 Task: Look for space in Třebíč, Czech Republic from 8th June, 2023 to 16th June, 2023 for 2 adults in price range Rs.10000 to Rs.15000. Place can be entire place with 1  bedroom having 1 bed and 1 bathroom. Property type can be house, flat, guest house, hotel. Amenities needed are: washing machine. Booking option can be shelf check-in. Required host language is English.
Action: Mouse moved to (425, 86)
Screenshot: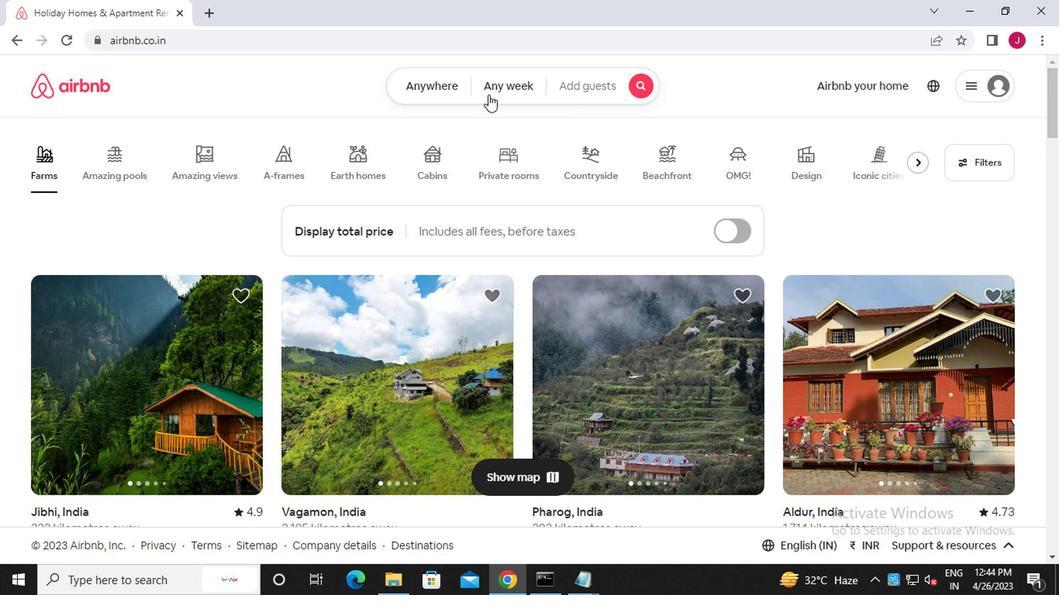 
Action: Mouse pressed left at (425, 86)
Screenshot: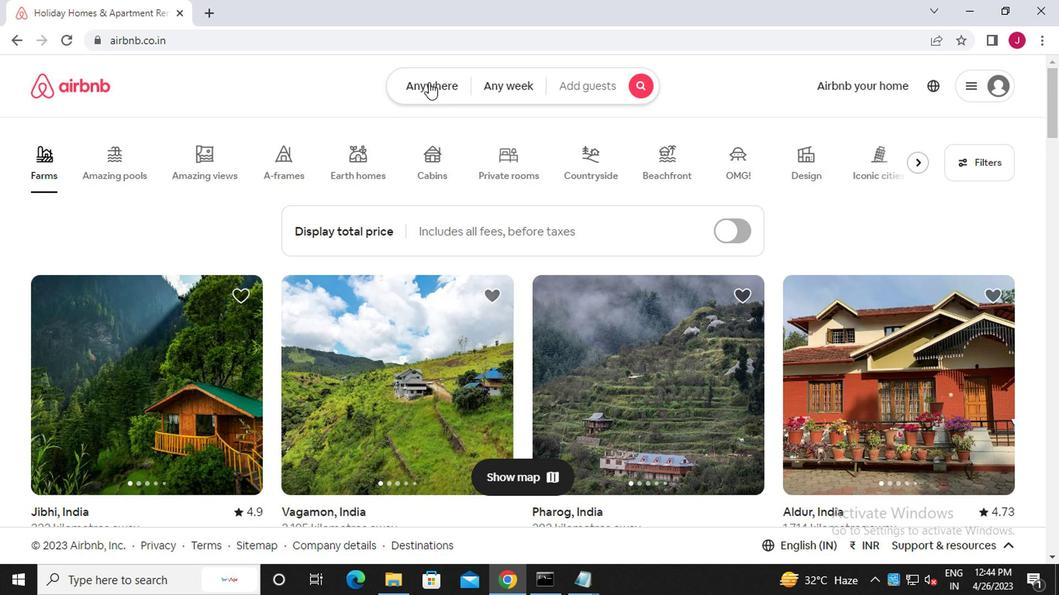 
Action: Mouse moved to (305, 152)
Screenshot: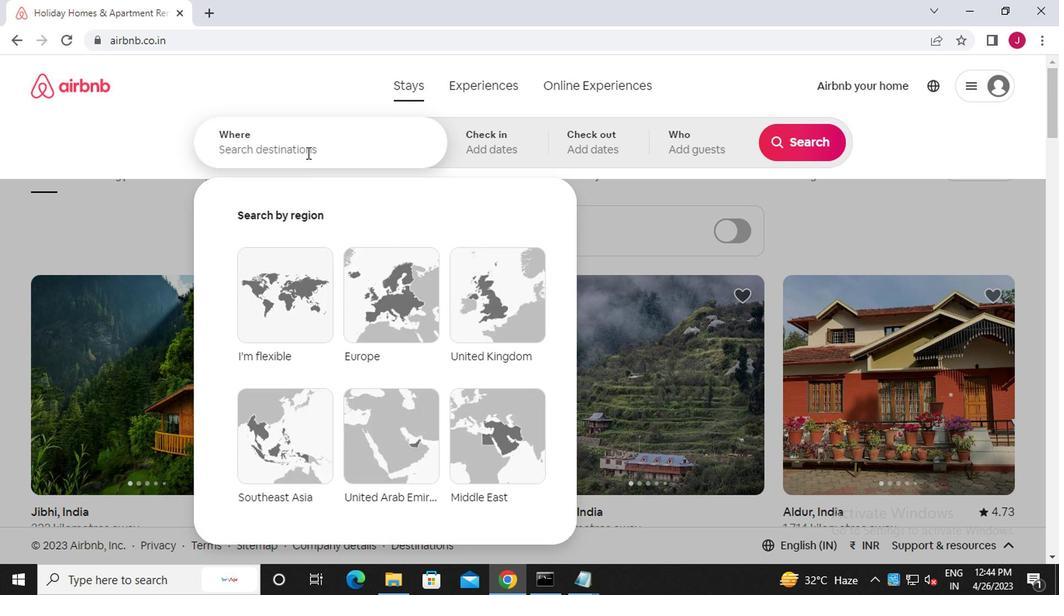 
Action: Mouse pressed left at (305, 152)
Screenshot: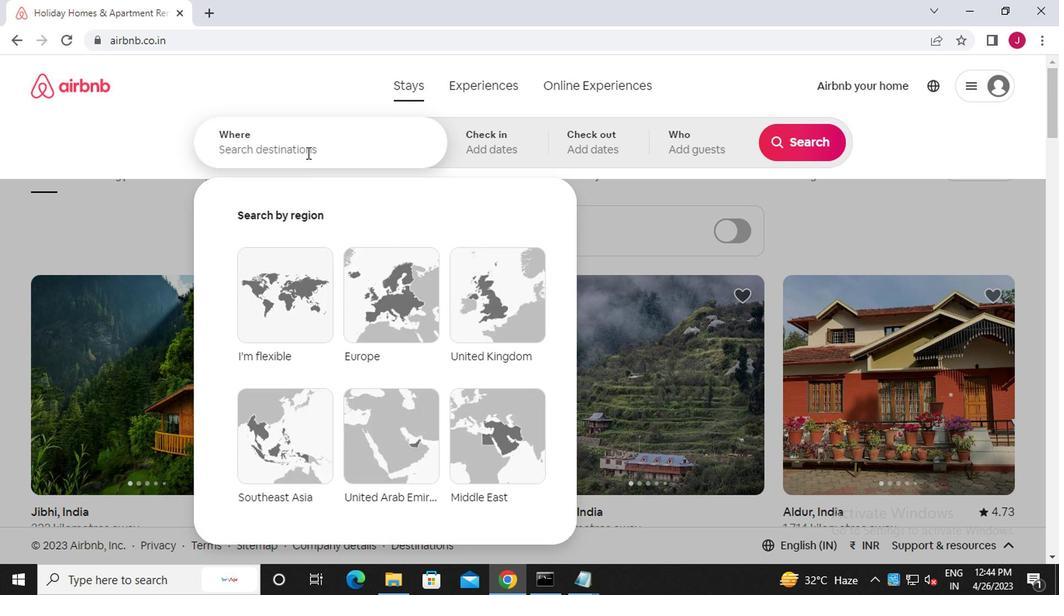 
Action: Key pressed t<Key.caps_lock>rebic,<Key.caps_lock>c<Key.caps_lock>zech<Key.space><Key.caps_lock>r<Key.caps_lock>epublic
Screenshot: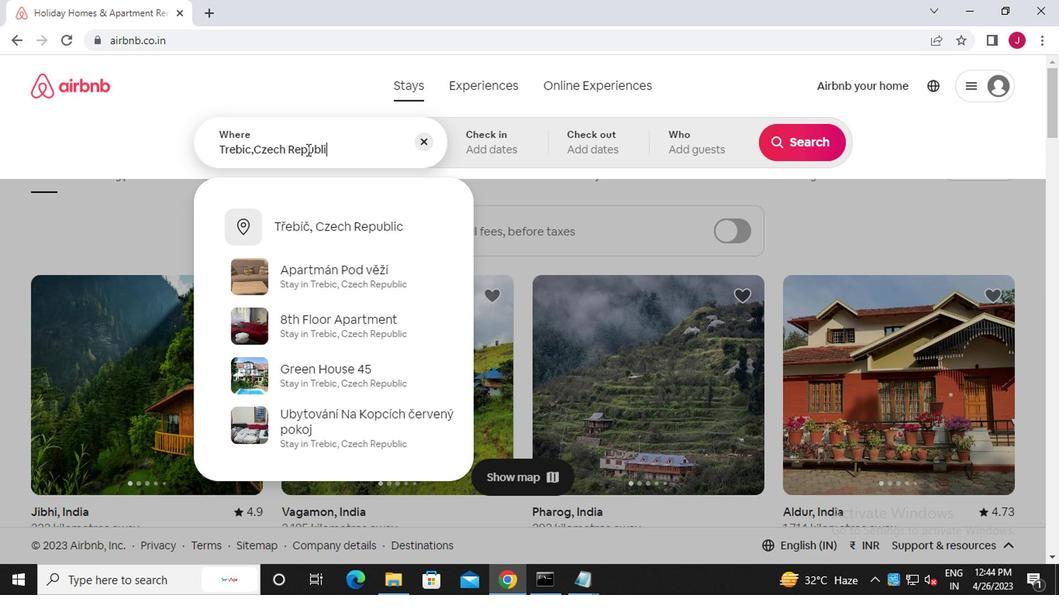 
Action: Mouse moved to (369, 231)
Screenshot: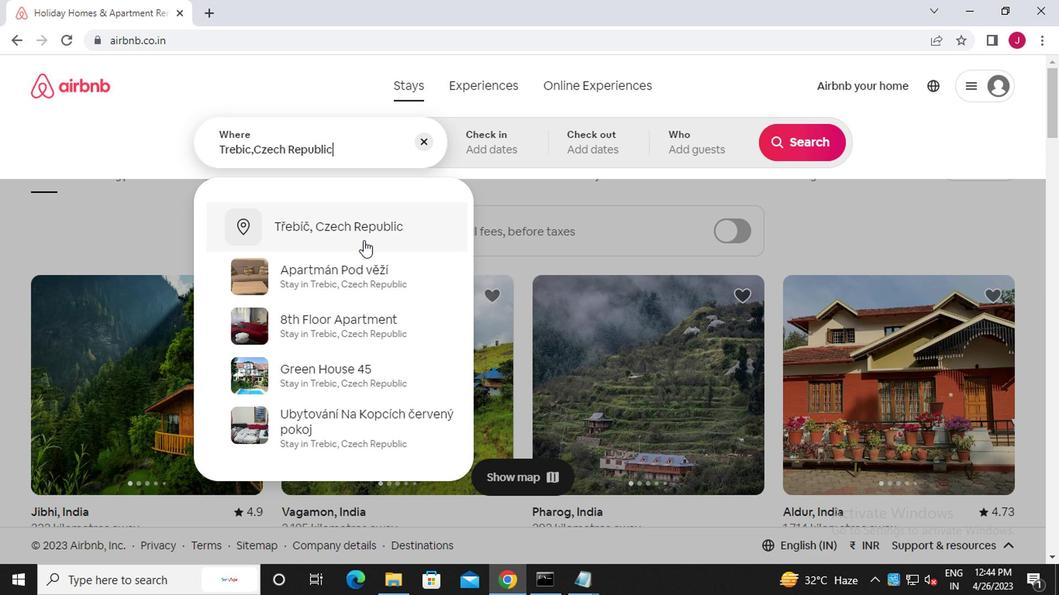 
Action: Mouse pressed left at (369, 231)
Screenshot: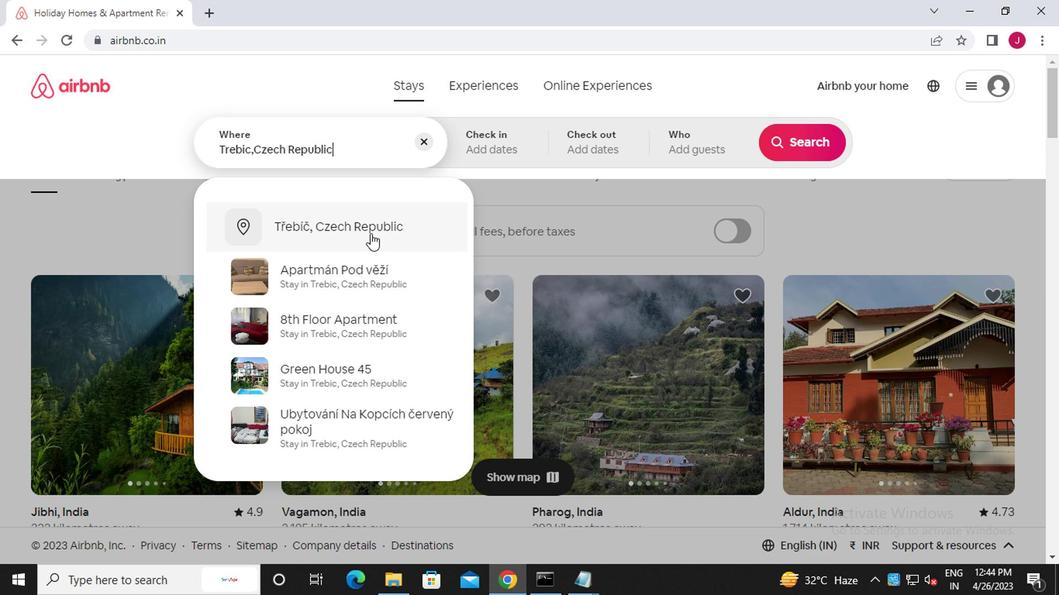 
Action: Mouse moved to (792, 268)
Screenshot: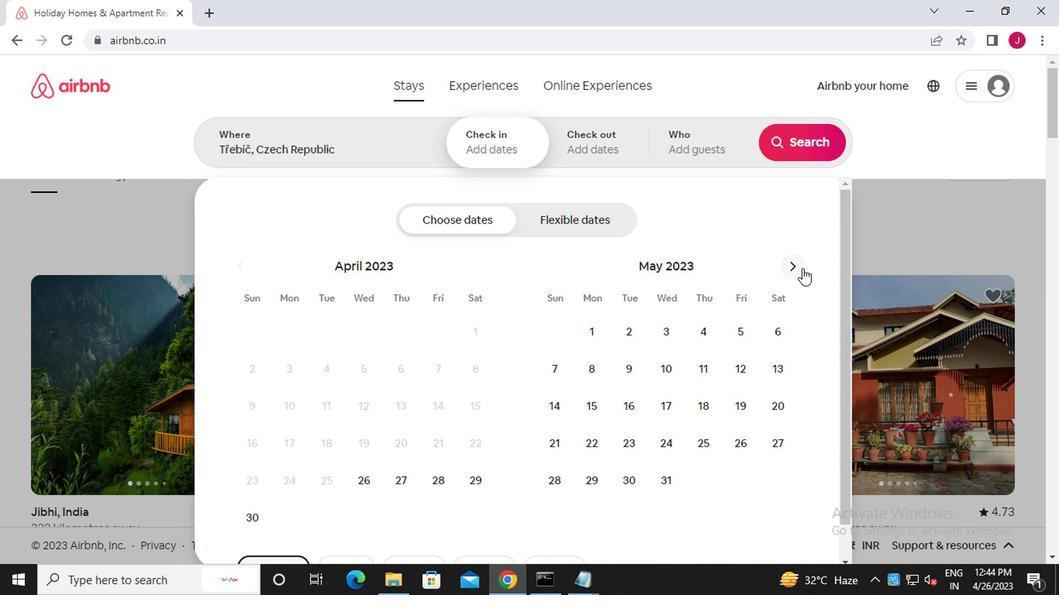 
Action: Mouse pressed left at (792, 268)
Screenshot: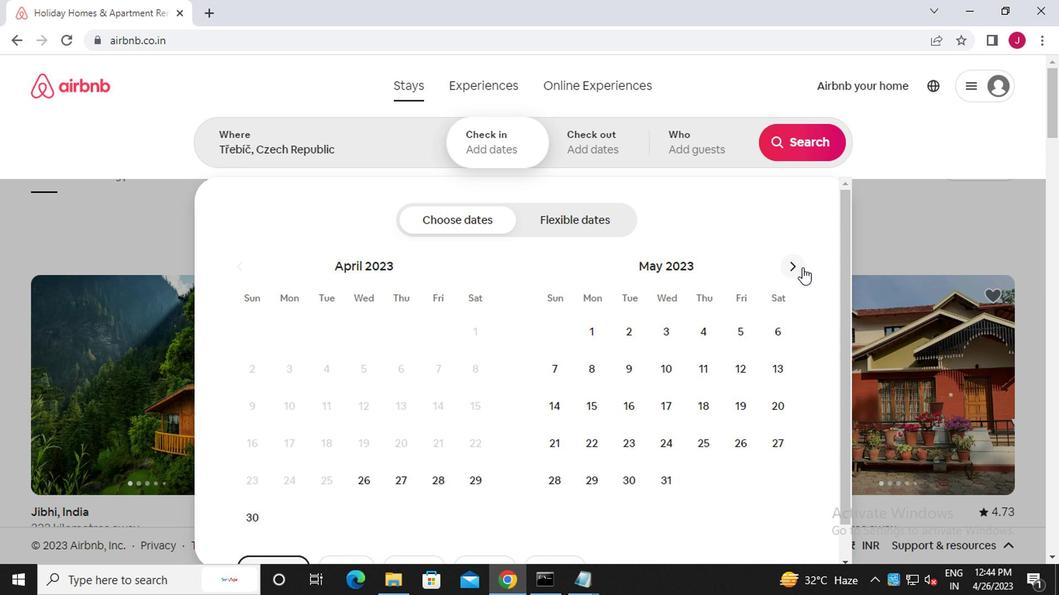
Action: Mouse moved to (694, 369)
Screenshot: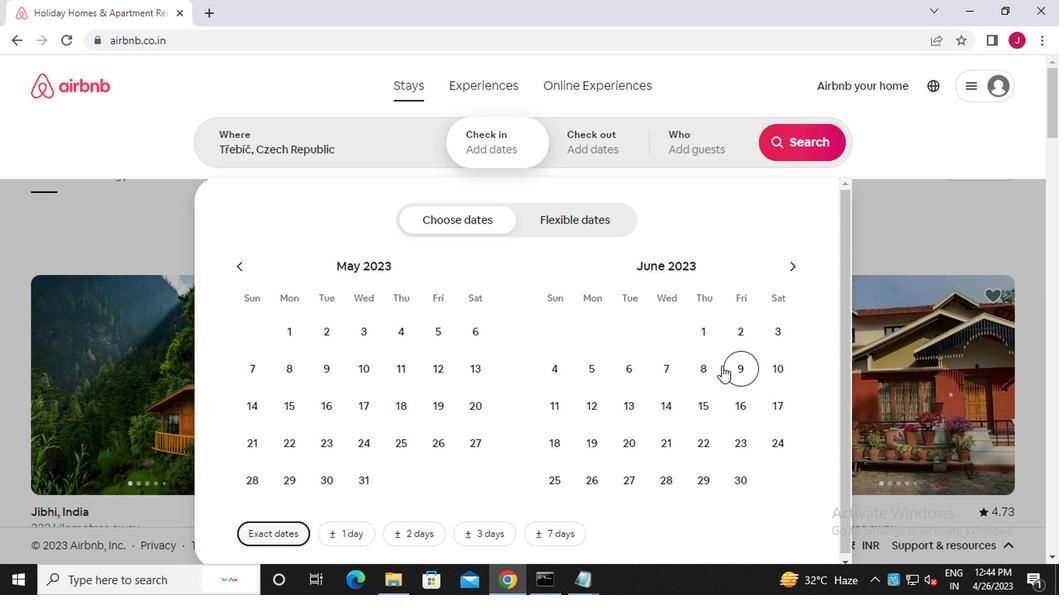 
Action: Mouse pressed left at (694, 369)
Screenshot: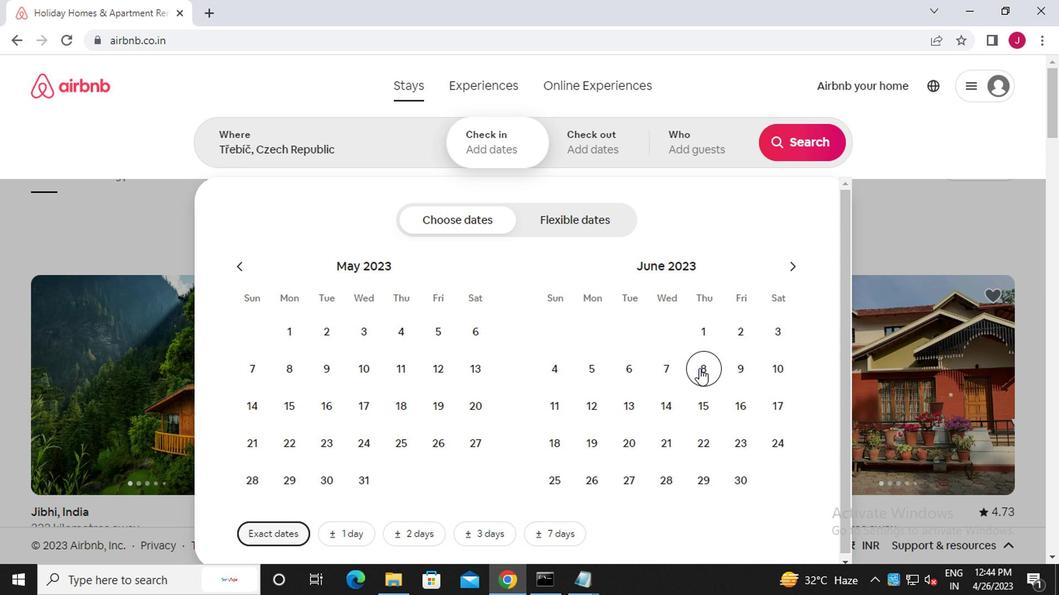 
Action: Mouse moved to (730, 407)
Screenshot: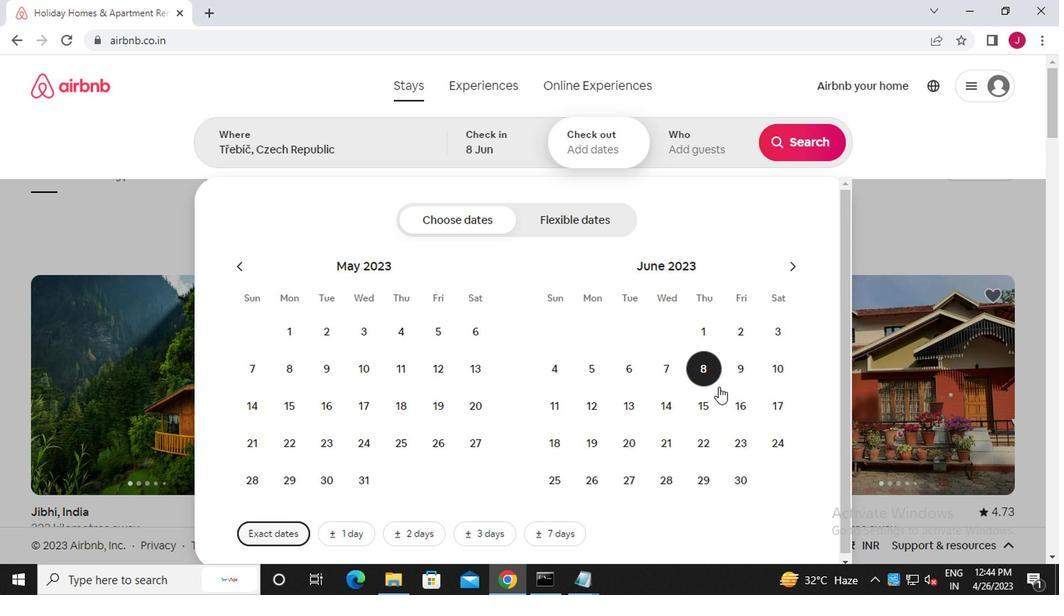 
Action: Mouse pressed left at (730, 407)
Screenshot: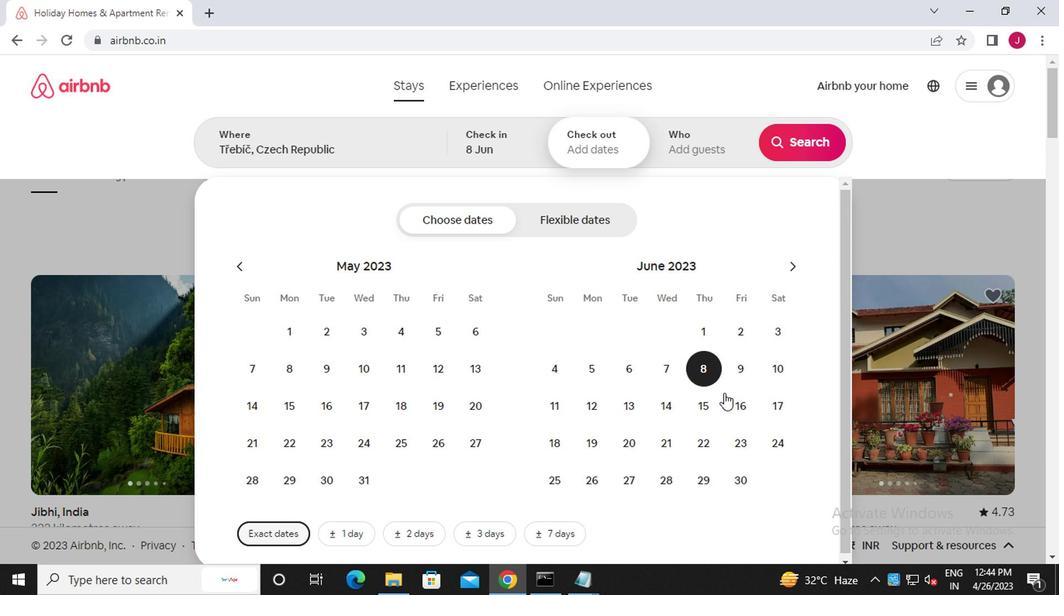 
Action: Mouse moved to (704, 152)
Screenshot: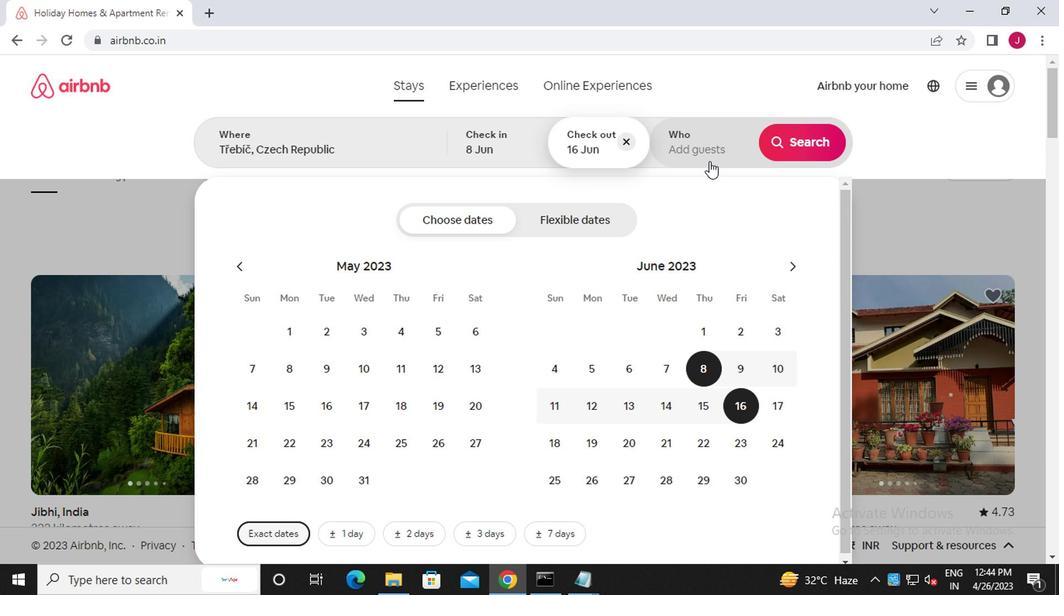 
Action: Mouse pressed left at (704, 152)
Screenshot: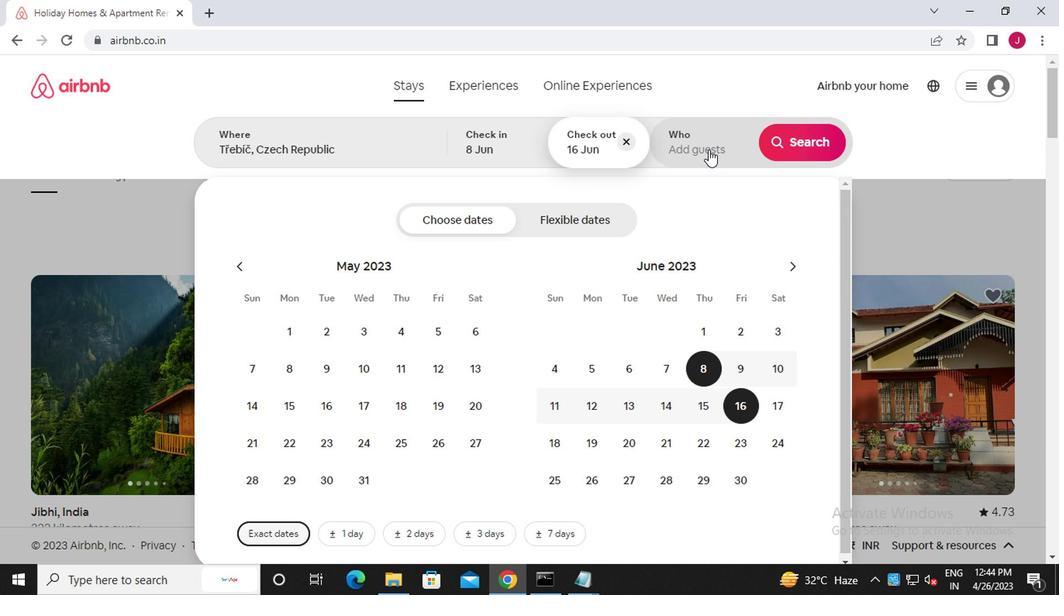 
Action: Mouse moved to (795, 222)
Screenshot: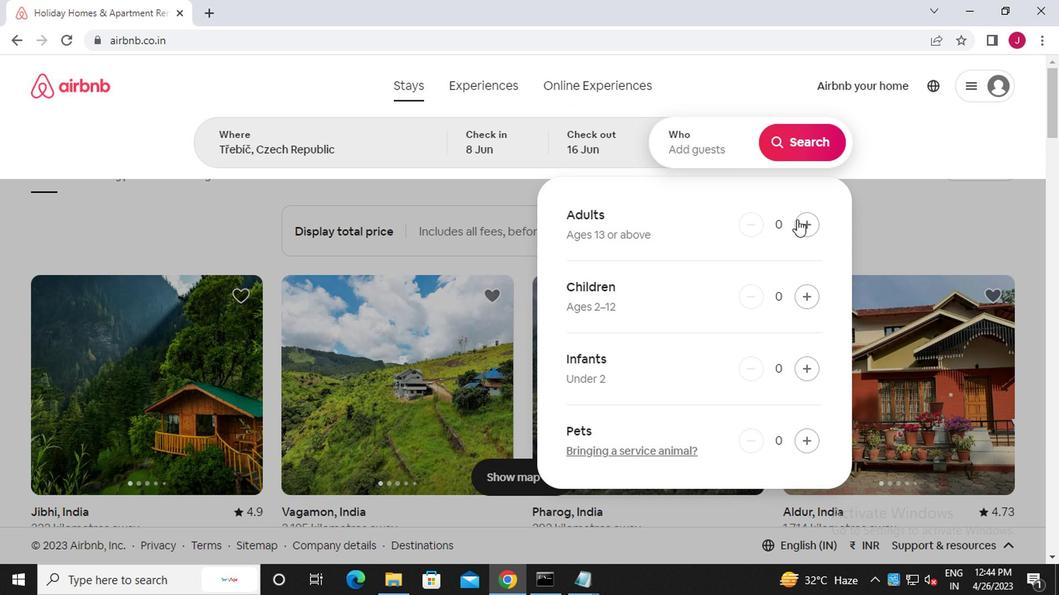 
Action: Mouse pressed left at (795, 222)
Screenshot: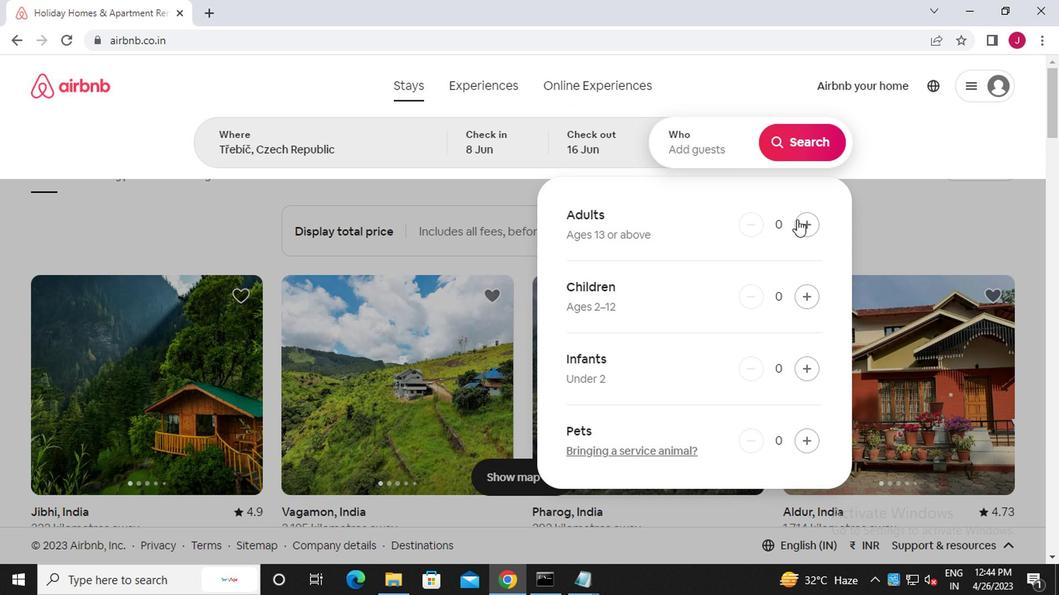 
Action: Mouse moved to (796, 222)
Screenshot: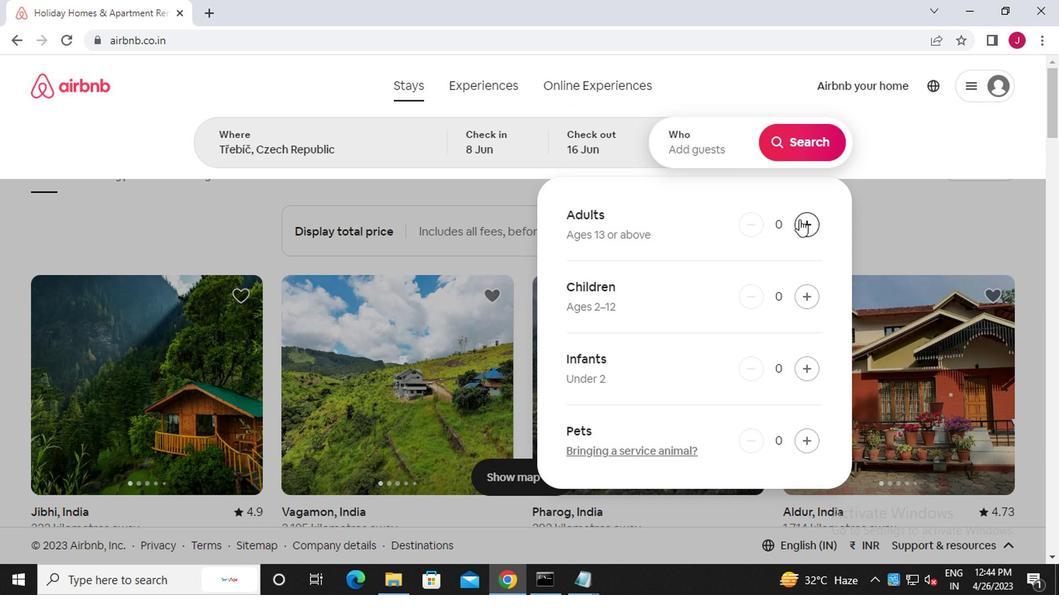 
Action: Mouse pressed left at (796, 222)
Screenshot: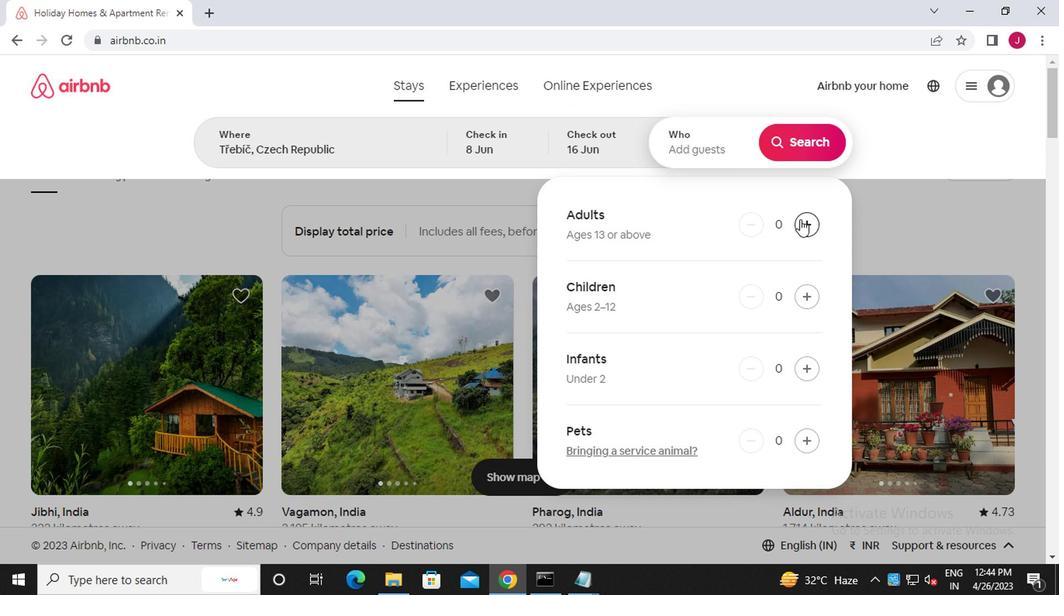 
Action: Mouse moved to (797, 148)
Screenshot: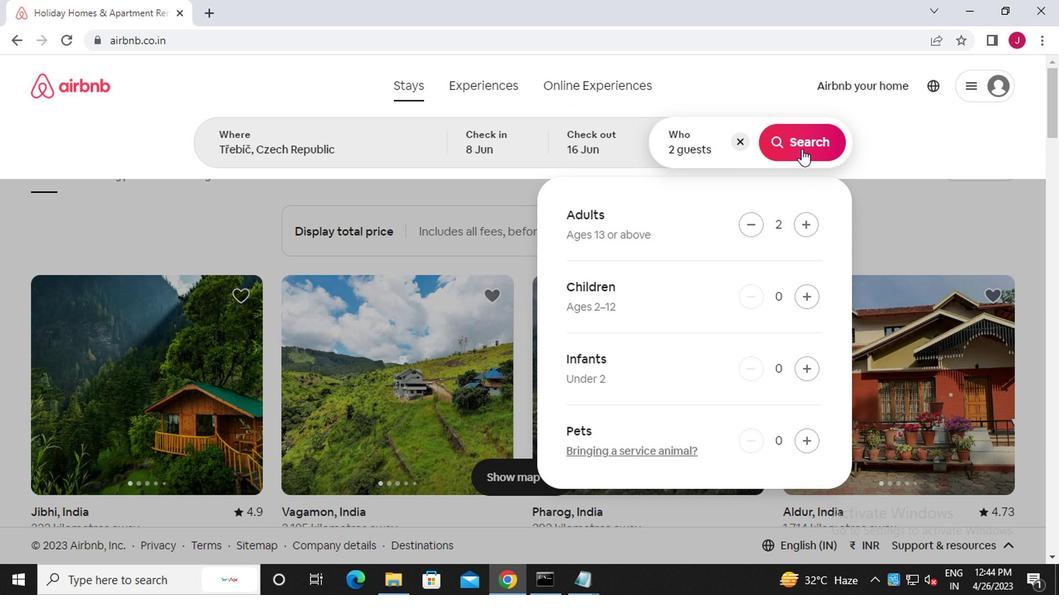 
Action: Mouse pressed left at (797, 148)
Screenshot: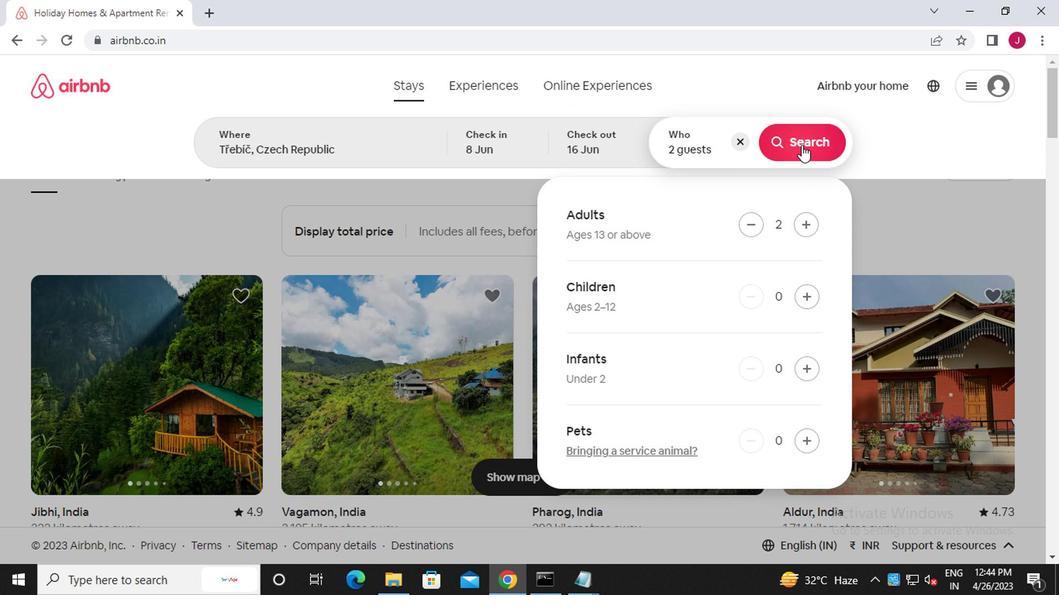 
Action: Mouse moved to (986, 150)
Screenshot: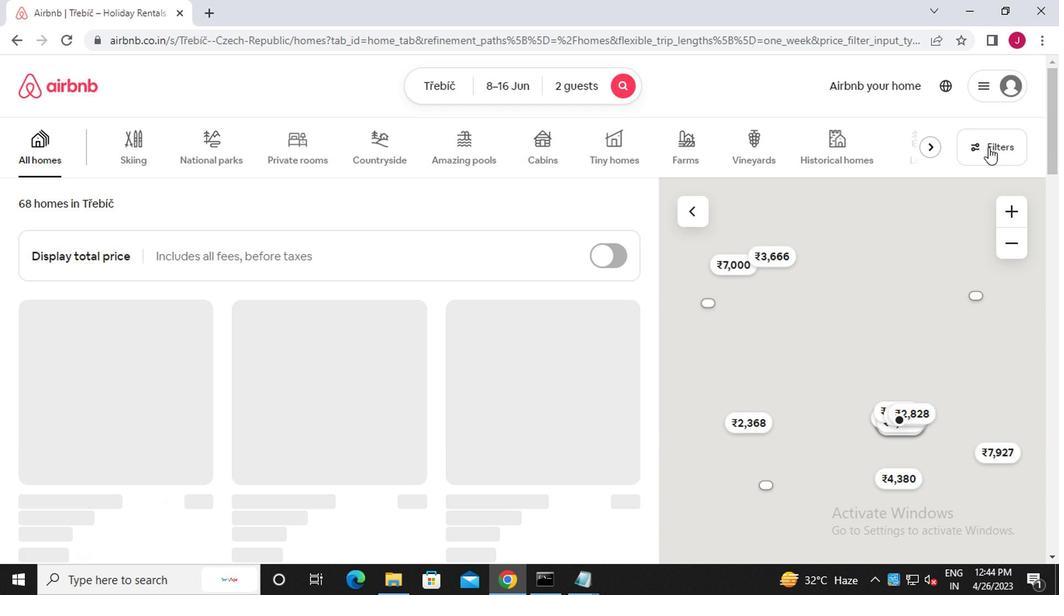 
Action: Mouse pressed left at (986, 150)
Screenshot: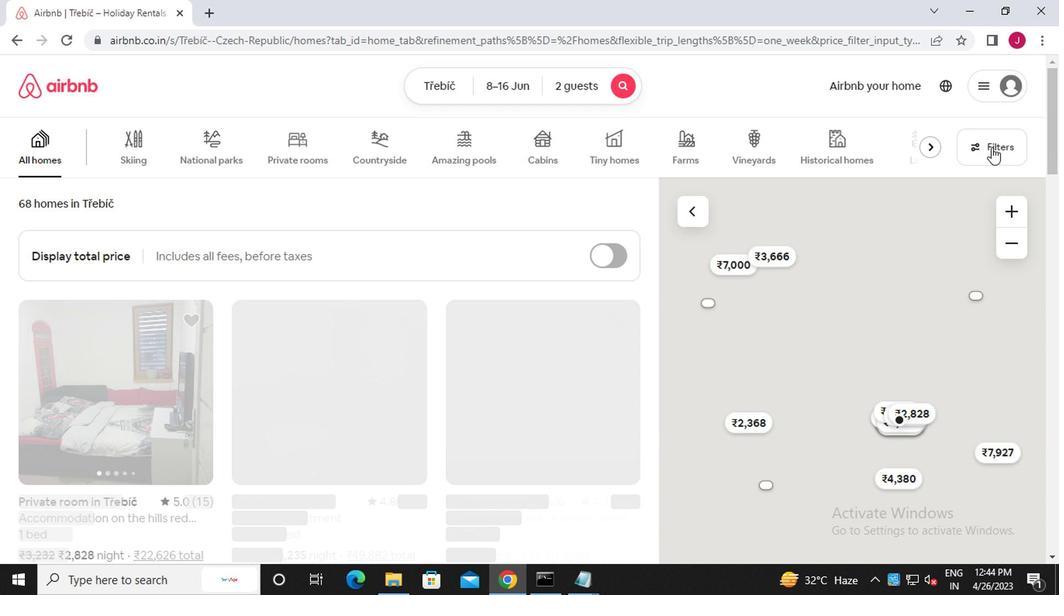 
Action: Mouse moved to (348, 346)
Screenshot: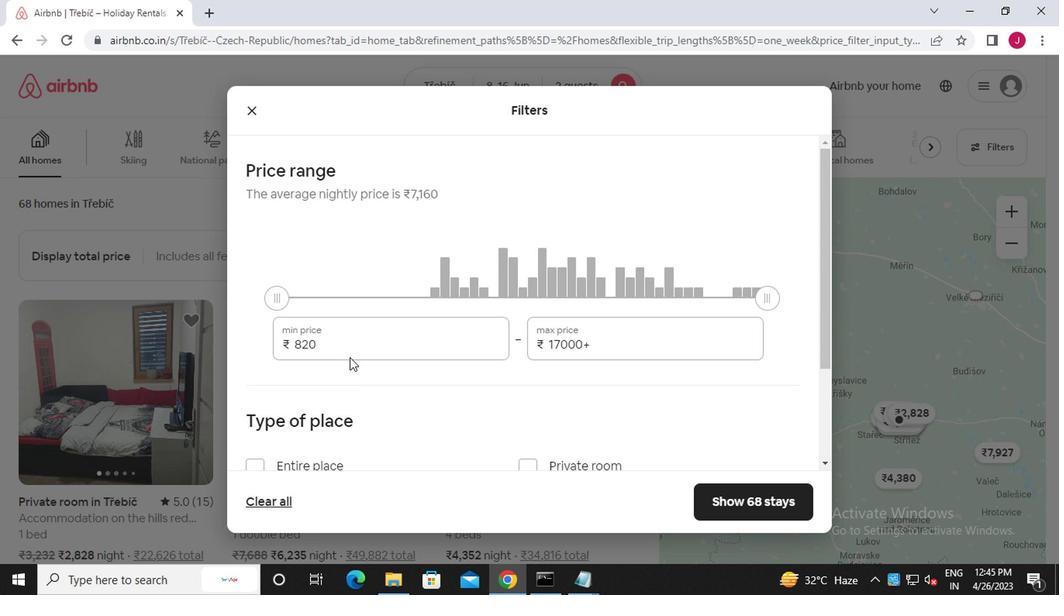 
Action: Mouse pressed left at (348, 346)
Screenshot: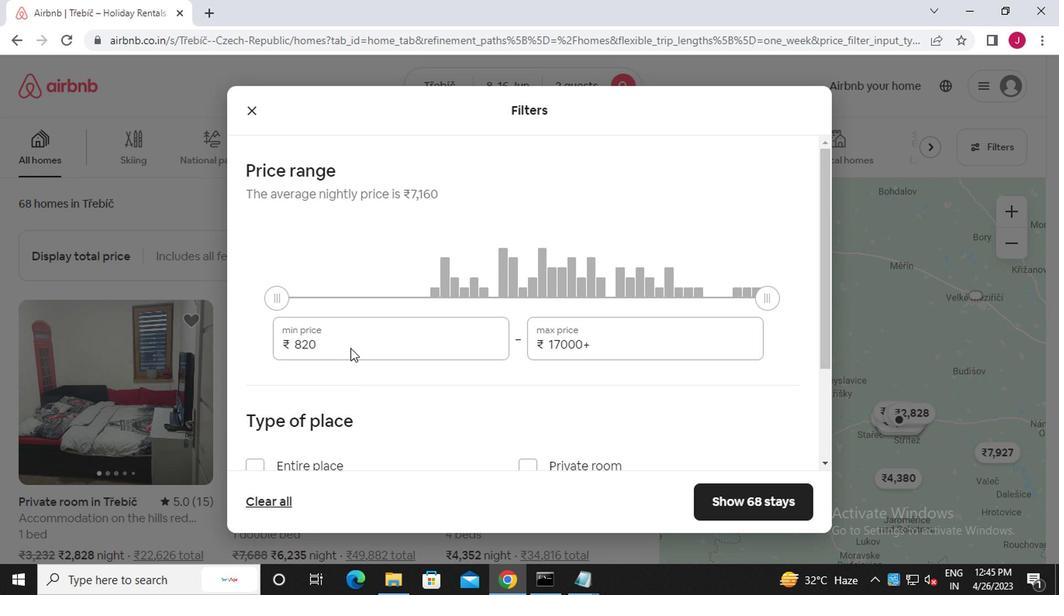 
Action: Mouse moved to (350, 335)
Screenshot: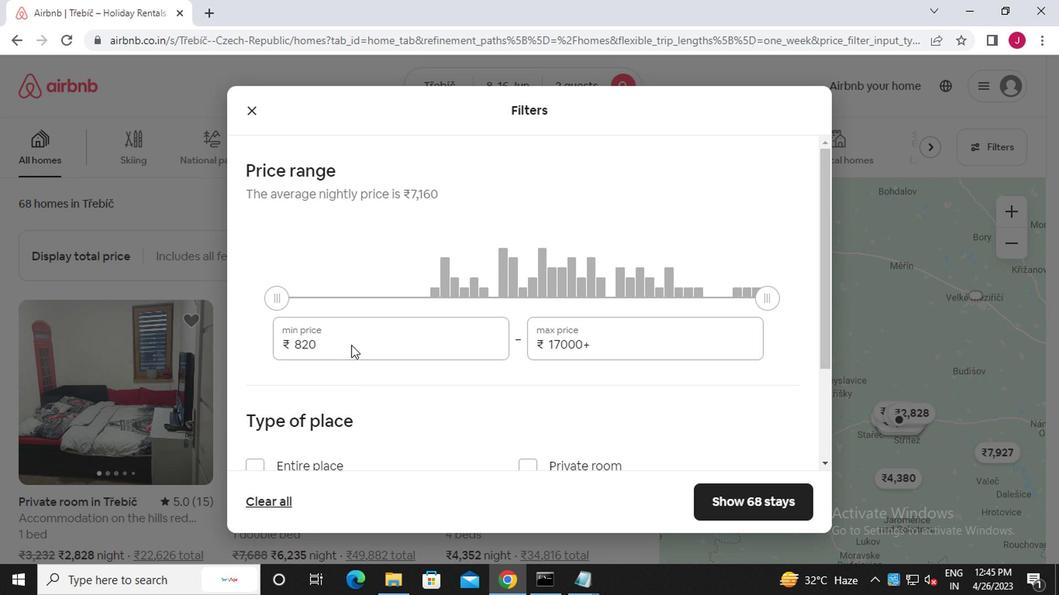 
Action: Key pressed <Key.backspace><Key.backspace><Key.backspace><Key.up><<97>><<96>><<96>><<96>><<96>>
Screenshot: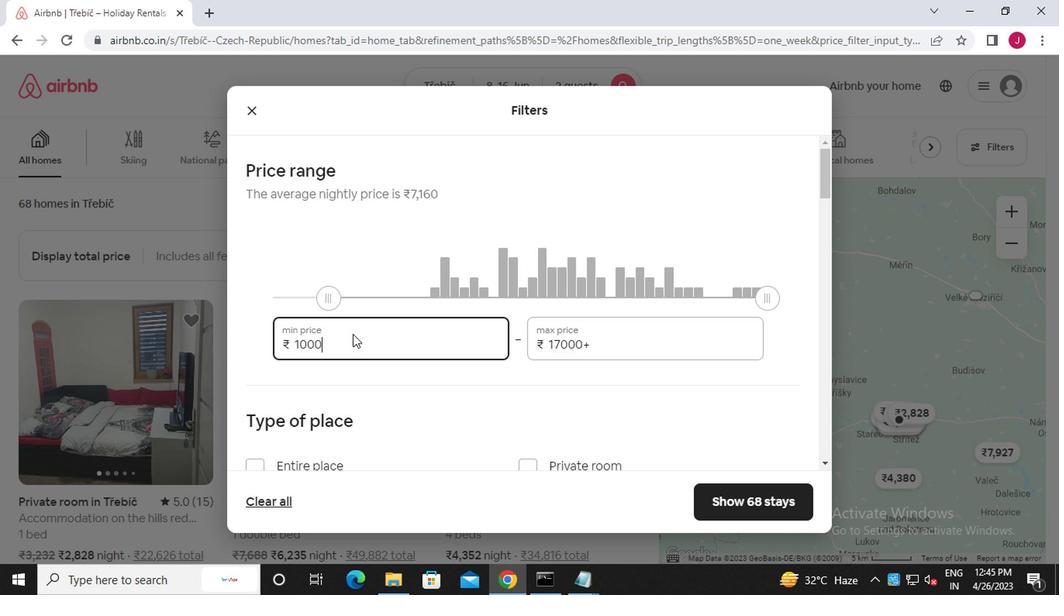 
Action: Mouse moved to (600, 349)
Screenshot: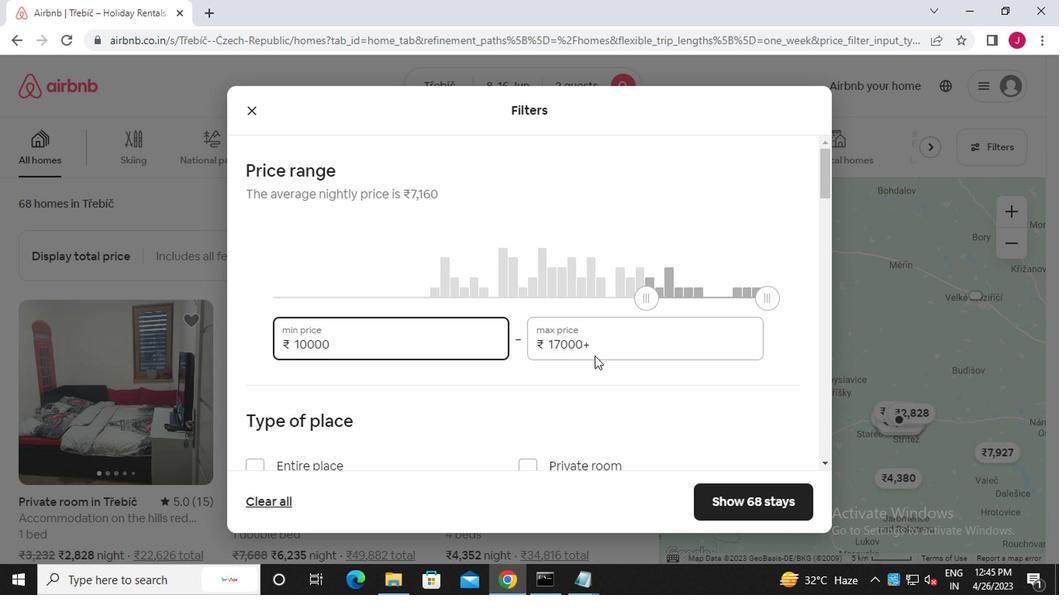 
Action: Mouse pressed left at (600, 349)
Screenshot: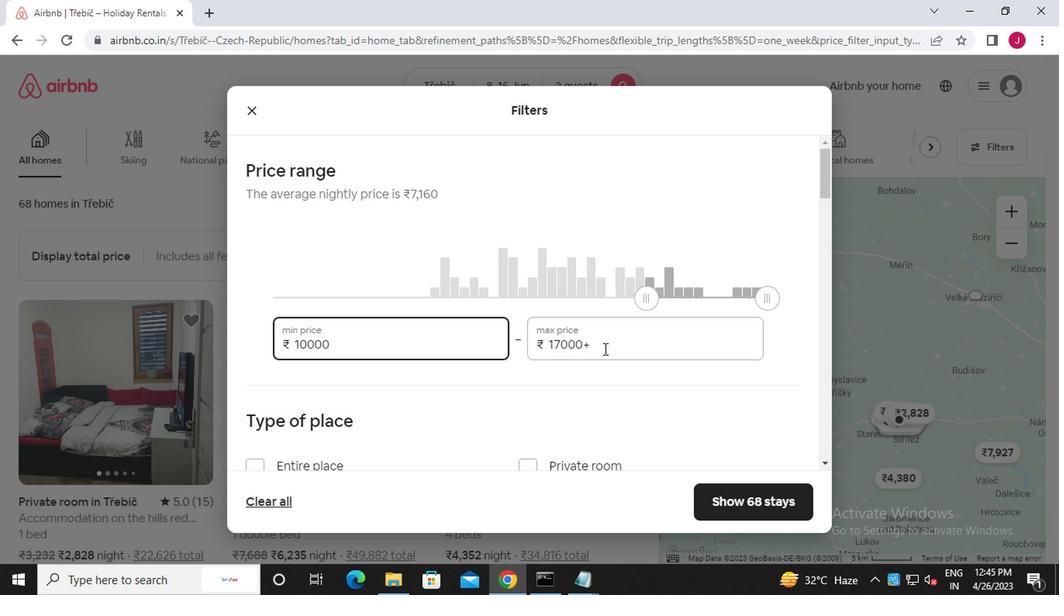 
Action: Key pressed <Key.backspace><Key.backspace><Key.backspace><Key.backspace><Key.backspace><Key.backspace><<101>><<96>><<96>><<96>>
Screenshot: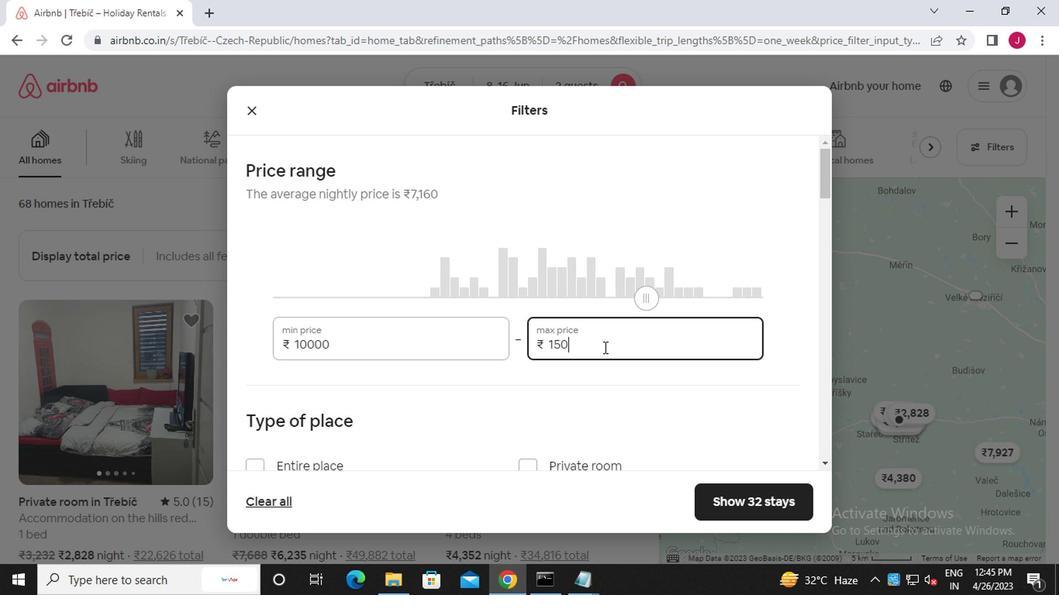 
Action: Mouse moved to (591, 347)
Screenshot: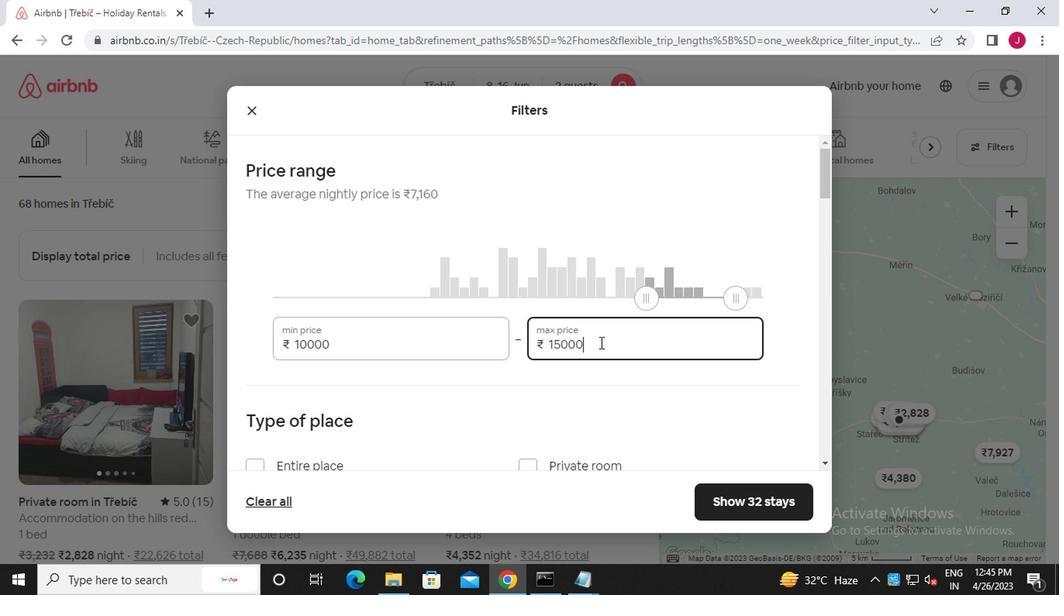 
Action: Mouse scrolled (591, 346) with delta (0, 0)
Screenshot: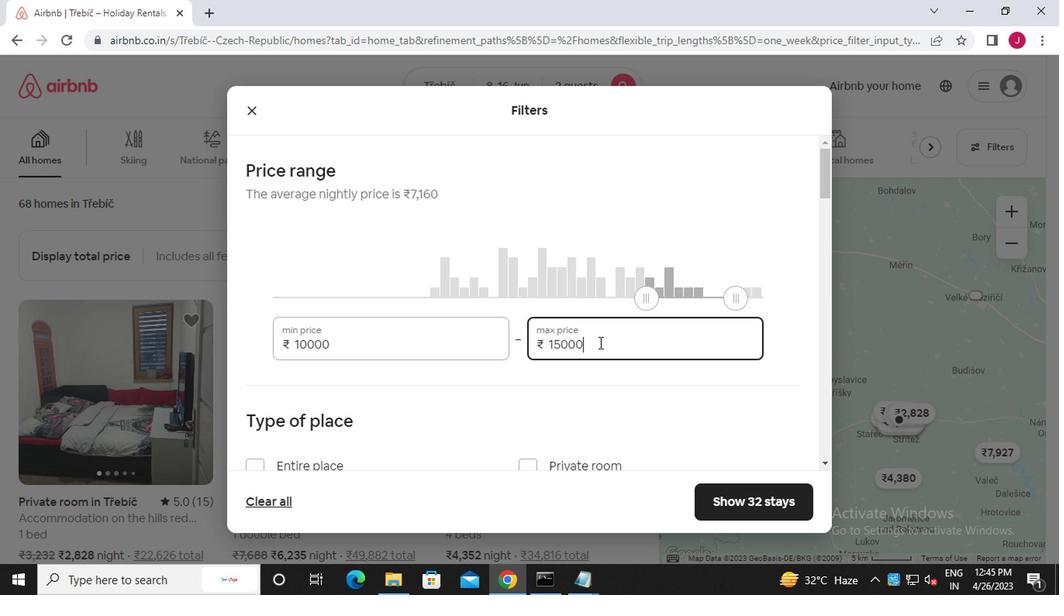 
Action: Mouse scrolled (591, 346) with delta (0, 0)
Screenshot: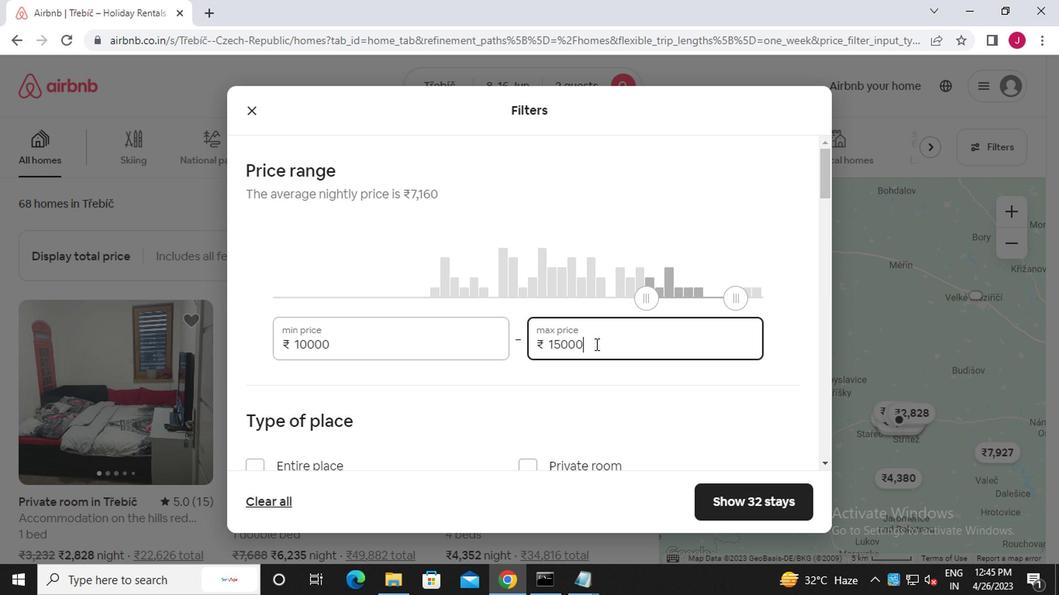 
Action: Mouse scrolled (591, 346) with delta (0, 0)
Screenshot: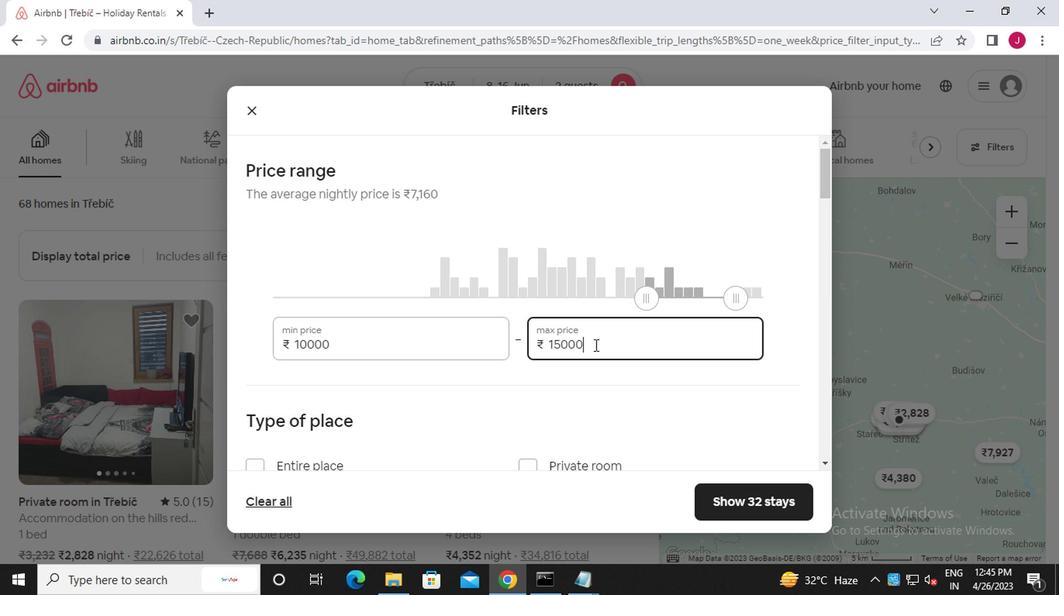 
Action: Mouse moved to (589, 351)
Screenshot: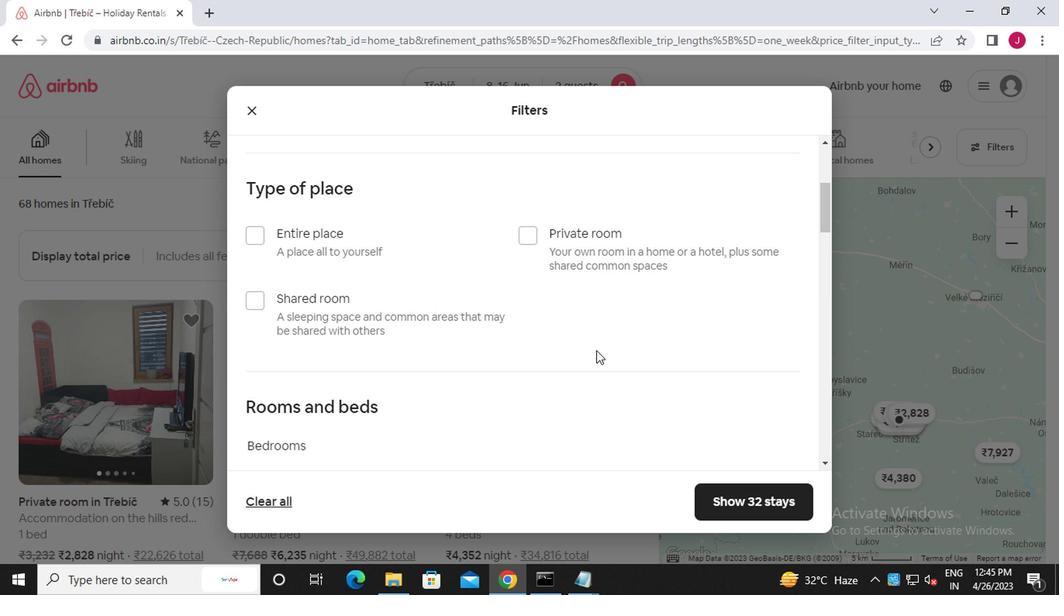 
Action: Mouse scrolled (589, 351) with delta (0, 0)
Screenshot: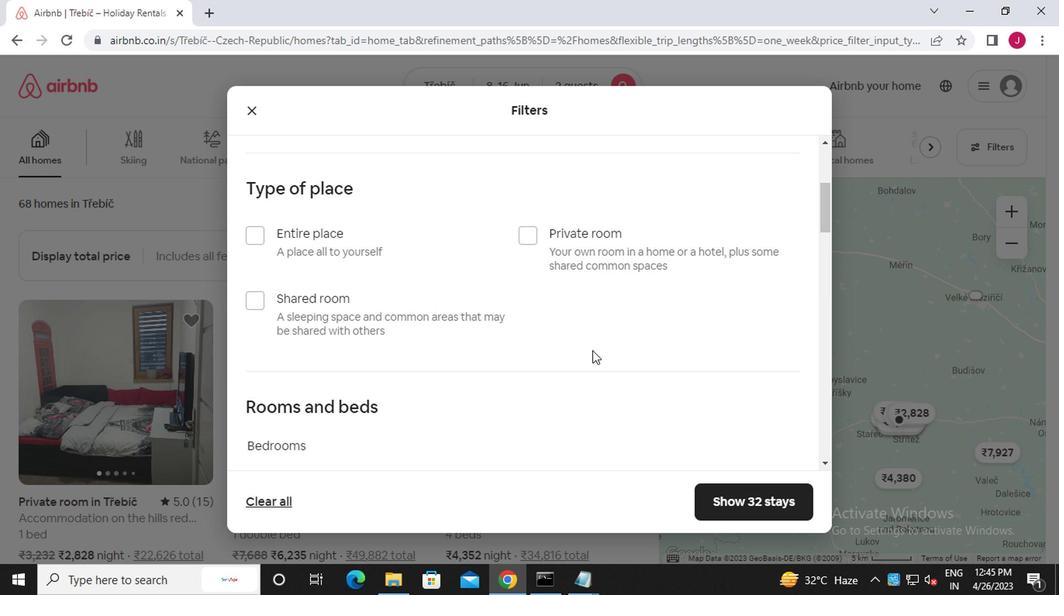 
Action: Mouse moved to (260, 155)
Screenshot: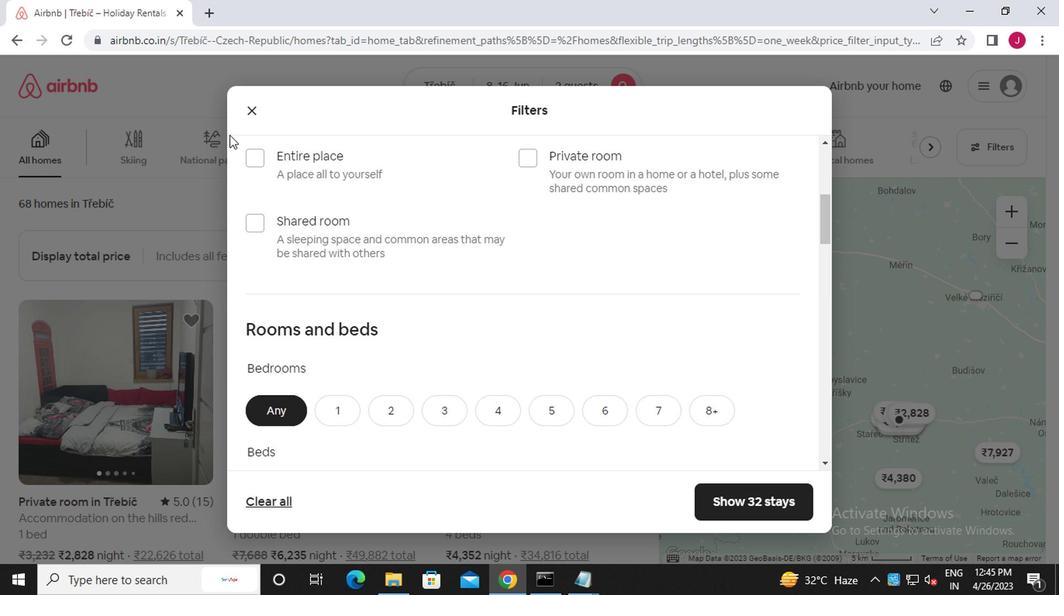 
Action: Mouse pressed left at (260, 155)
Screenshot: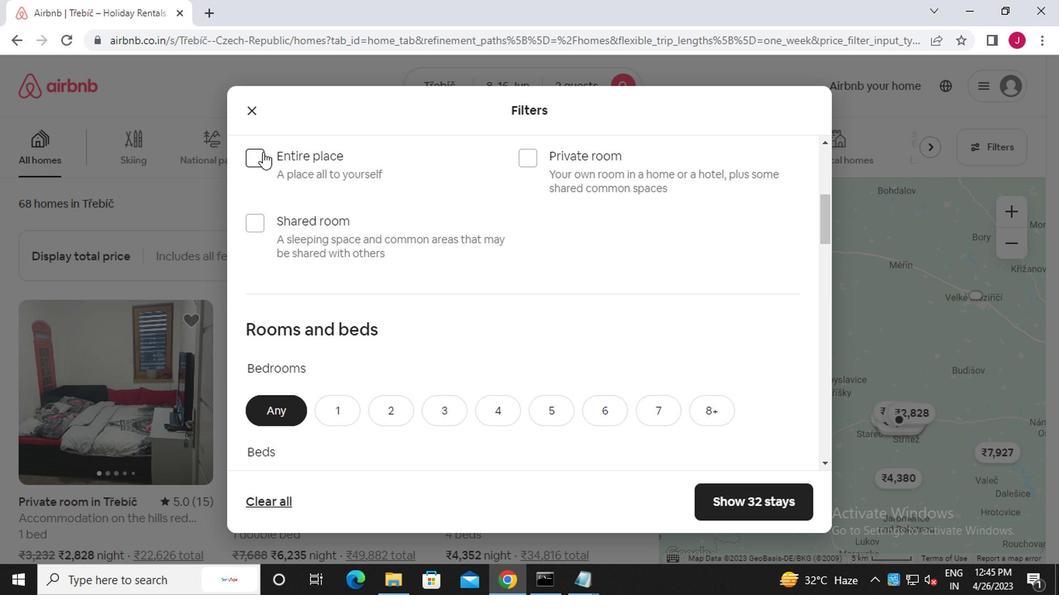 
Action: Mouse moved to (317, 241)
Screenshot: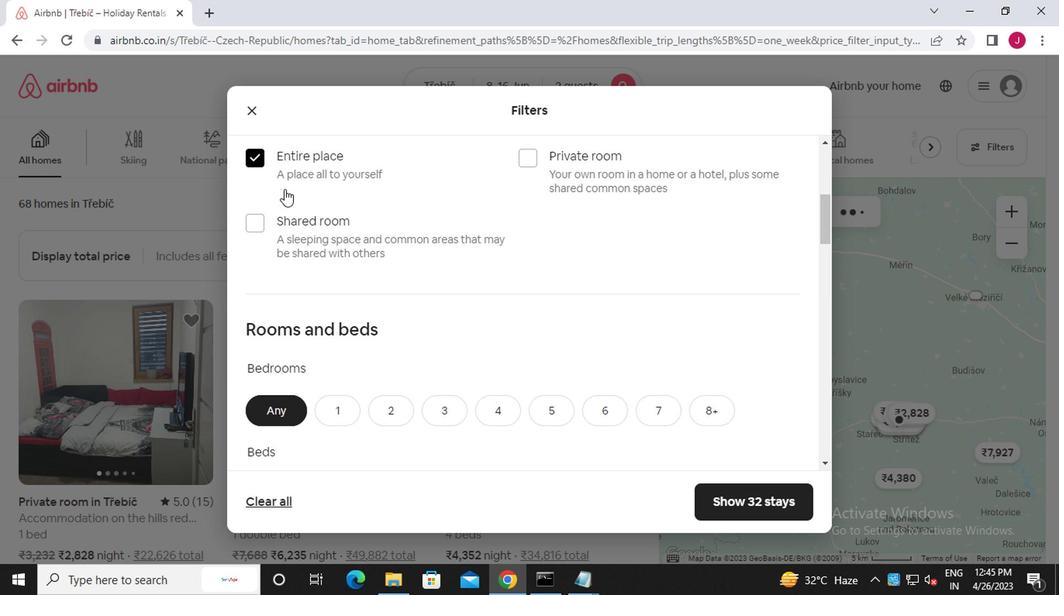 
Action: Mouse scrolled (317, 240) with delta (0, -1)
Screenshot: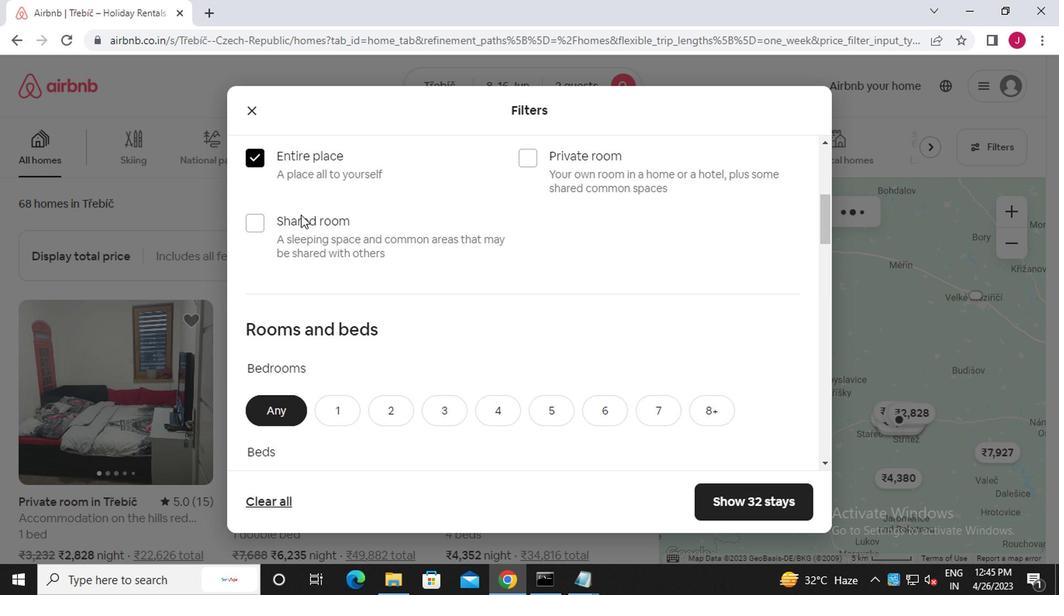 
Action: Mouse scrolled (317, 240) with delta (0, -1)
Screenshot: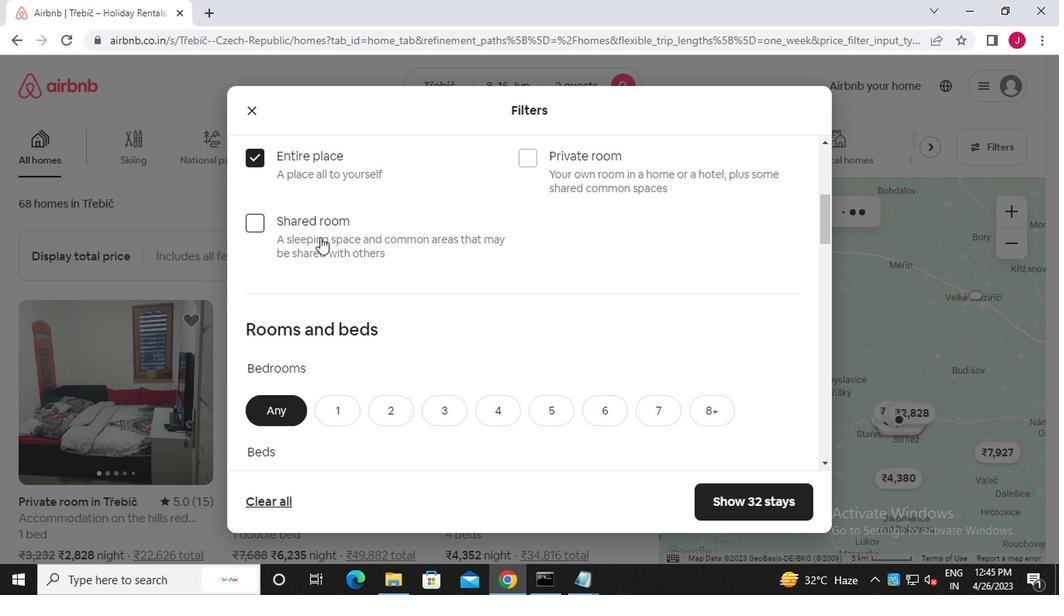 
Action: Mouse scrolled (317, 240) with delta (0, -1)
Screenshot: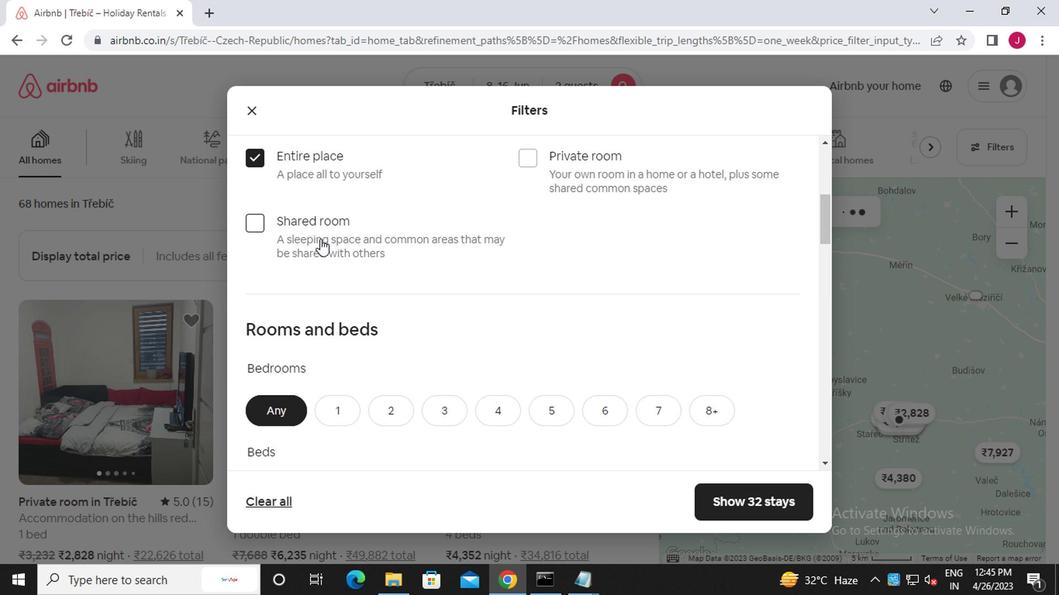 
Action: Mouse moved to (334, 194)
Screenshot: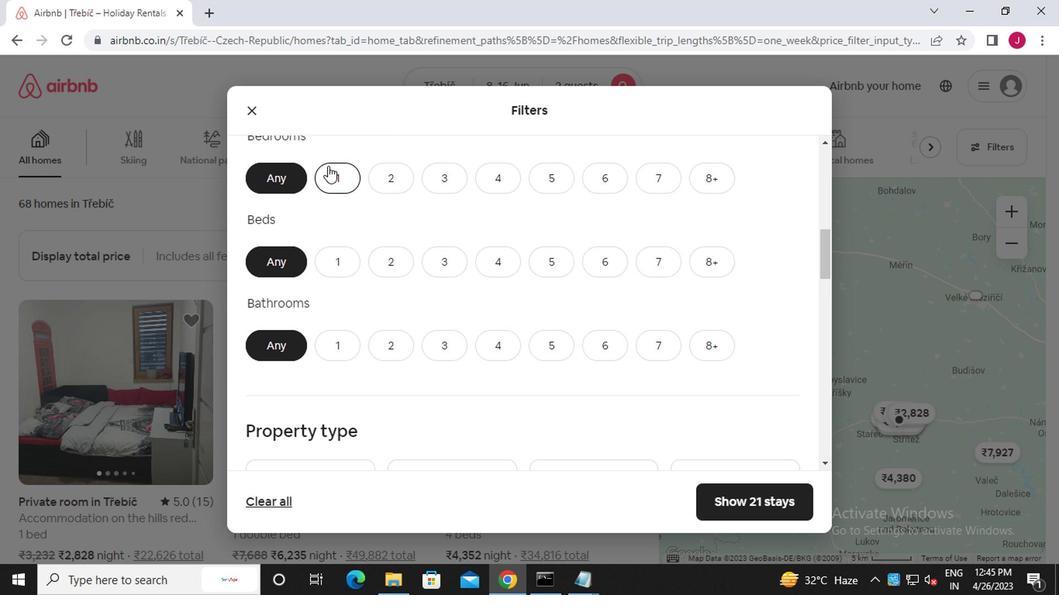 
Action: Mouse pressed left at (334, 194)
Screenshot: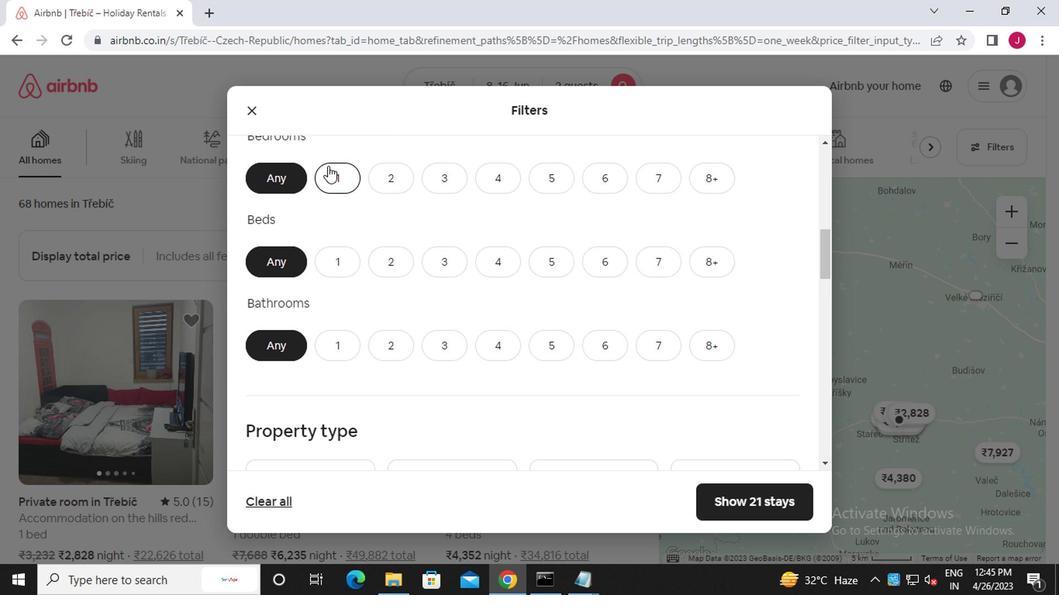 
Action: Mouse moved to (337, 257)
Screenshot: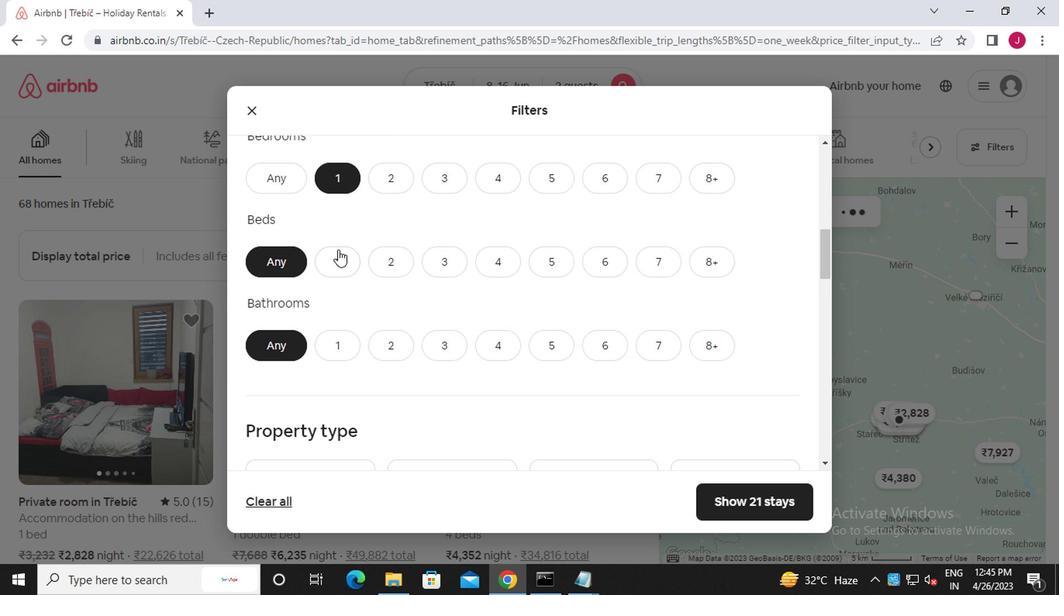 
Action: Mouse pressed left at (337, 257)
Screenshot: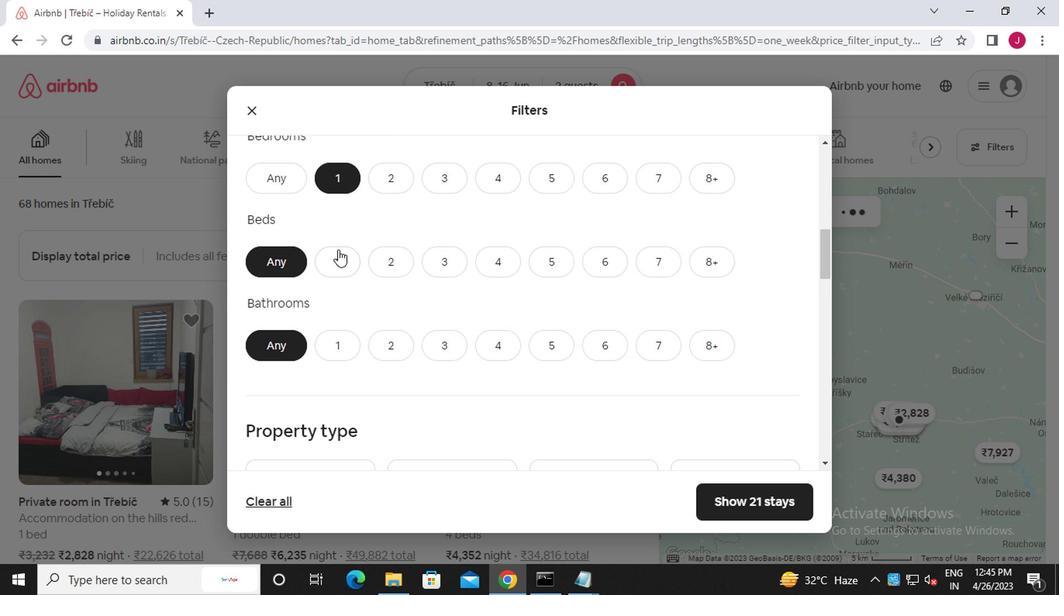 
Action: Mouse moved to (338, 341)
Screenshot: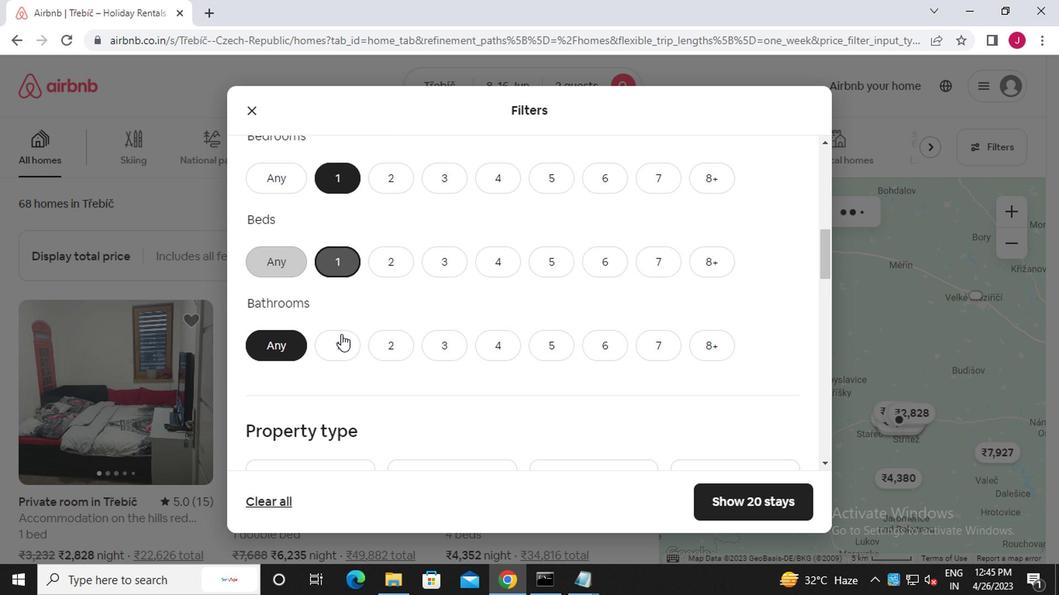 
Action: Mouse pressed left at (338, 341)
Screenshot: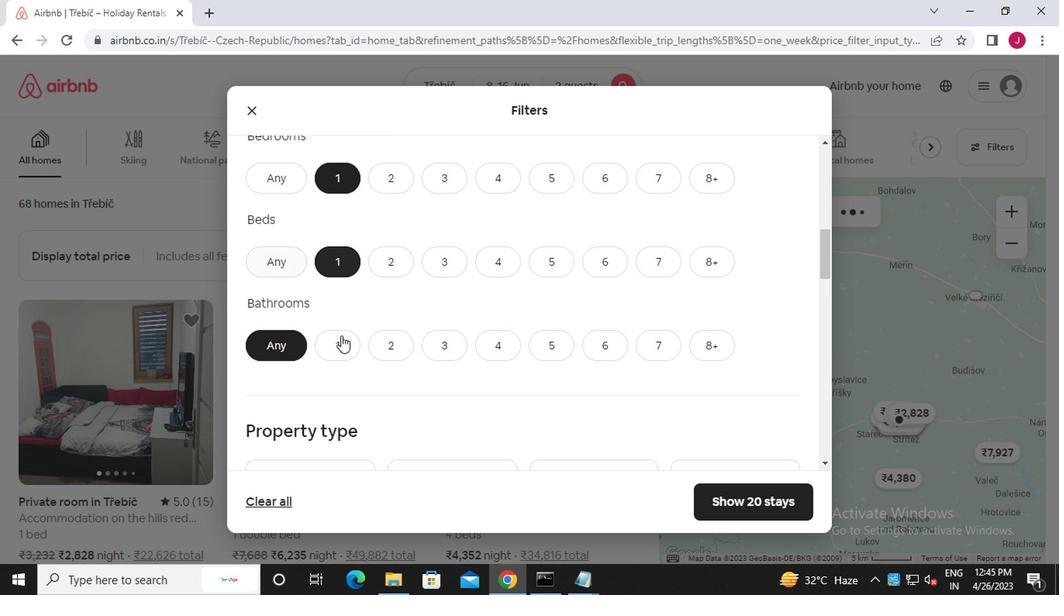 
Action: Mouse moved to (335, 346)
Screenshot: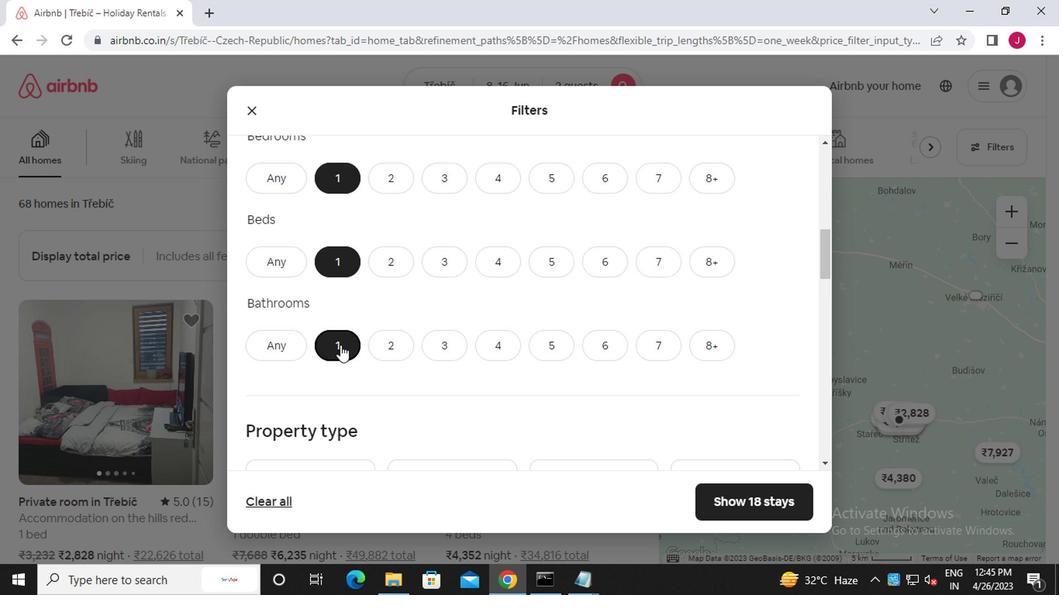 
Action: Mouse scrolled (335, 345) with delta (0, -1)
Screenshot: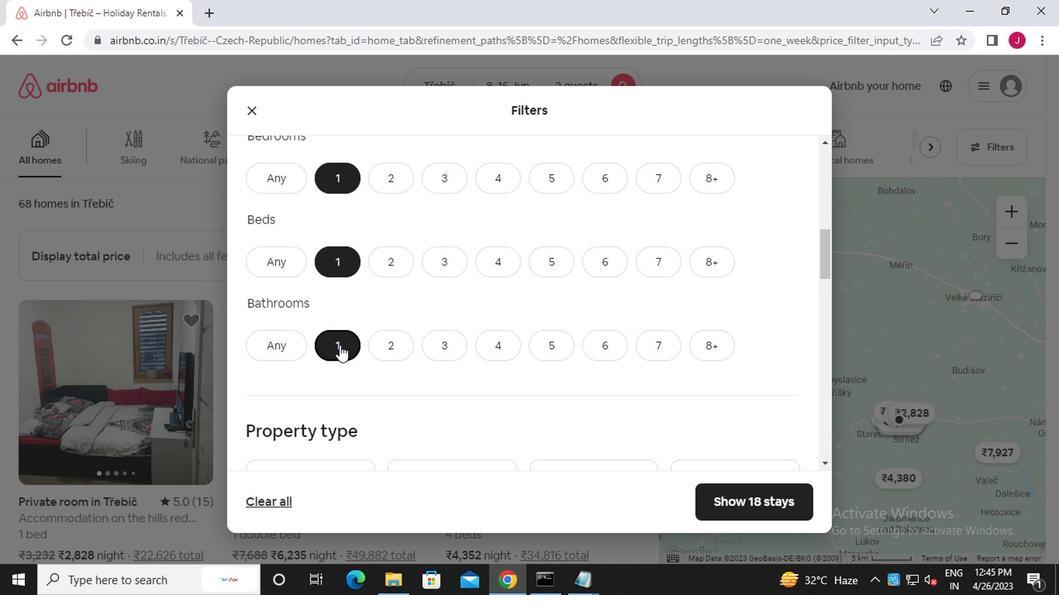 
Action: Mouse moved to (335, 346)
Screenshot: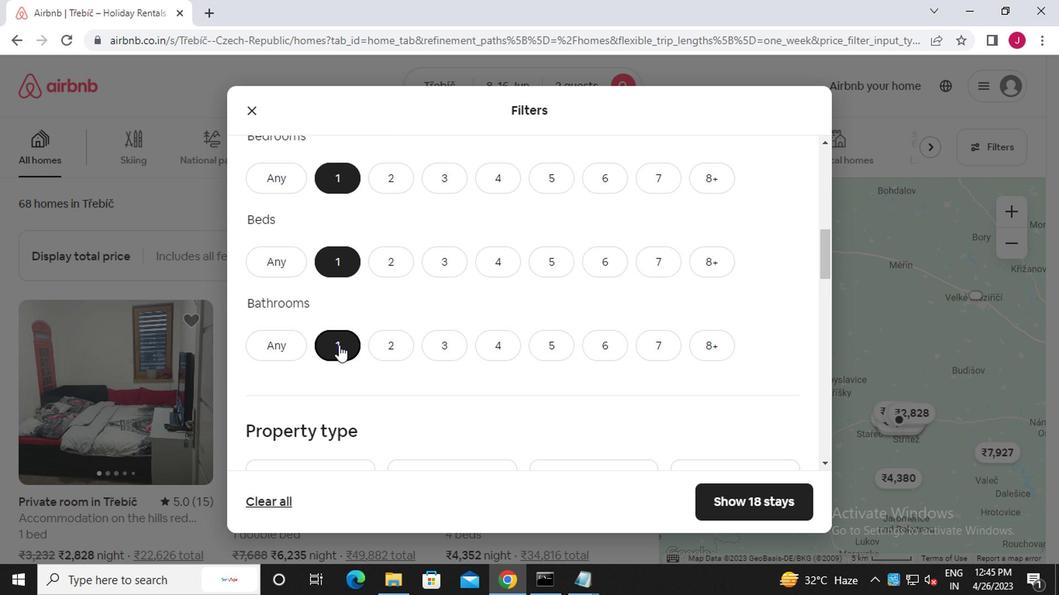 
Action: Mouse scrolled (335, 345) with delta (0, -1)
Screenshot: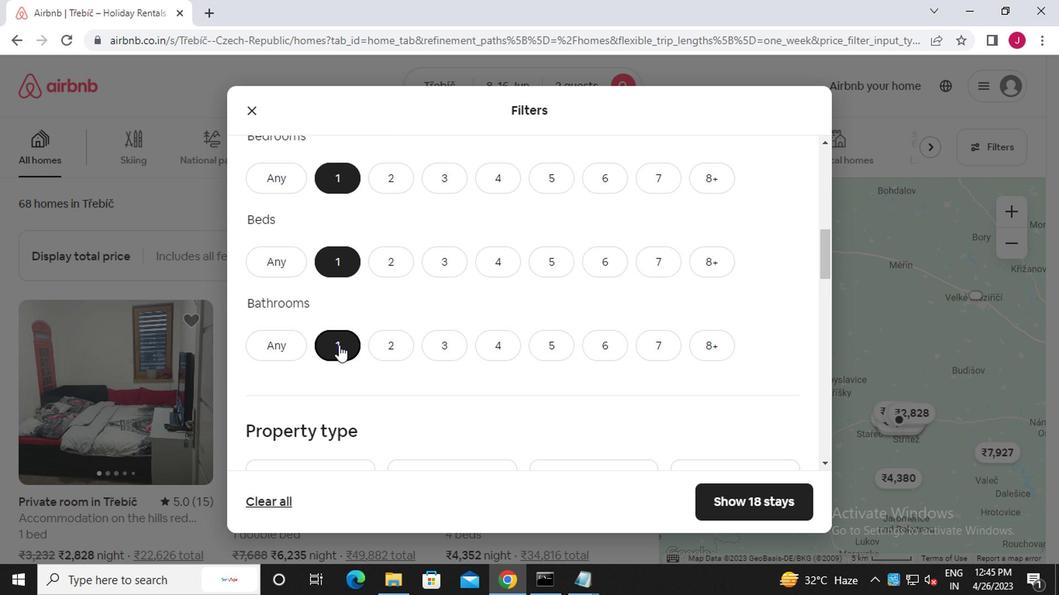 
Action: Mouse moved to (335, 347)
Screenshot: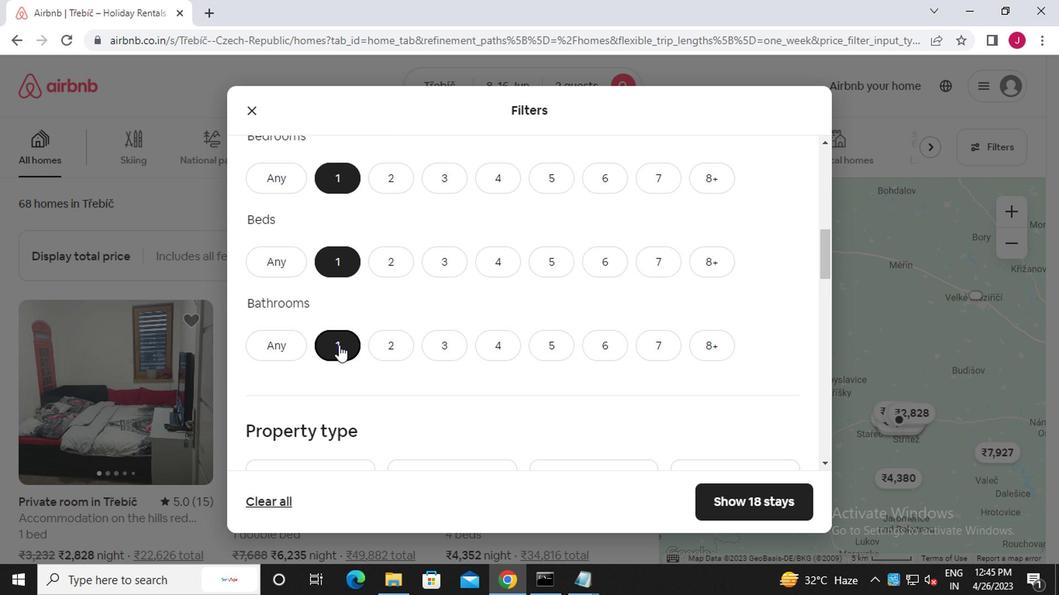
Action: Mouse scrolled (335, 346) with delta (0, 0)
Screenshot: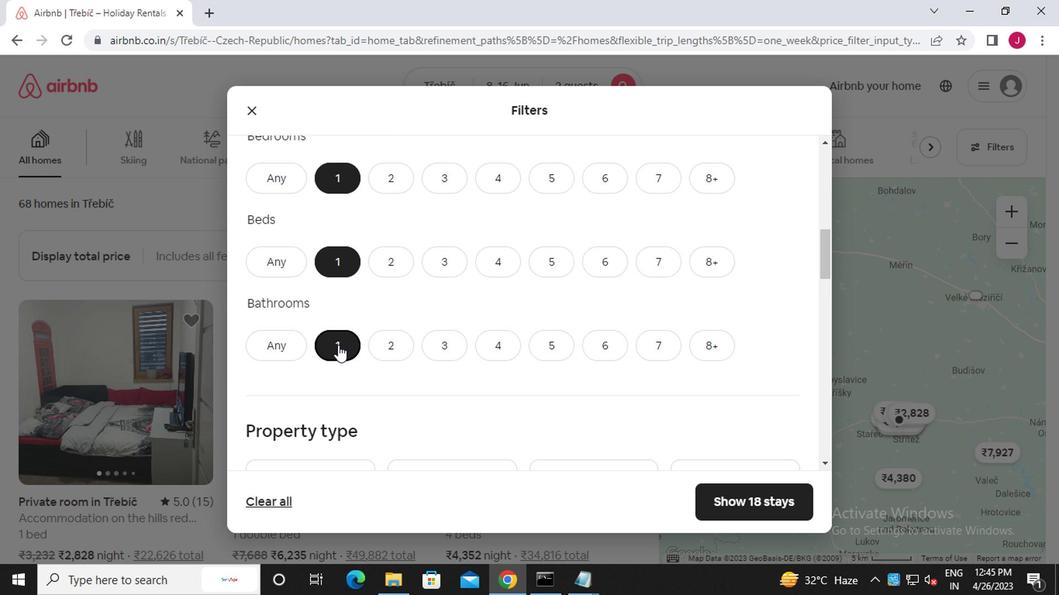
Action: Mouse moved to (313, 271)
Screenshot: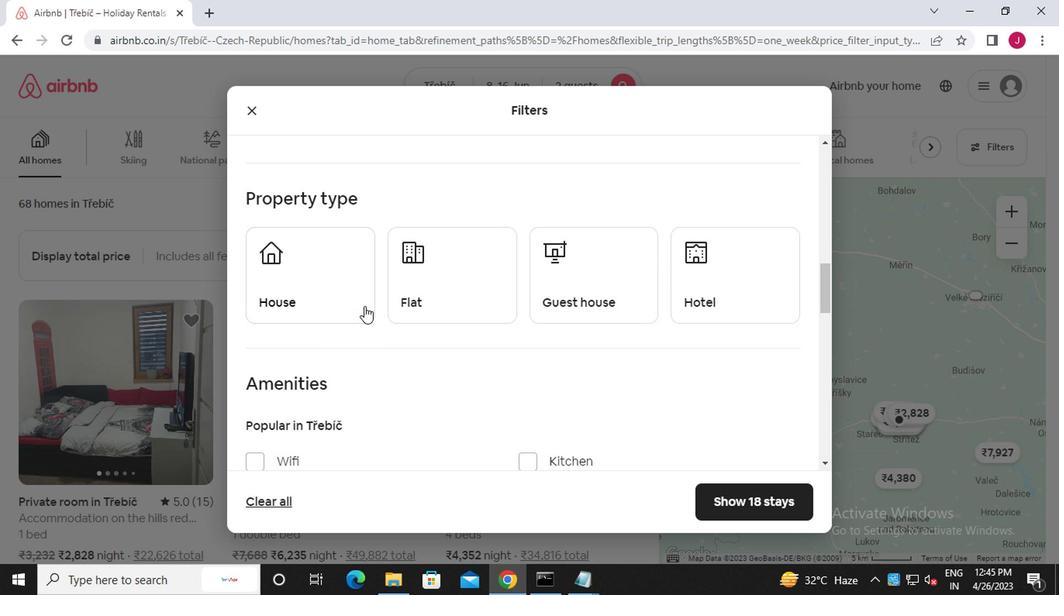 
Action: Mouse pressed left at (313, 271)
Screenshot: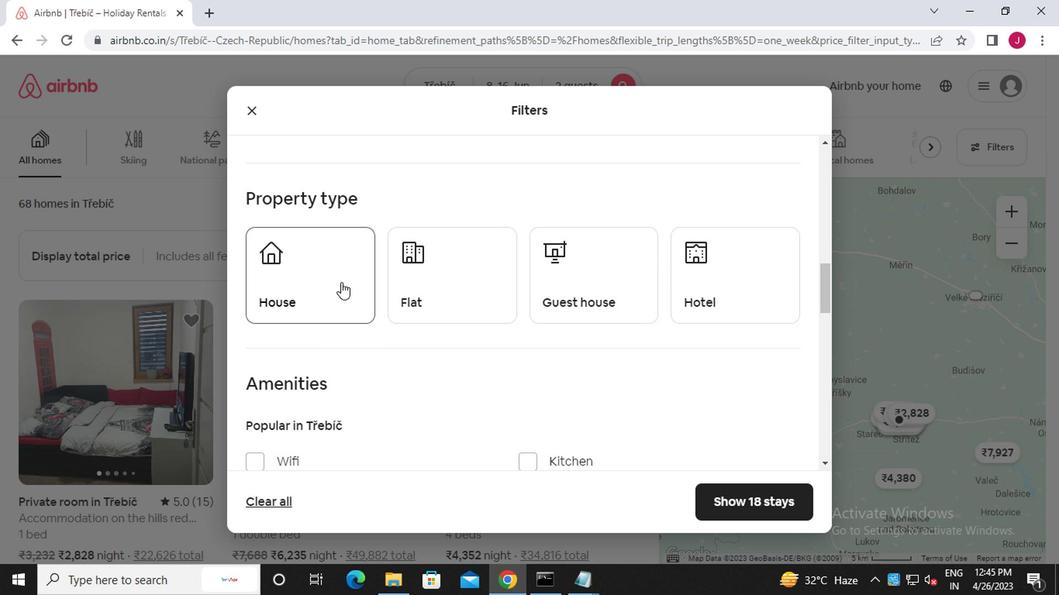 
Action: Mouse moved to (425, 287)
Screenshot: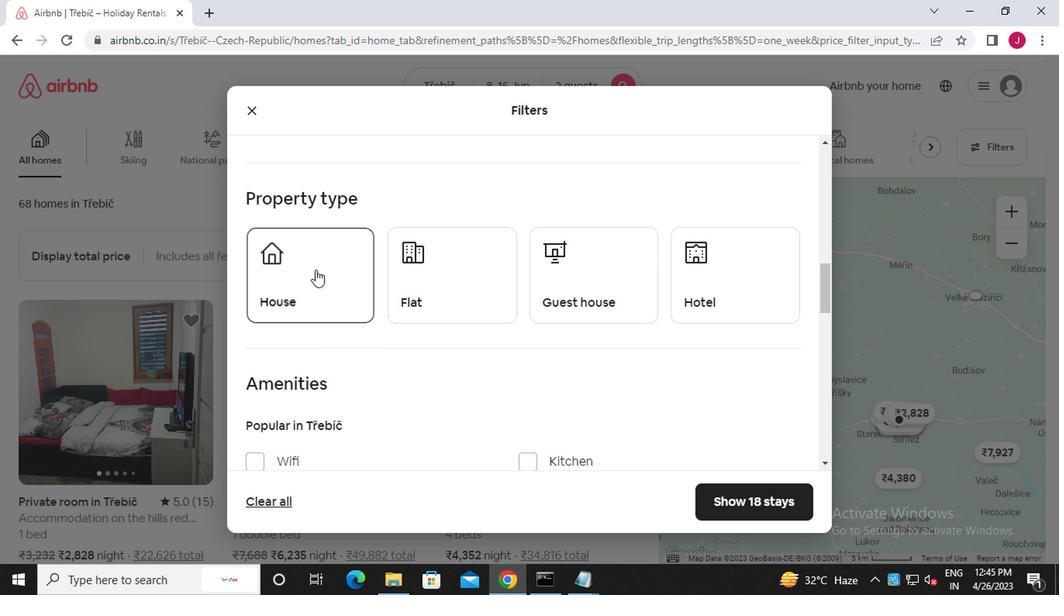 
Action: Mouse pressed left at (425, 287)
Screenshot: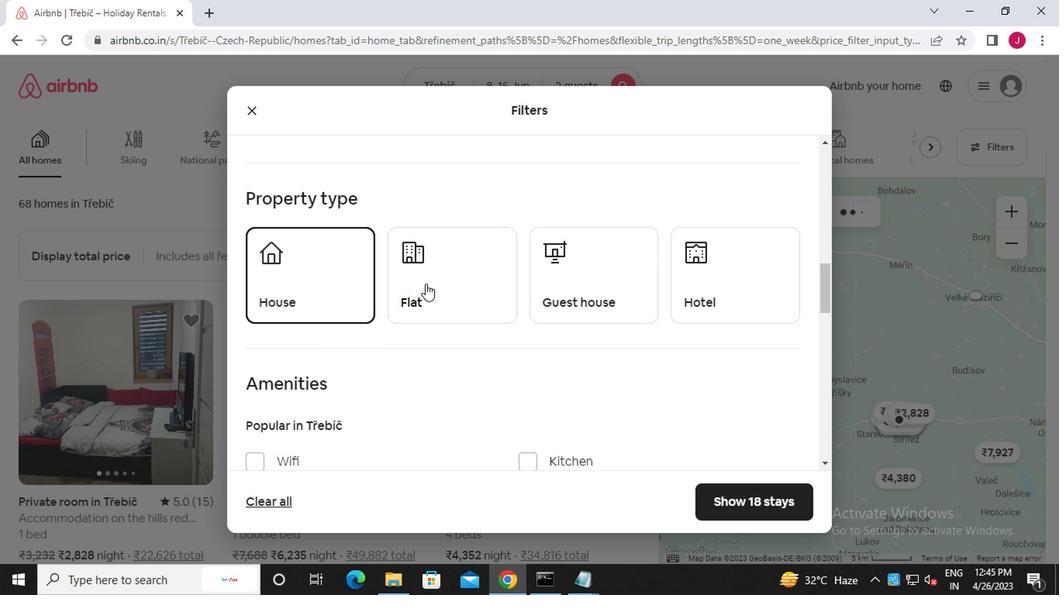 
Action: Mouse moved to (568, 296)
Screenshot: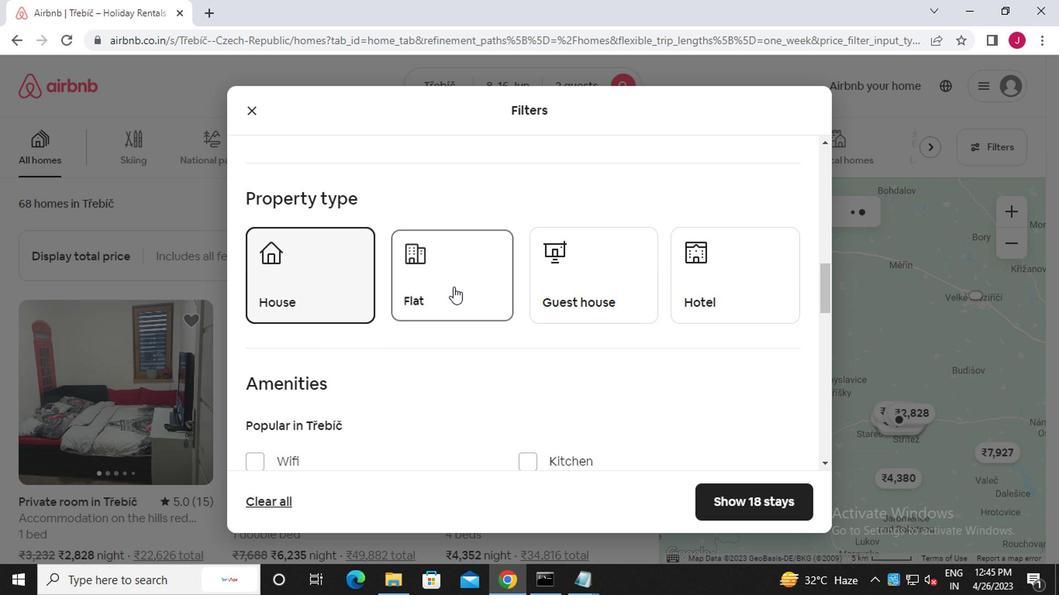 
Action: Mouse pressed left at (568, 296)
Screenshot: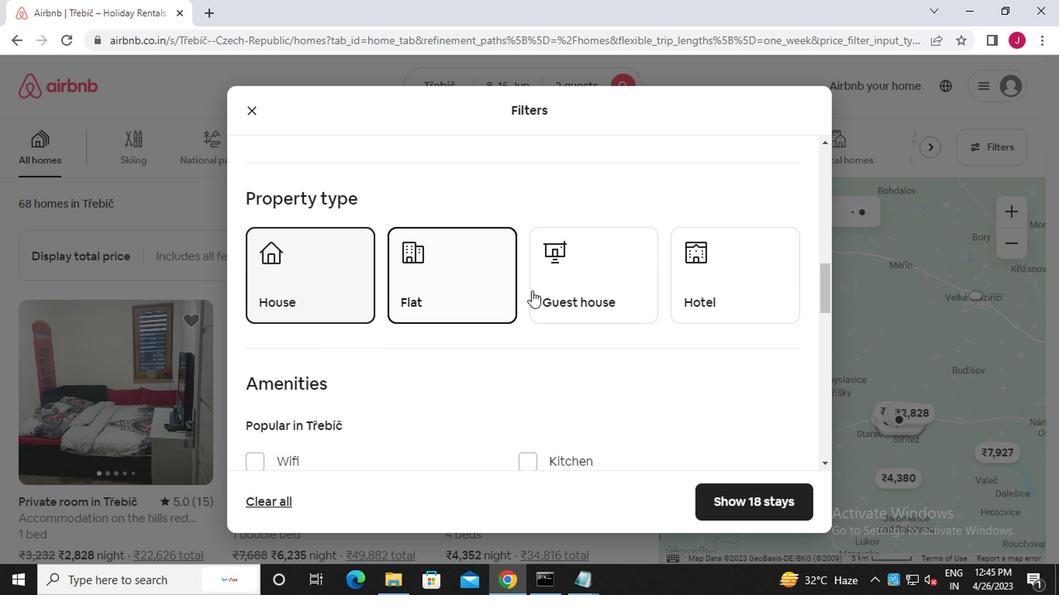
Action: Mouse moved to (723, 291)
Screenshot: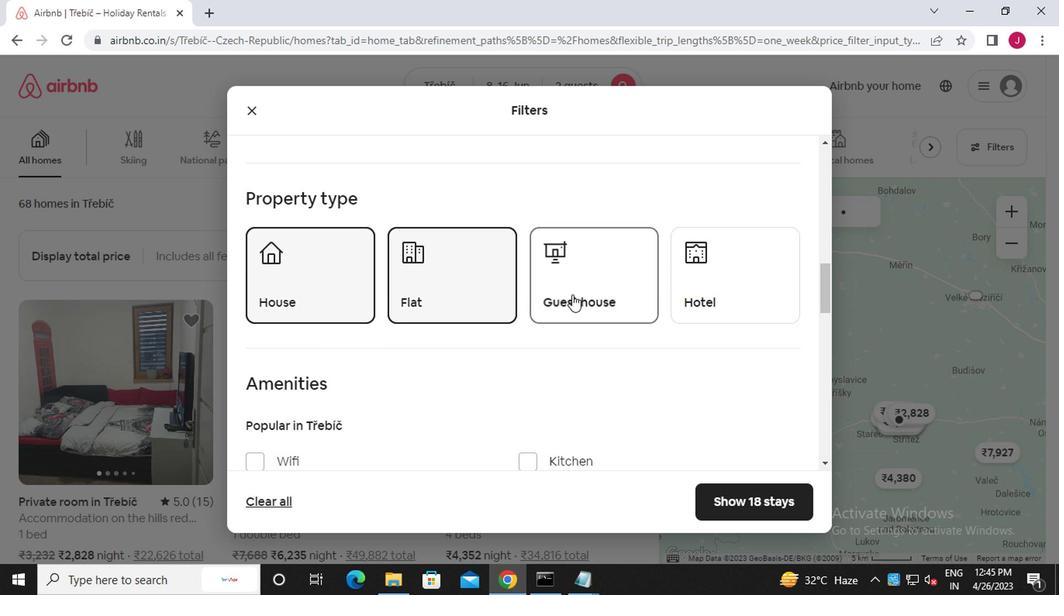 
Action: Mouse pressed left at (723, 291)
Screenshot: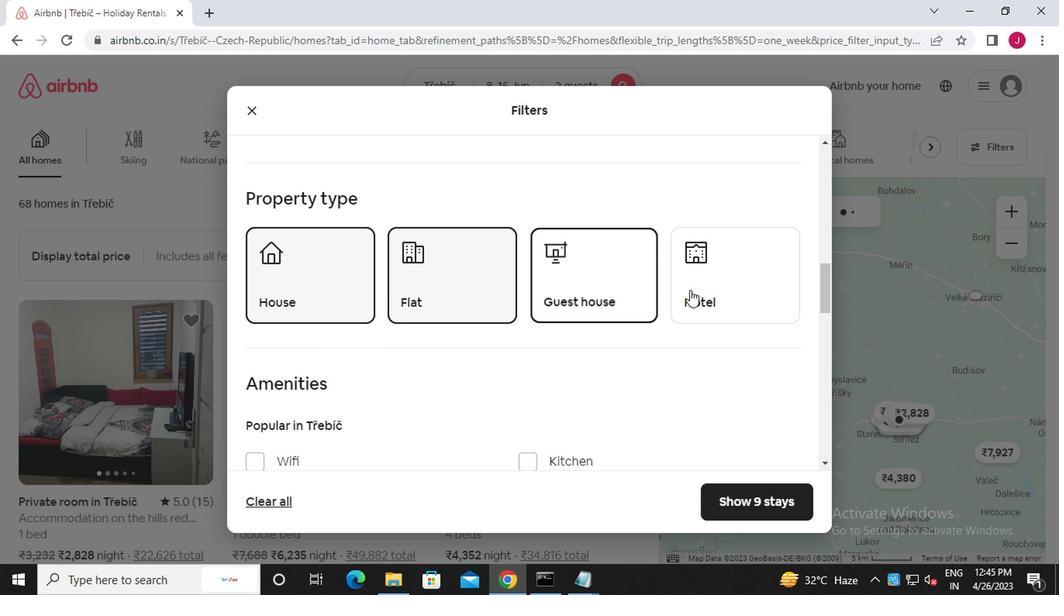 
Action: Mouse moved to (650, 323)
Screenshot: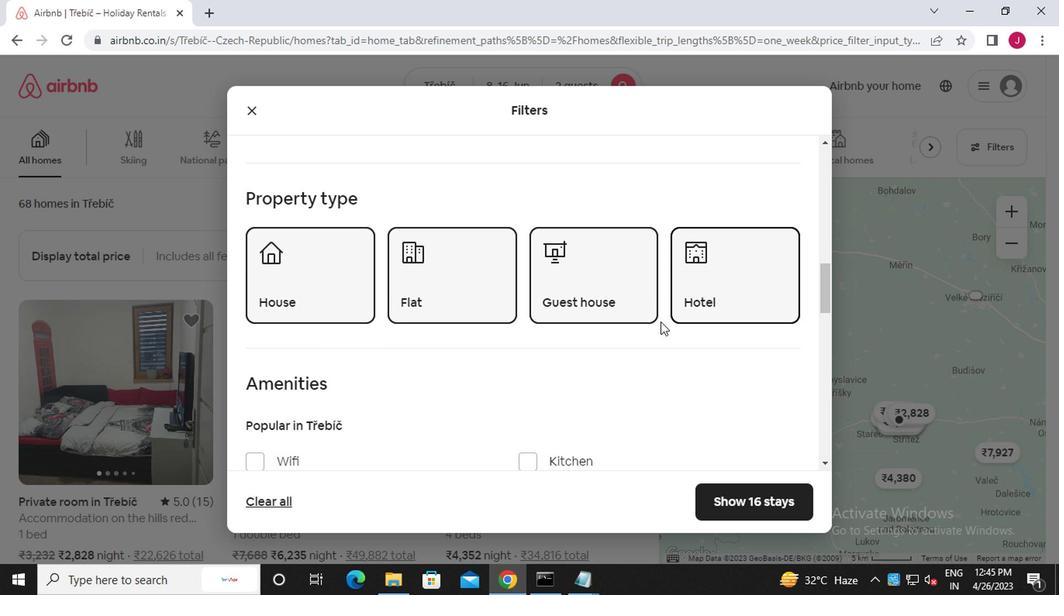 
Action: Mouse scrolled (650, 322) with delta (0, -1)
Screenshot: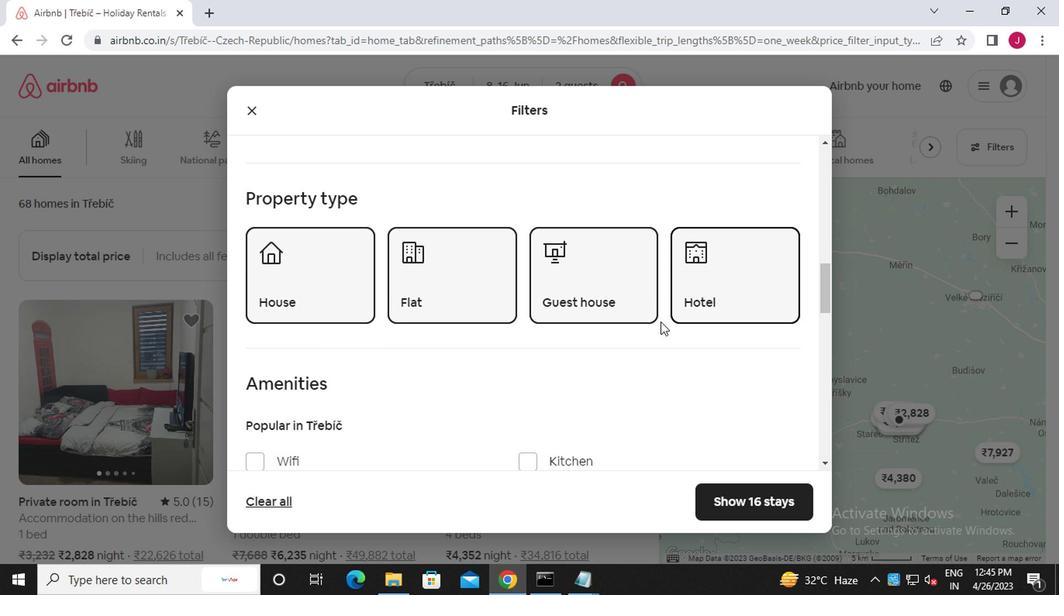 
Action: Mouse scrolled (650, 322) with delta (0, -1)
Screenshot: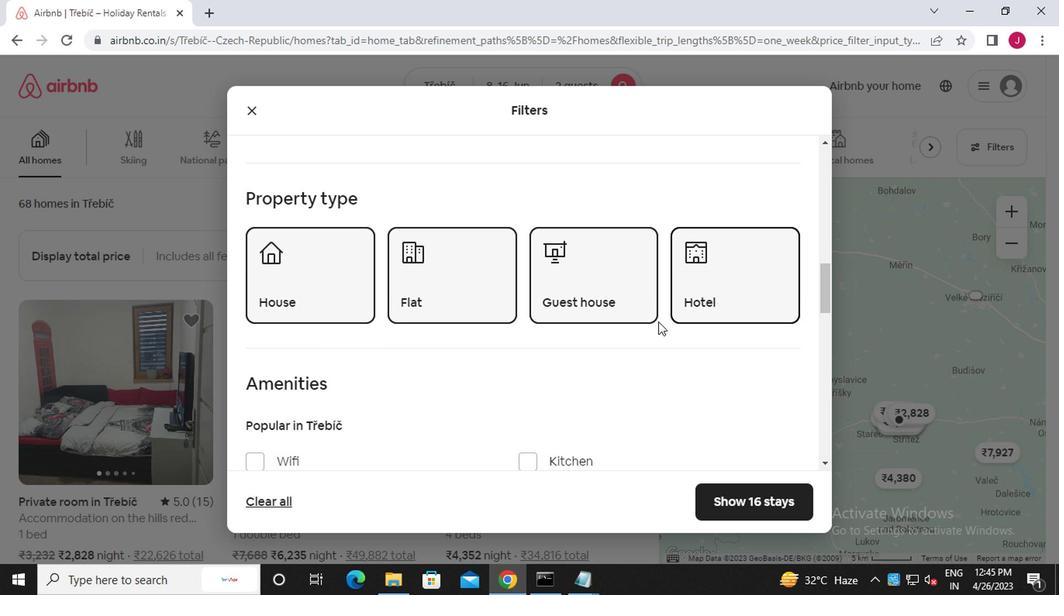 
Action: Mouse scrolled (650, 322) with delta (0, -1)
Screenshot: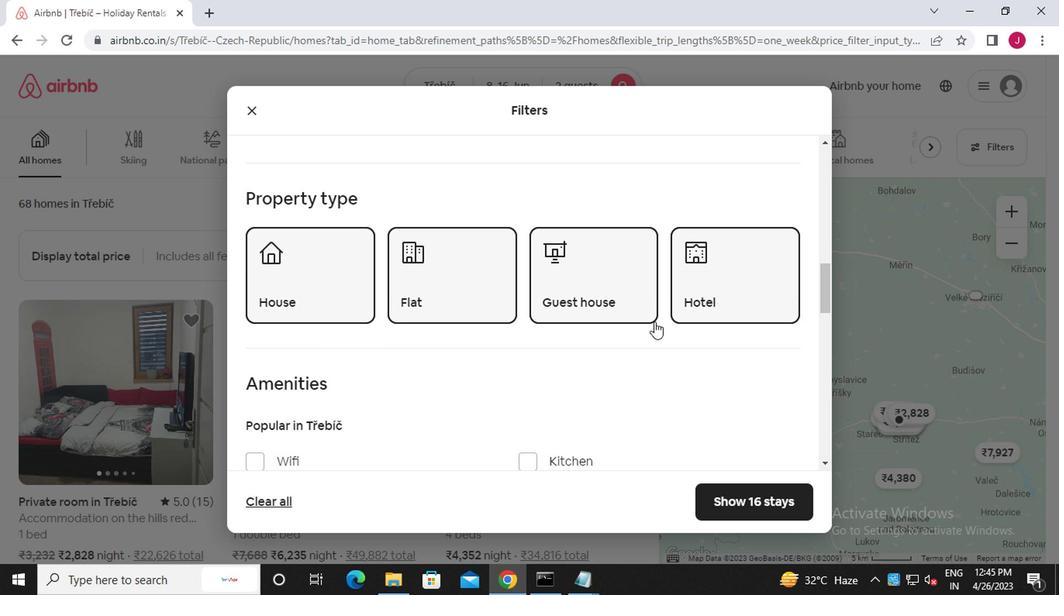 
Action: Mouse moved to (647, 323)
Screenshot: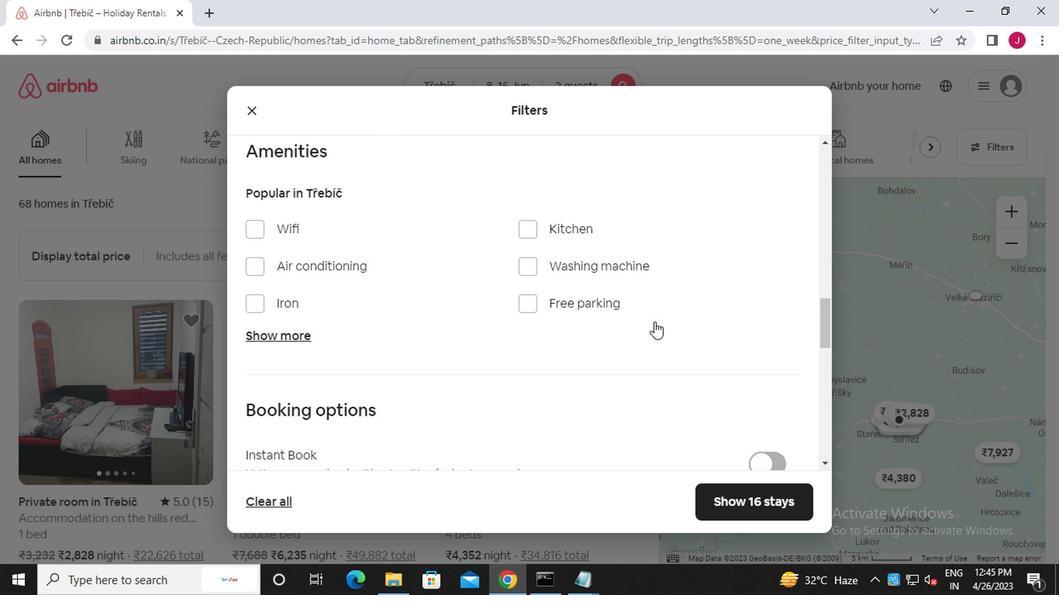 
Action: Mouse scrolled (647, 322) with delta (0, -1)
Screenshot: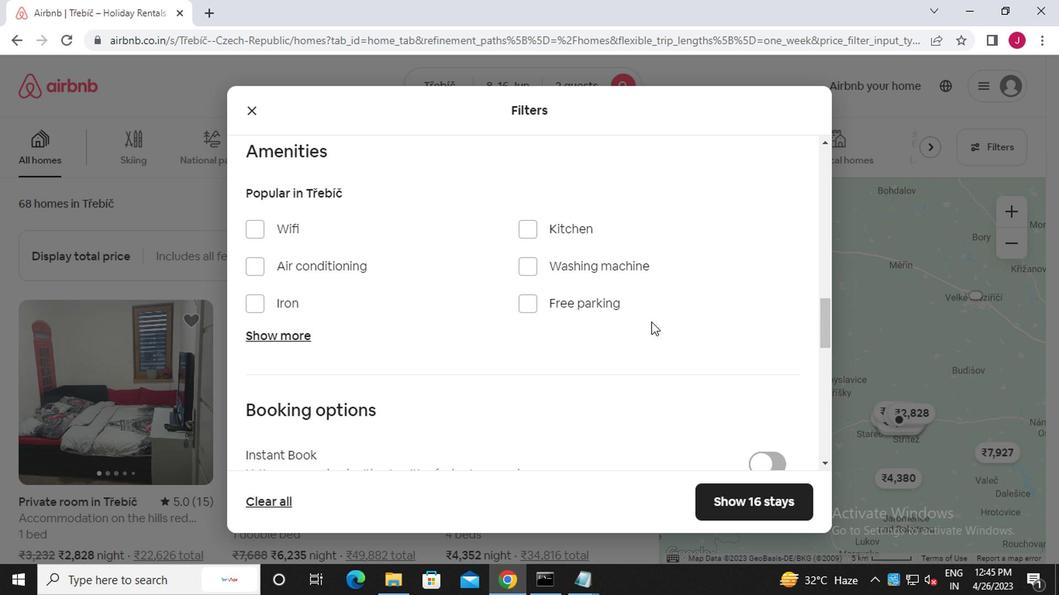 
Action: Mouse scrolled (647, 322) with delta (0, -1)
Screenshot: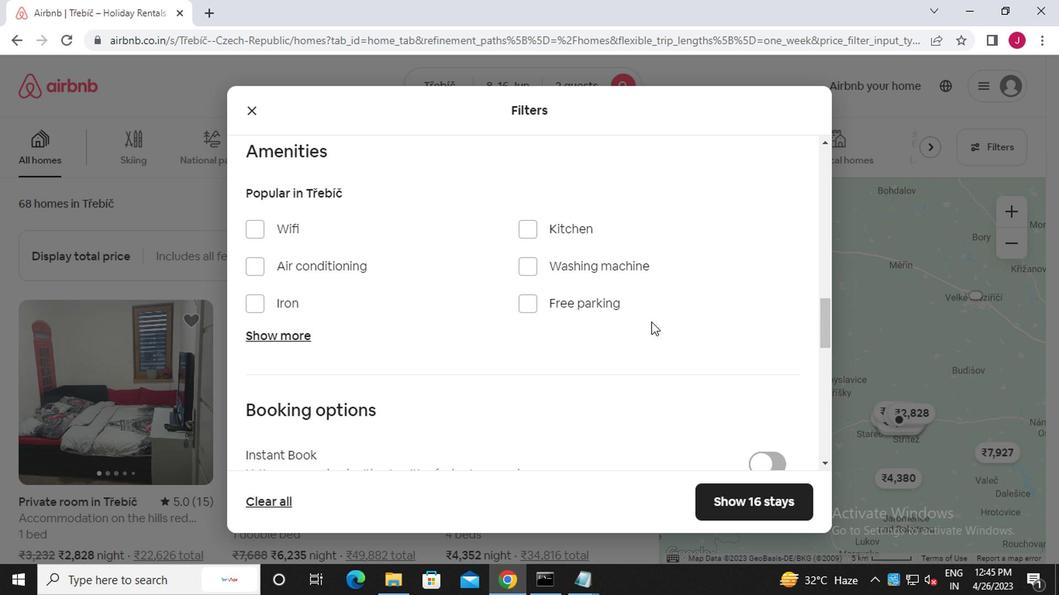 
Action: Mouse moved to (398, 245)
Screenshot: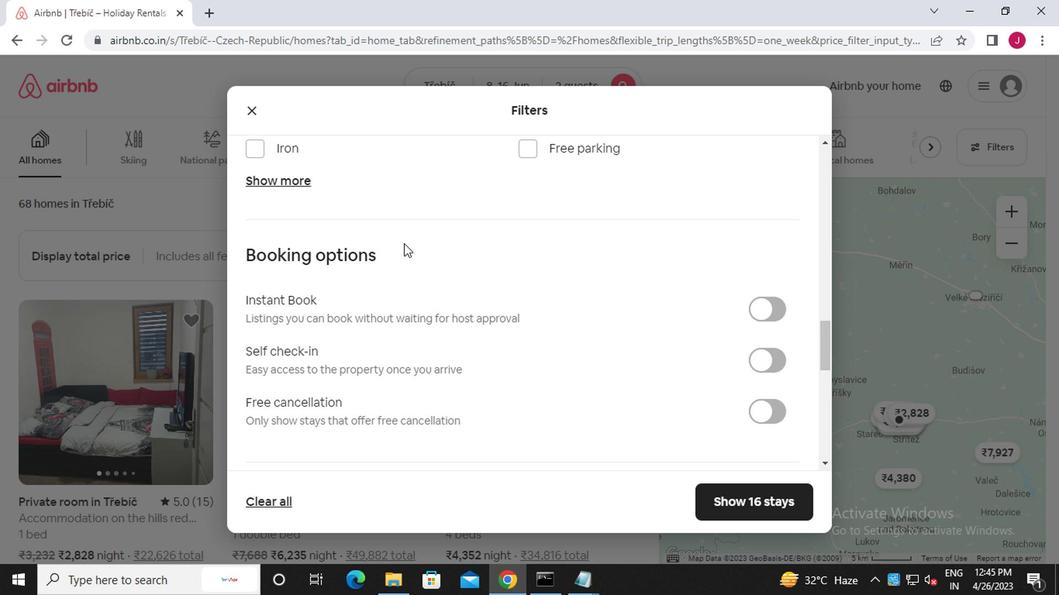 
Action: Mouse scrolled (398, 246) with delta (0, 0)
Screenshot: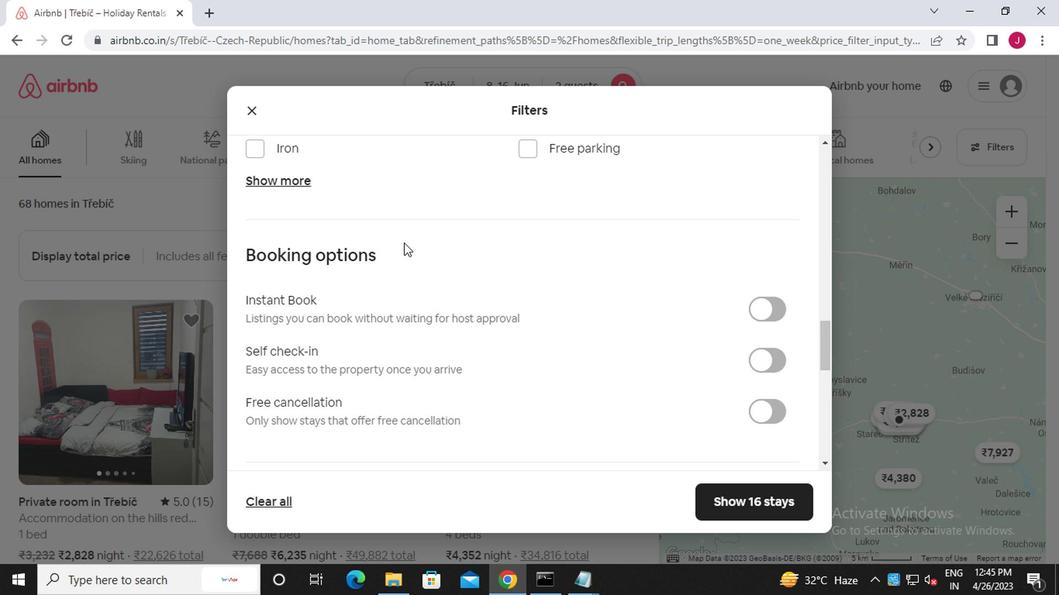 
Action: Mouse scrolled (398, 246) with delta (0, 0)
Screenshot: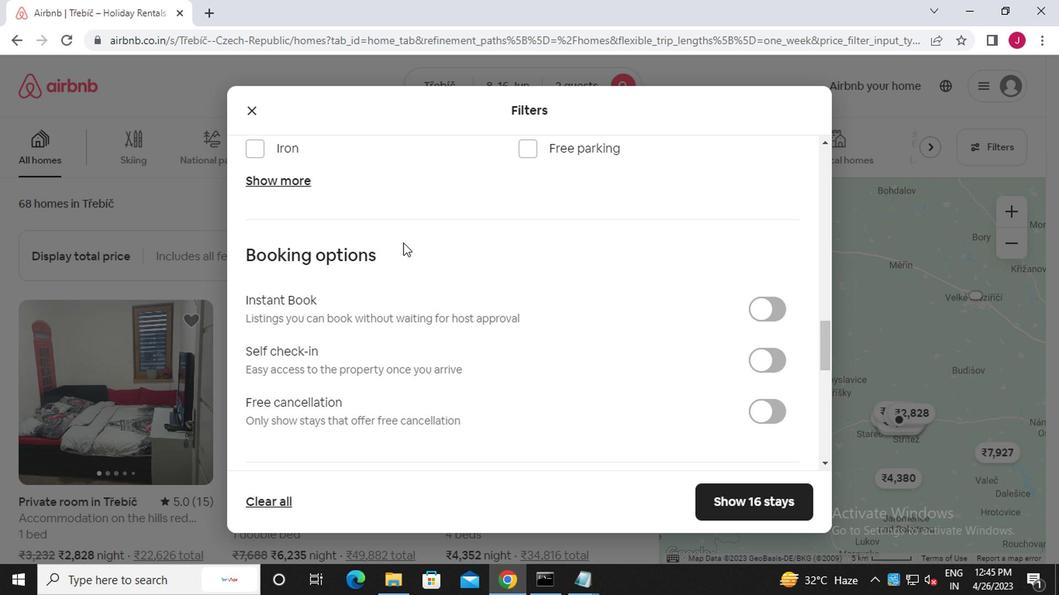 
Action: Mouse moved to (523, 265)
Screenshot: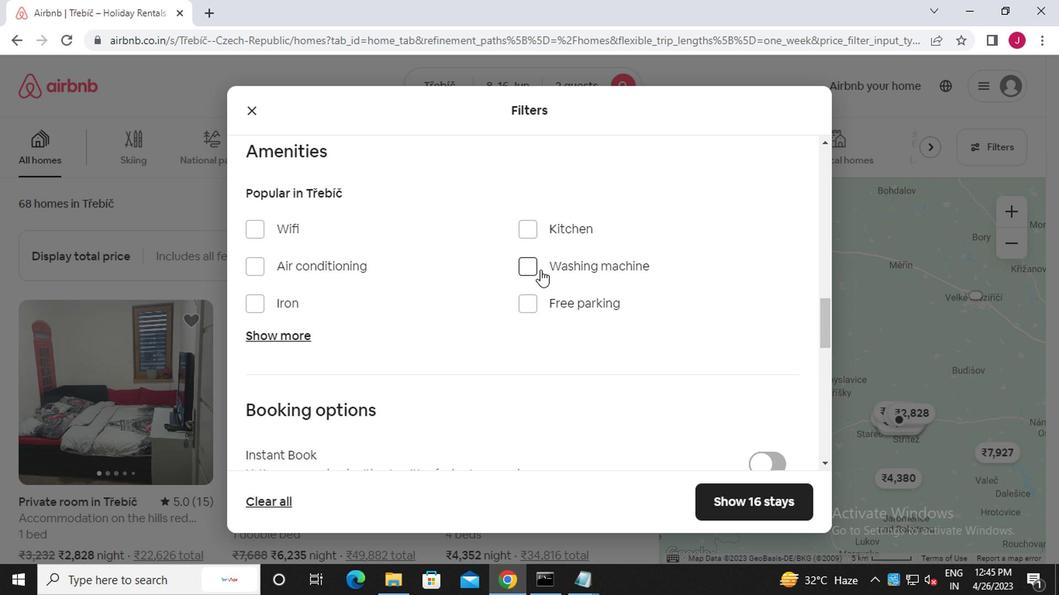 
Action: Mouse pressed left at (523, 265)
Screenshot: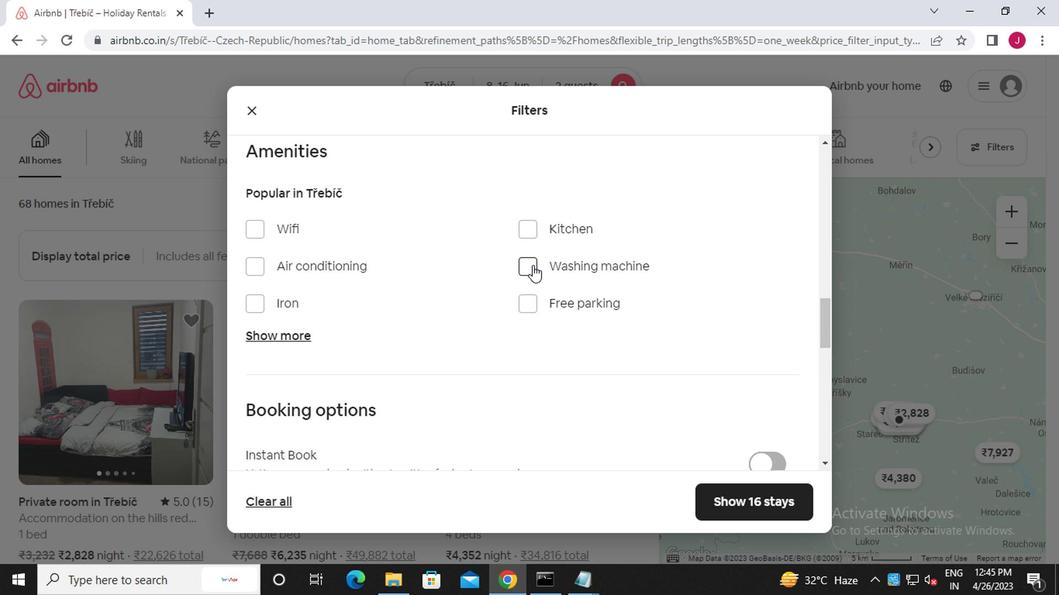 
Action: Mouse moved to (595, 306)
Screenshot: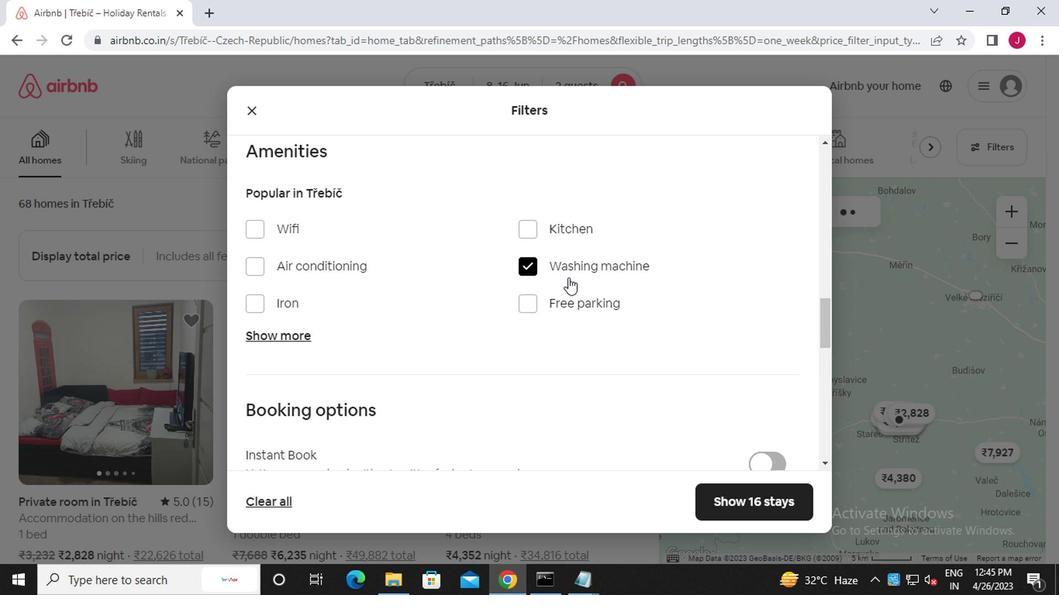 
Action: Mouse scrolled (595, 305) with delta (0, -1)
Screenshot: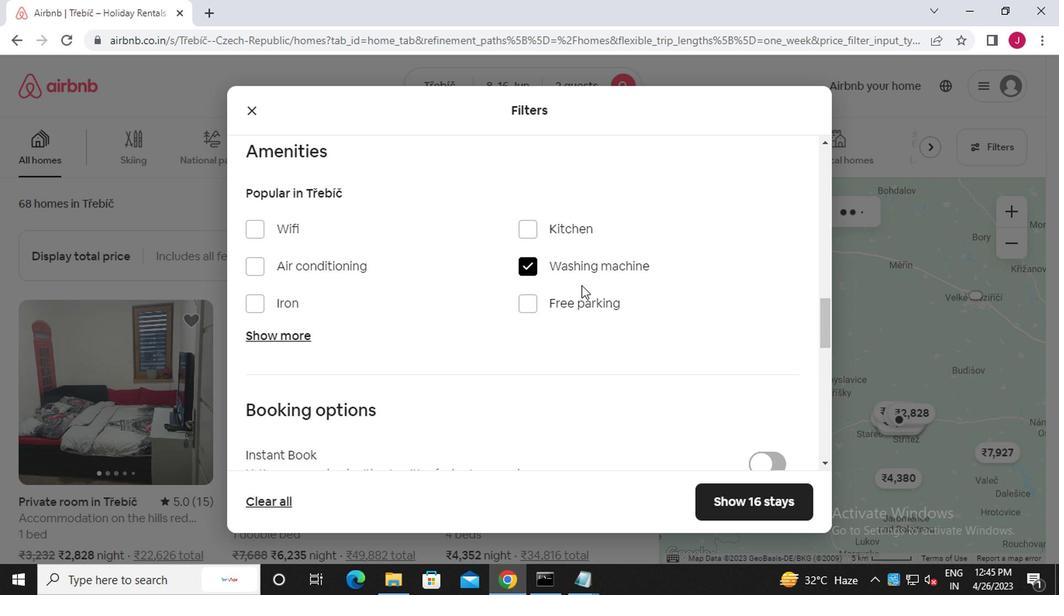 
Action: Mouse moved to (597, 308)
Screenshot: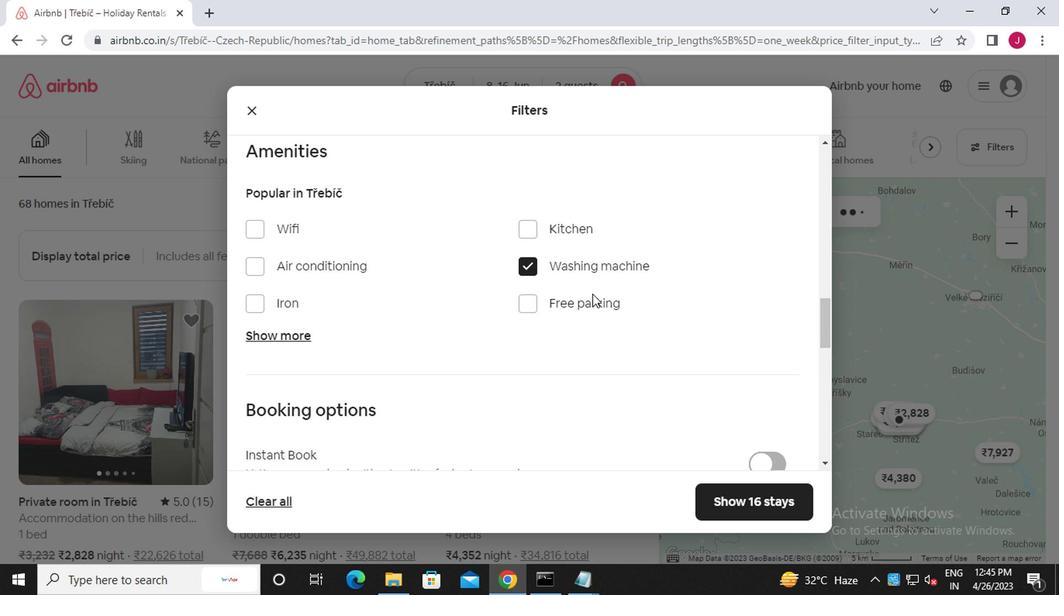 
Action: Mouse scrolled (597, 308) with delta (0, 0)
Screenshot: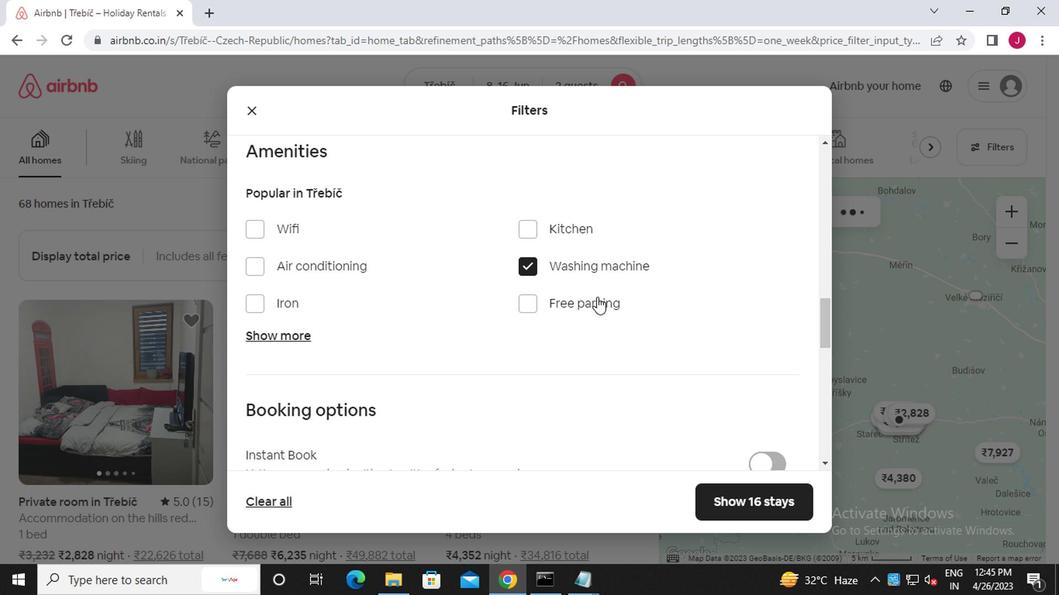 
Action: Mouse scrolled (597, 308) with delta (0, 0)
Screenshot: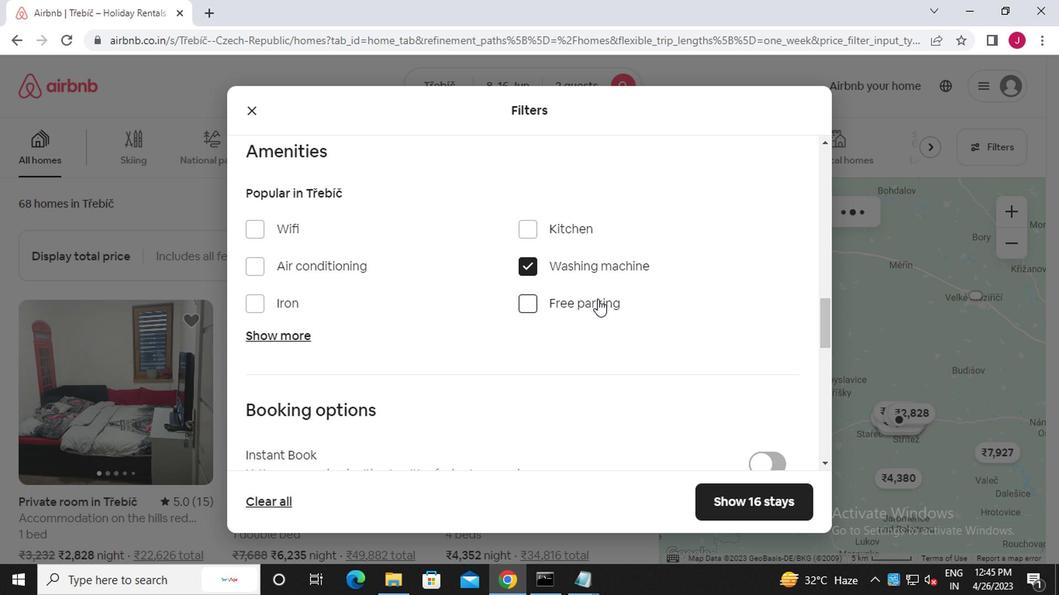 
Action: Mouse scrolled (597, 308) with delta (0, 0)
Screenshot: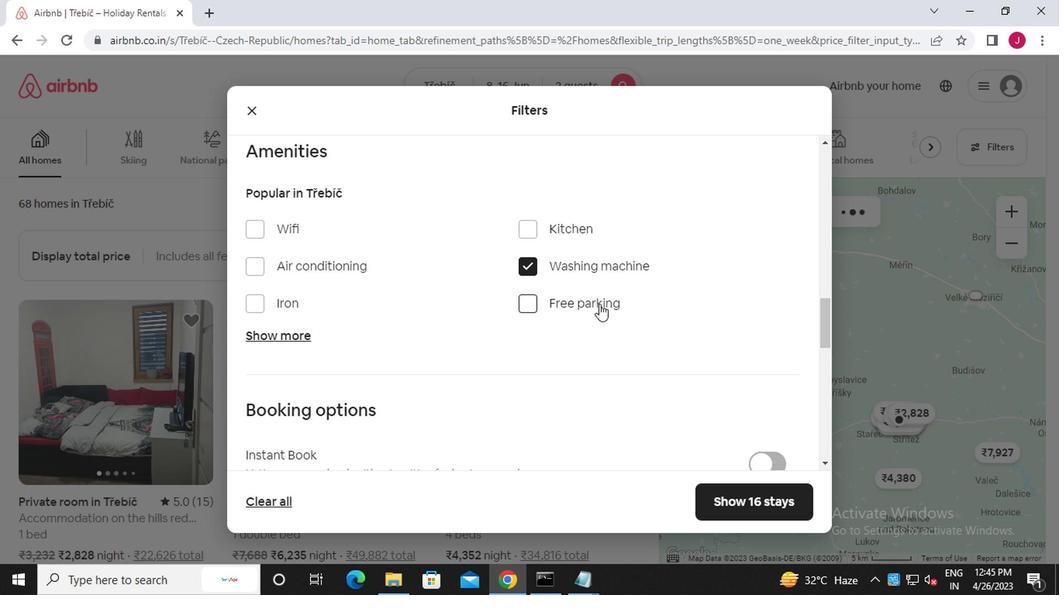 
Action: Mouse moved to (762, 211)
Screenshot: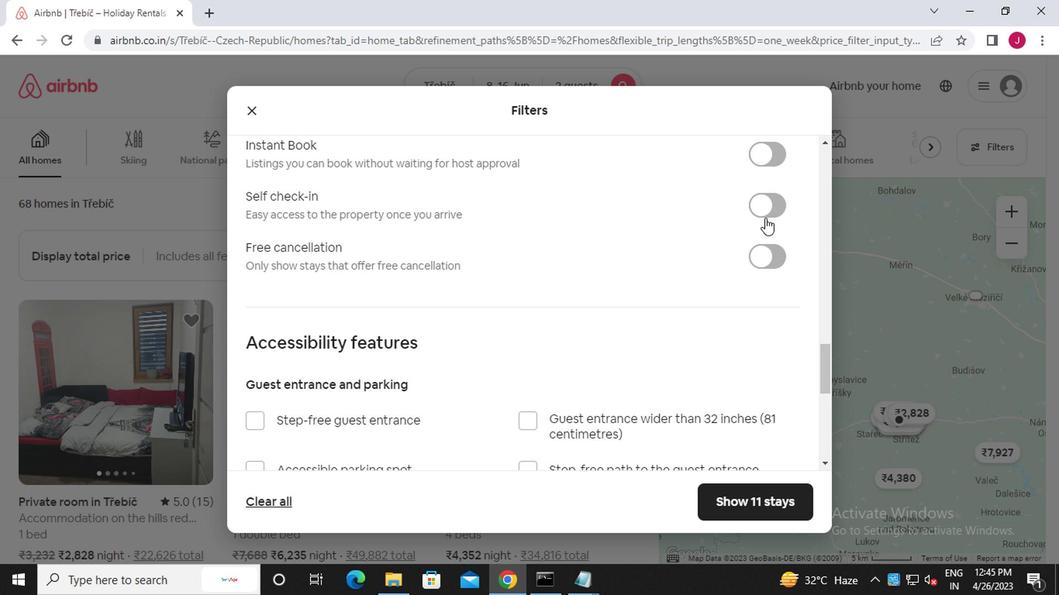 
Action: Mouse pressed left at (762, 211)
Screenshot: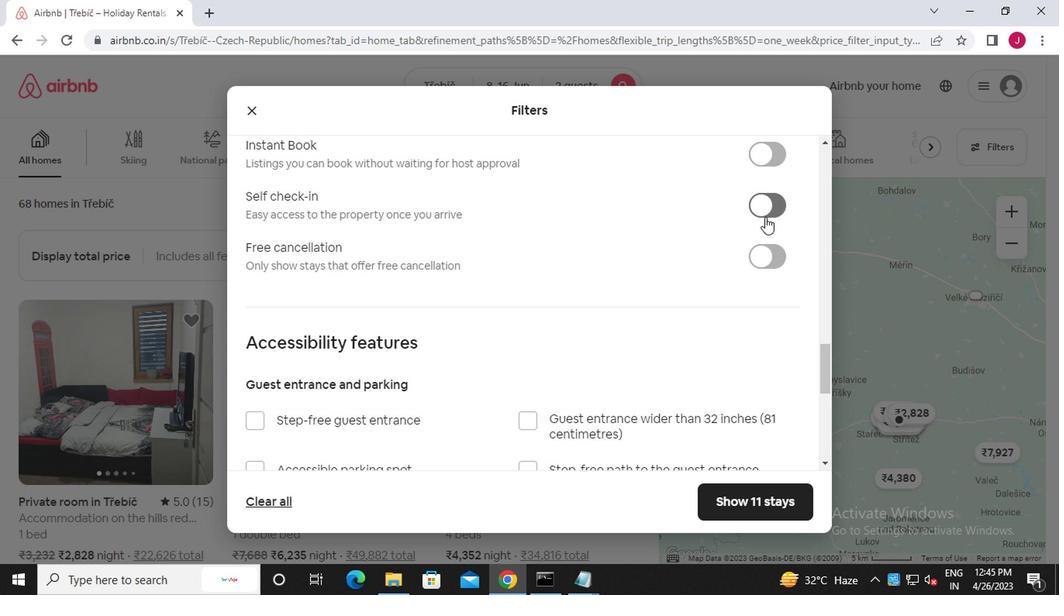 
Action: Mouse moved to (574, 270)
Screenshot: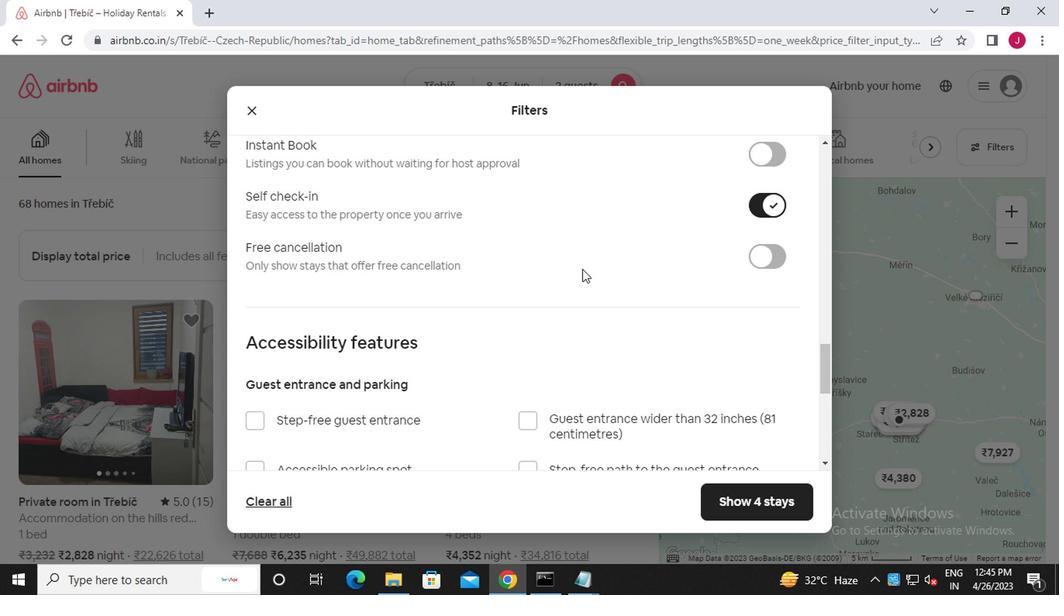 
Action: Mouse scrolled (574, 269) with delta (0, -1)
Screenshot: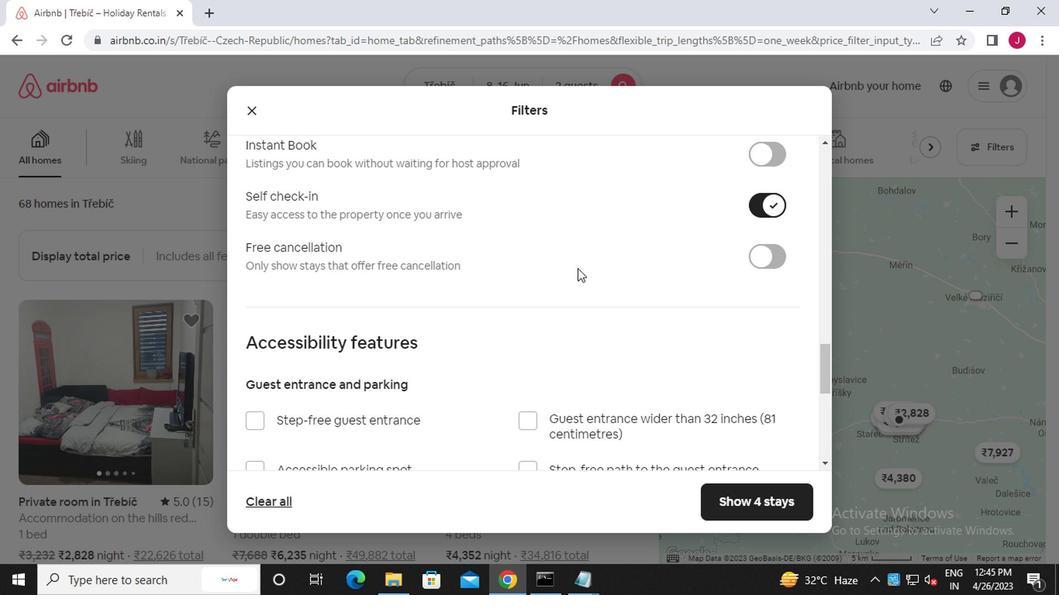 
Action: Mouse scrolled (574, 269) with delta (0, -1)
Screenshot: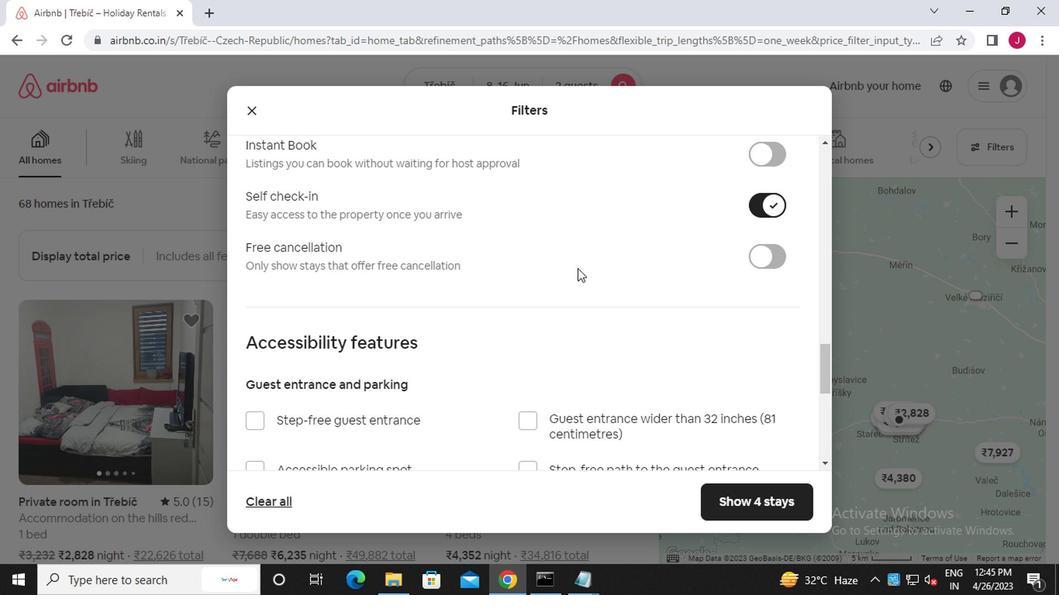 
Action: Mouse scrolled (574, 269) with delta (0, -1)
Screenshot: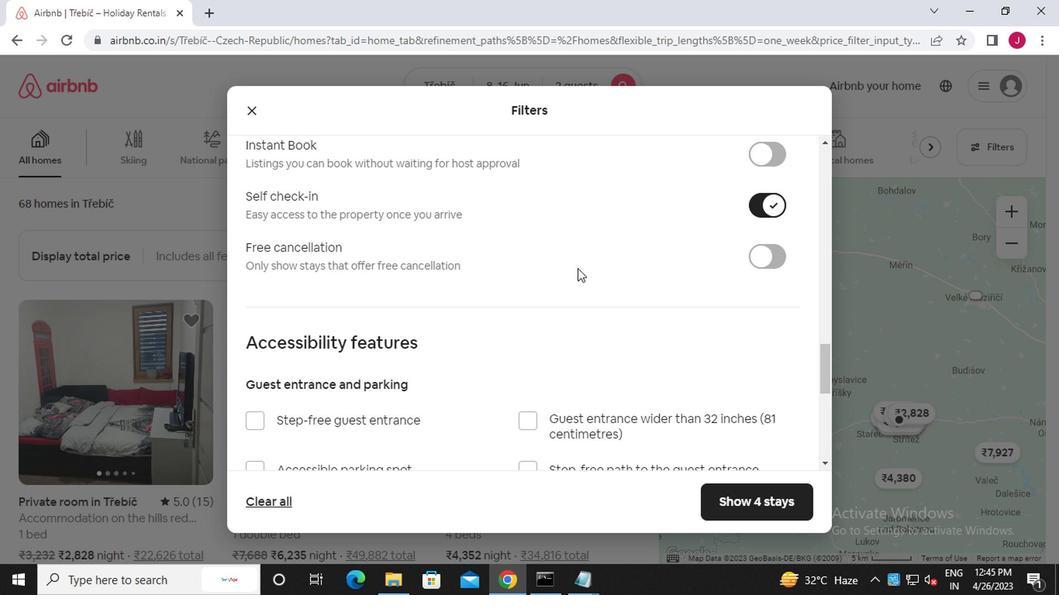 
Action: Mouse scrolled (574, 269) with delta (0, -1)
Screenshot: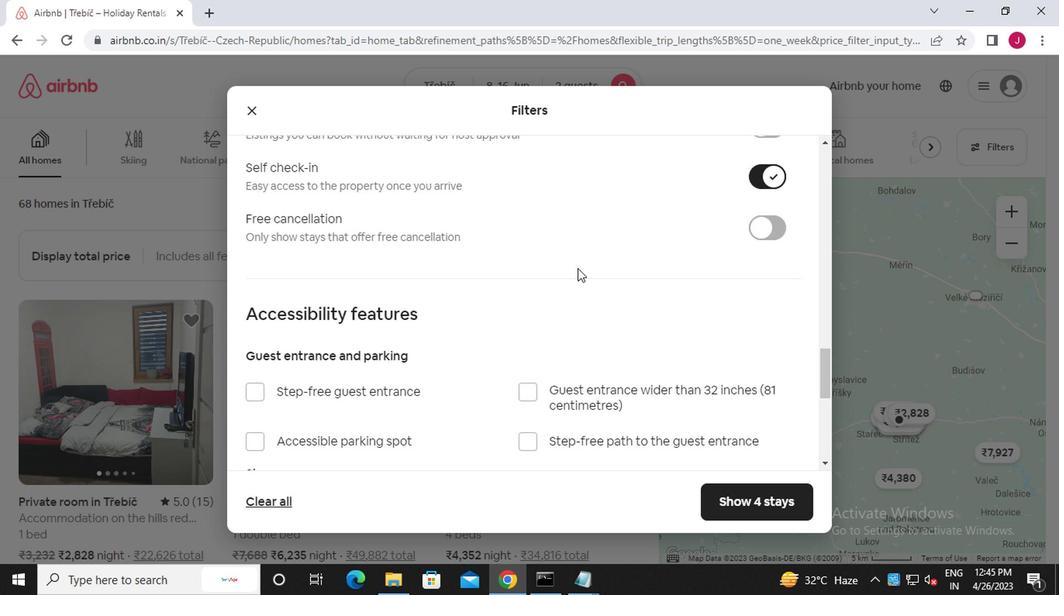 
Action: Mouse scrolled (574, 269) with delta (0, -1)
Screenshot: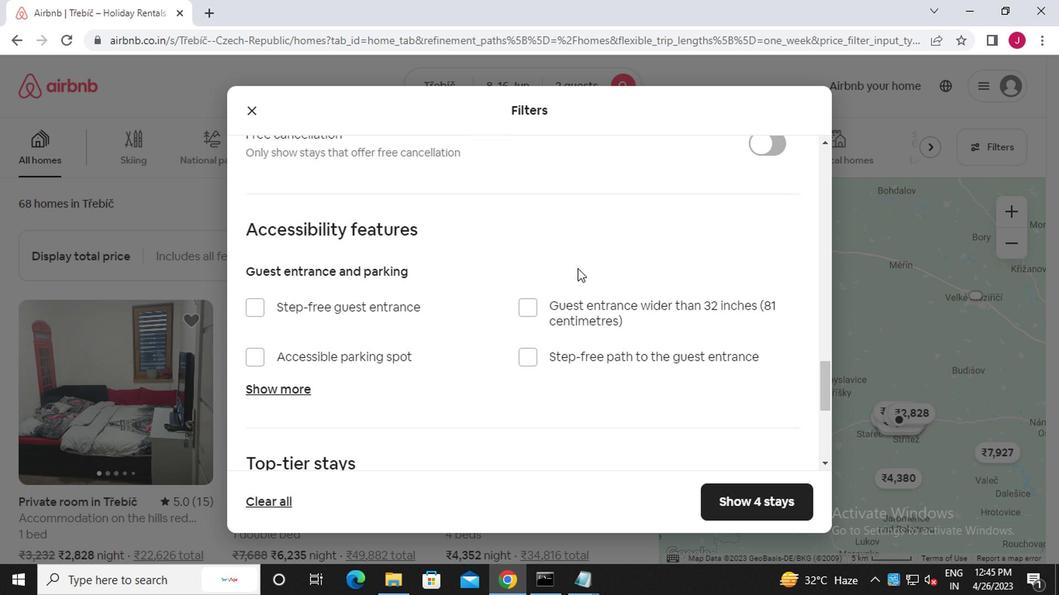 
Action: Mouse moved to (567, 273)
Screenshot: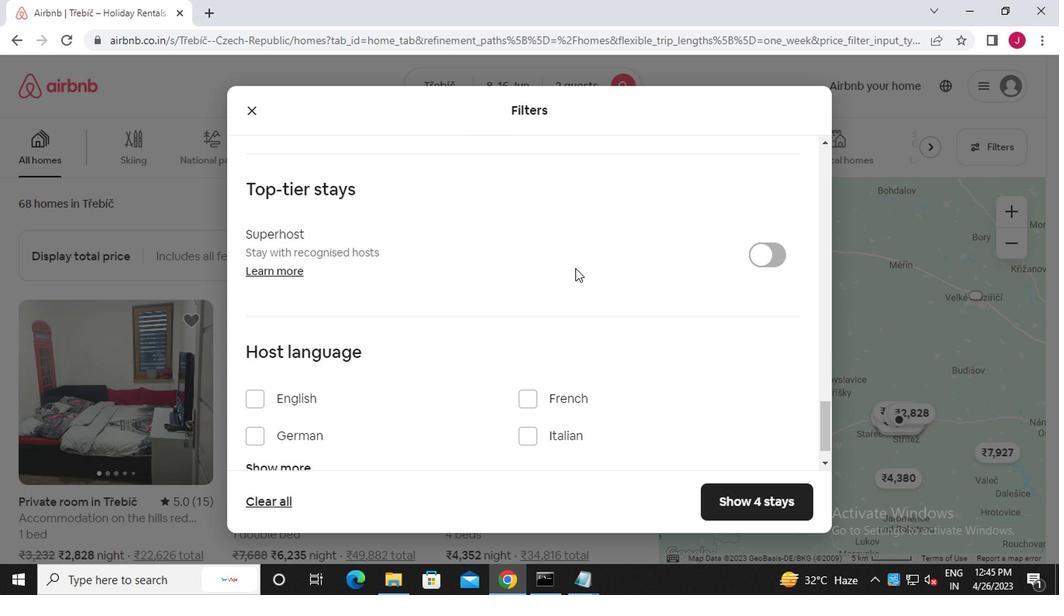 
Action: Mouse scrolled (567, 273) with delta (0, 0)
Screenshot: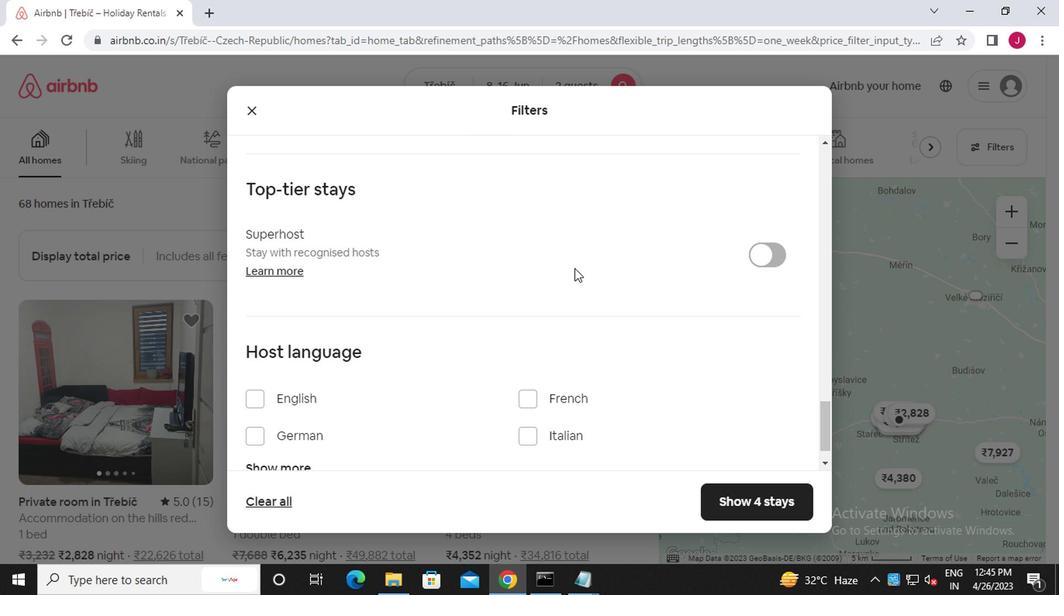 
Action: Mouse moved to (564, 273)
Screenshot: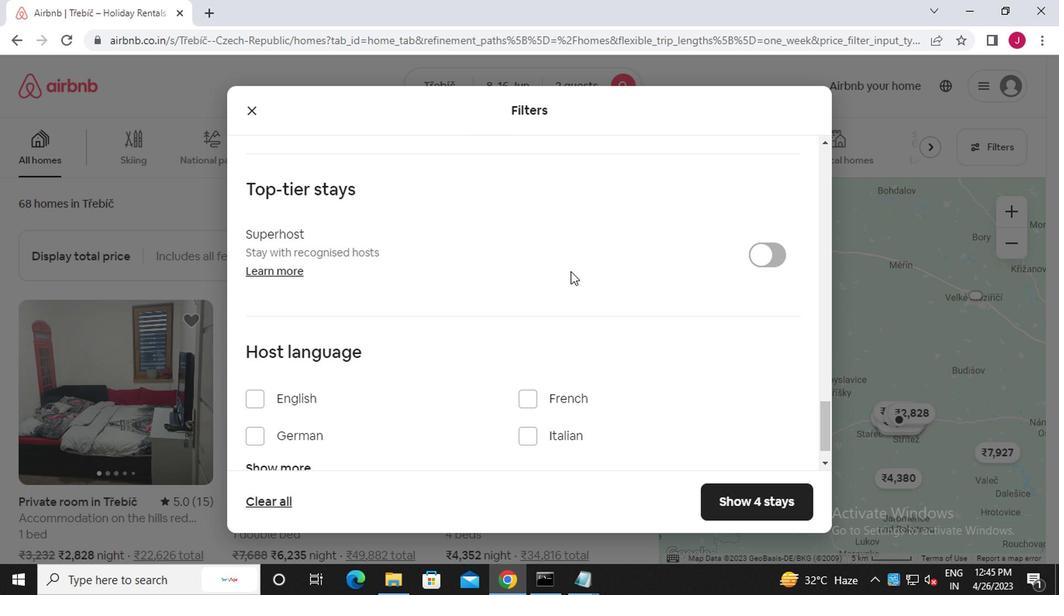 
Action: Mouse scrolled (564, 273) with delta (0, 0)
Screenshot: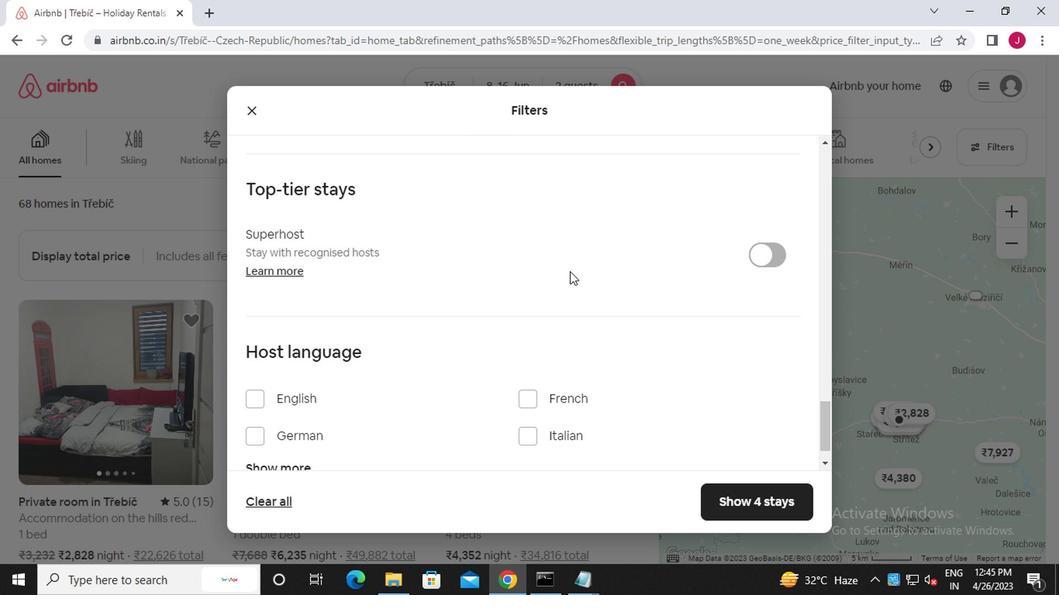 
Action: Mouse moved to (251, 359)
Screenshot: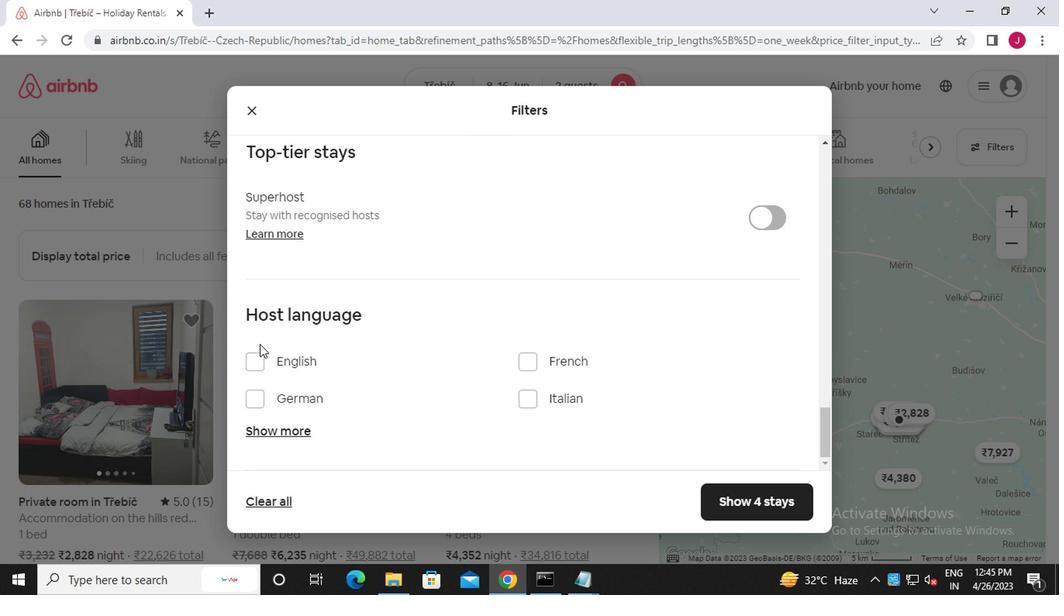
Action: Mouse pressed left at (251, 359)
Screenshot: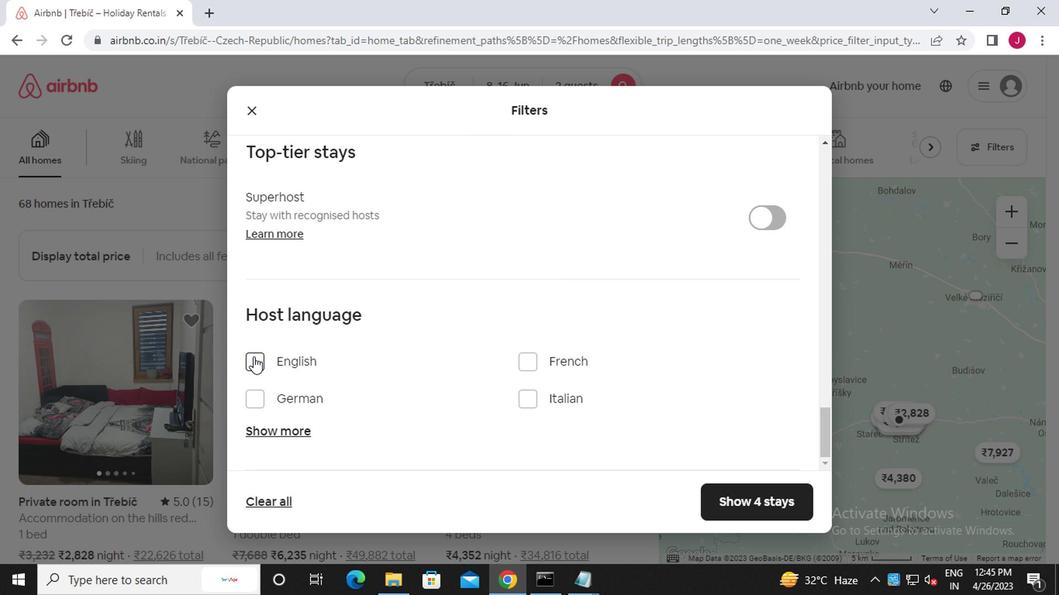 
Action: Mouse moved to (450, 365)
Screenshot: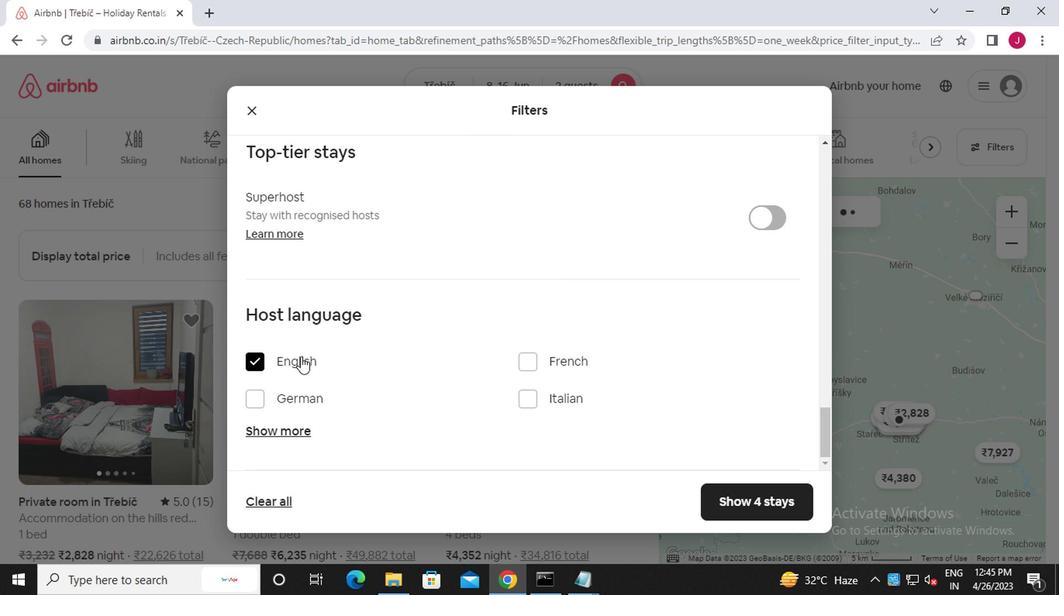 
Action: Mouse scrolled (450, 364) with delta (0, 0)
Screenshot: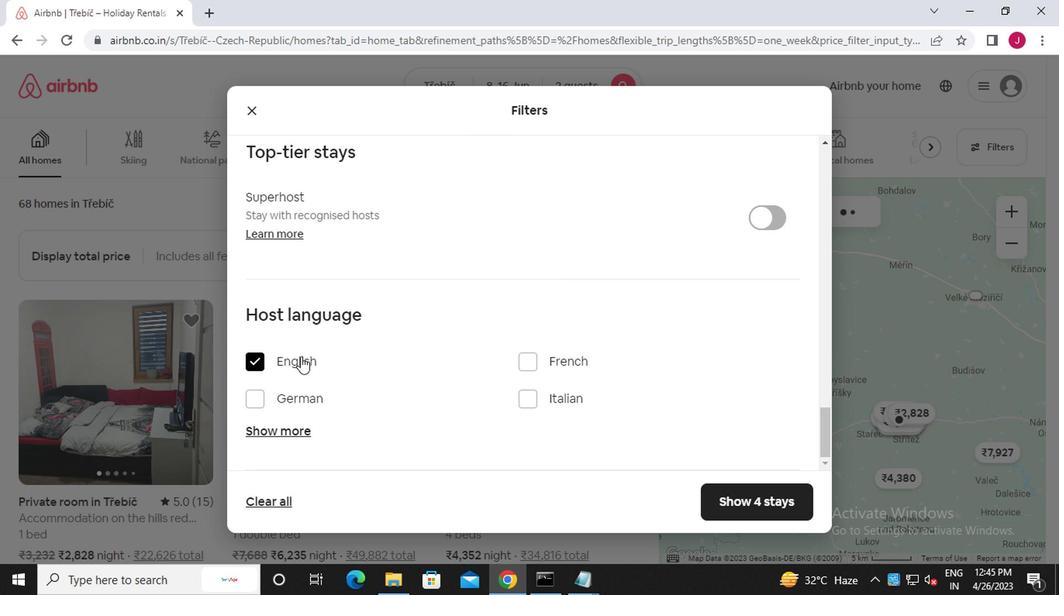 
Action: Mouse moved to (453, 366)
Screenshot: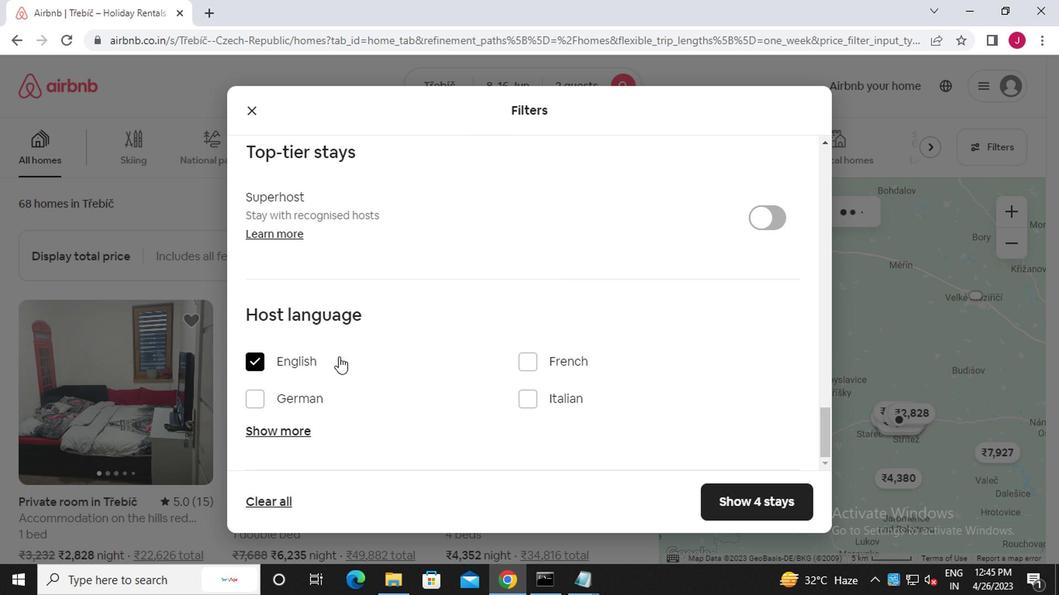 
Action: Mouse scrolled (453, 365) with delta (0, -1)
Screenshot: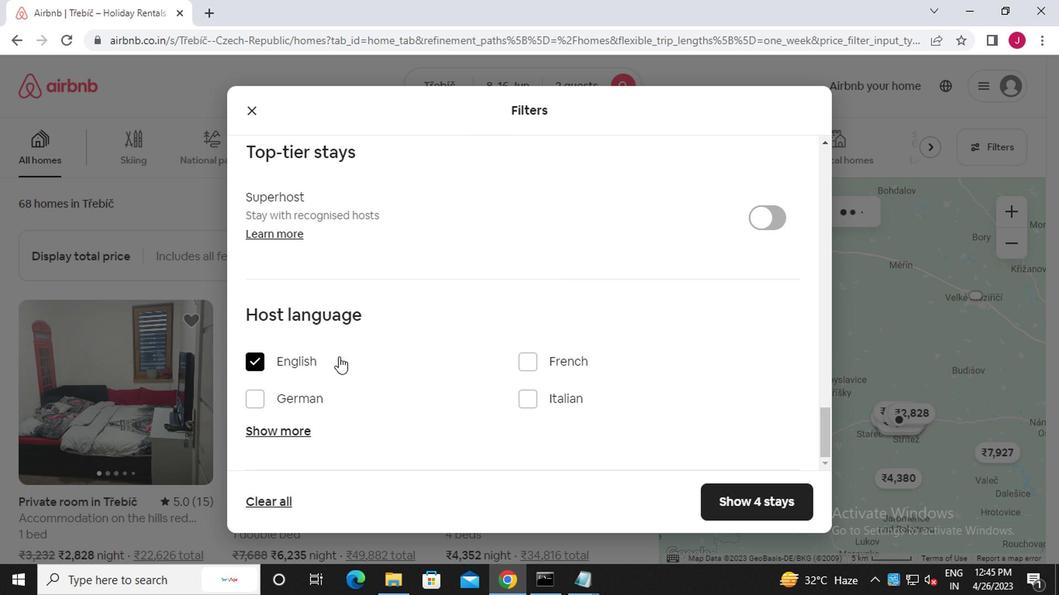 
Action: Mouse moved to (453, 366)
Screenshot: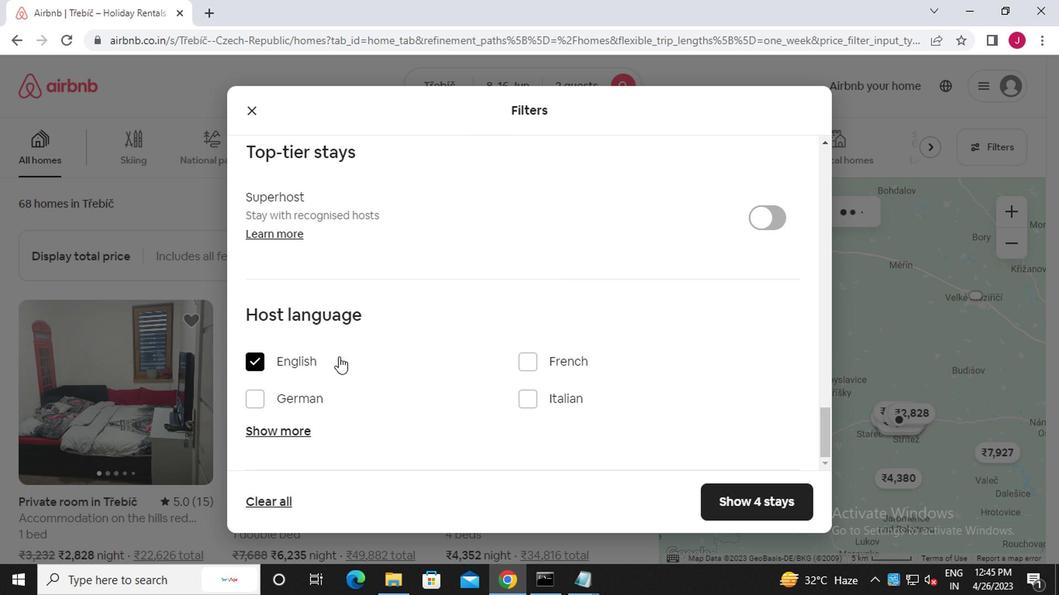 
Action: Mouse scrolled (453, 365) with delta (0, -1)
Screenshot: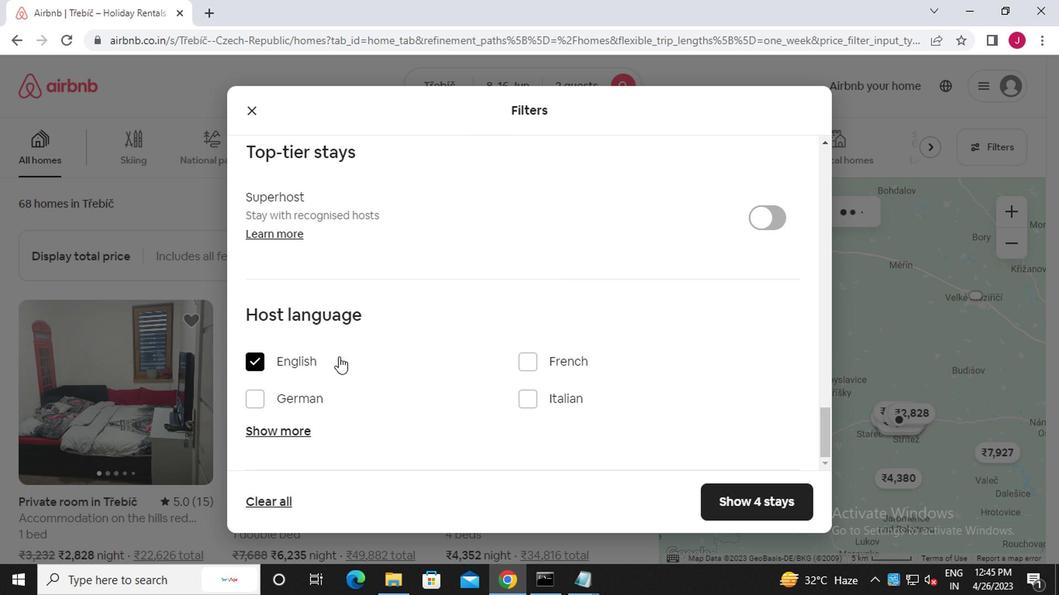 
Action: Mouse moved to (456, 366)
Screenshot: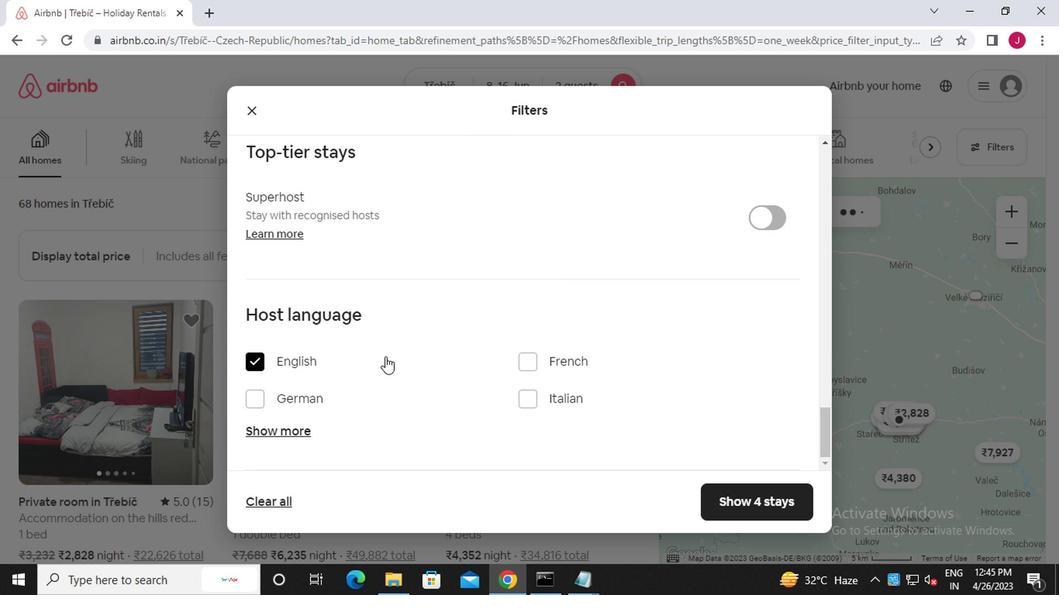 
Action: Mouse scrolled (456, 365) with delta (0, -1)
Screenshot: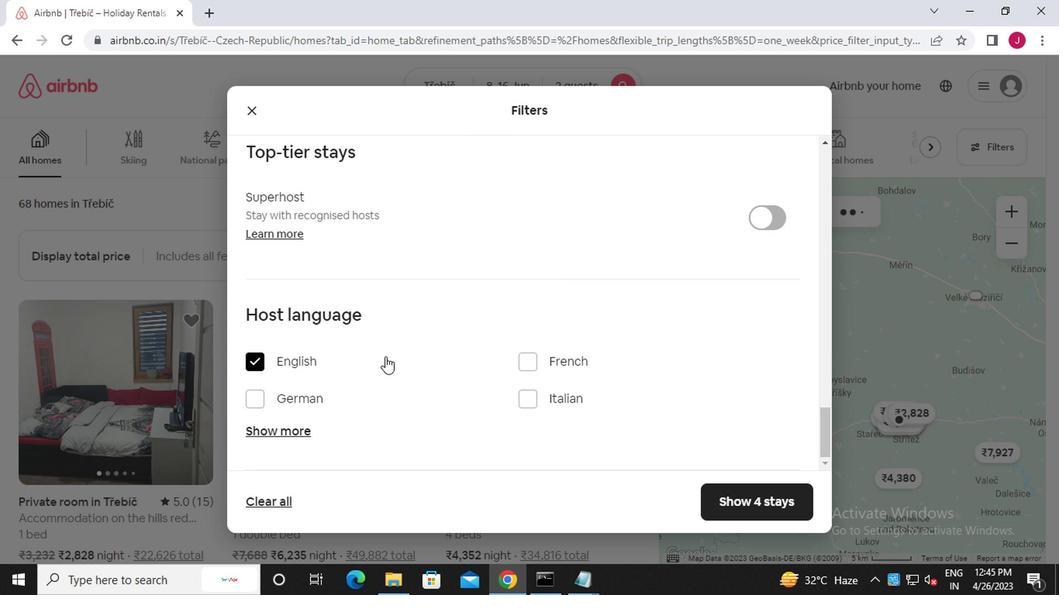 
Action: Mouse moved to (460, 366)
Screenshot: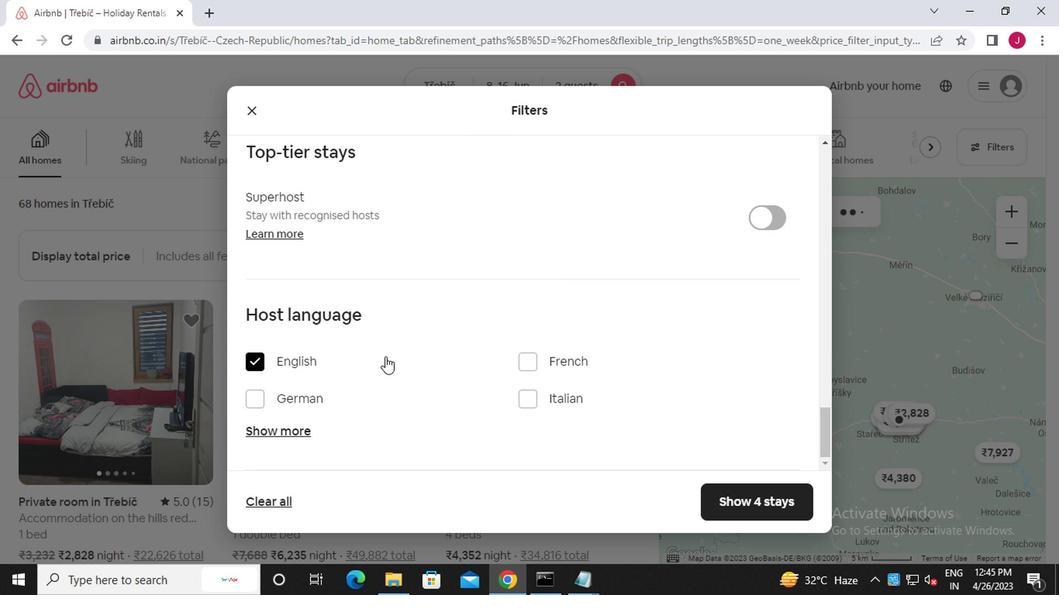 
Action: Mouse scrolled (460, 365) with delta (0, -1)
Screenshot: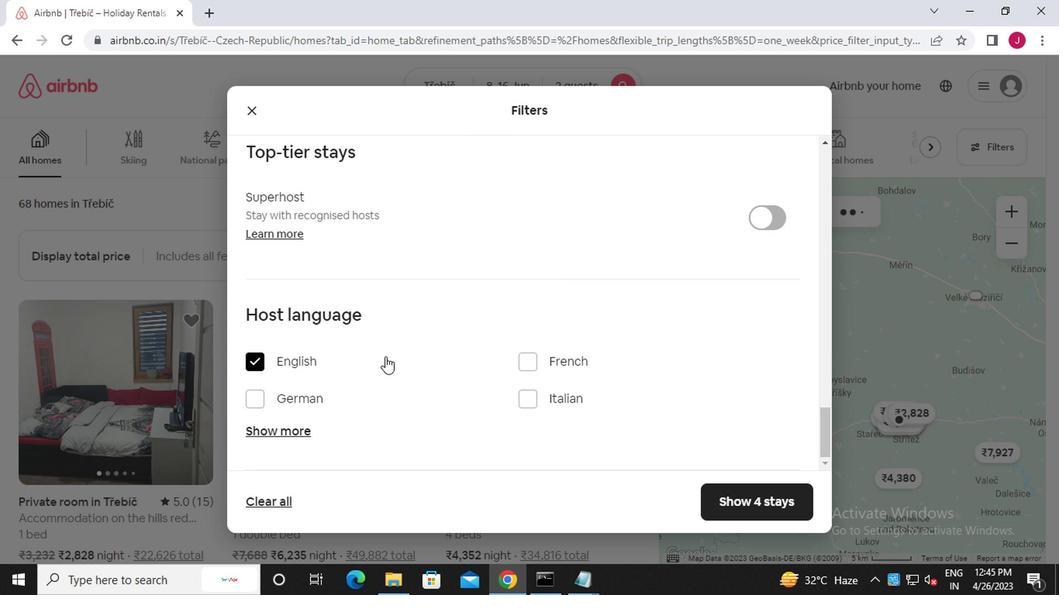 
Action: Mouse moved to (474, 361)
Screenshot: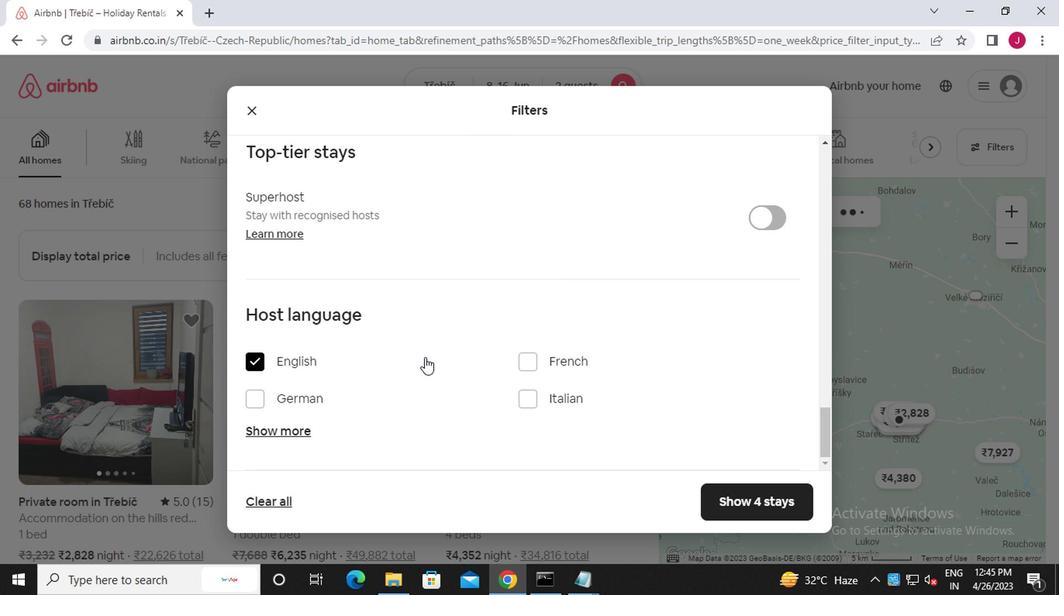 
Action: Mouse scrolled (474, 360) with delta (0, 0)
Screenshot: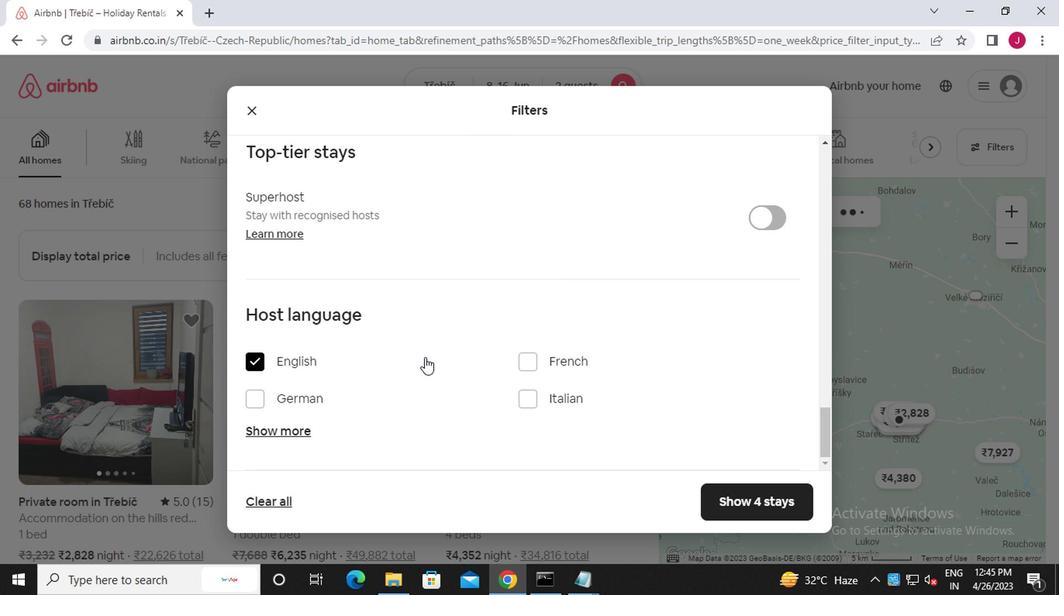 
Action: Mouse moved to (479, 360)
Screenshot: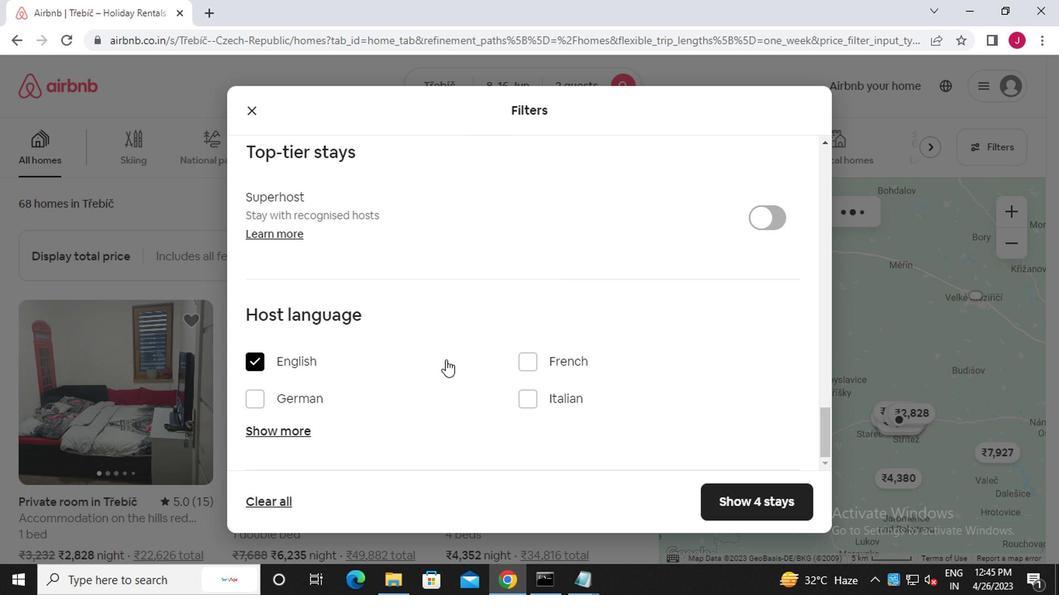 
Action: Mouse scrolled (479, 359) with delta (0, -1)
Screenshot: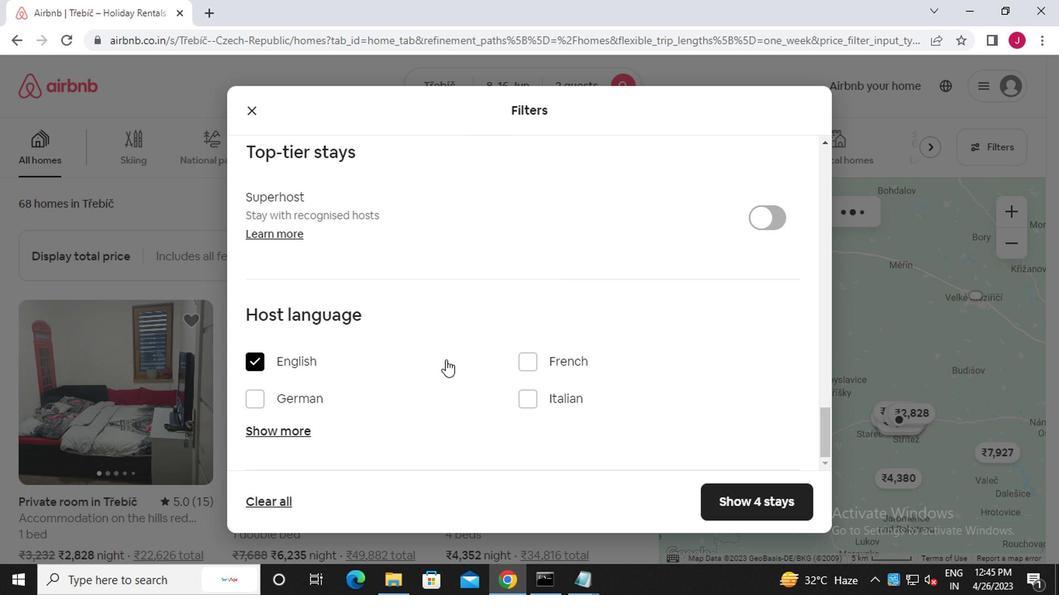 
Action: Mouse moved to (757, 498)
Screenshot: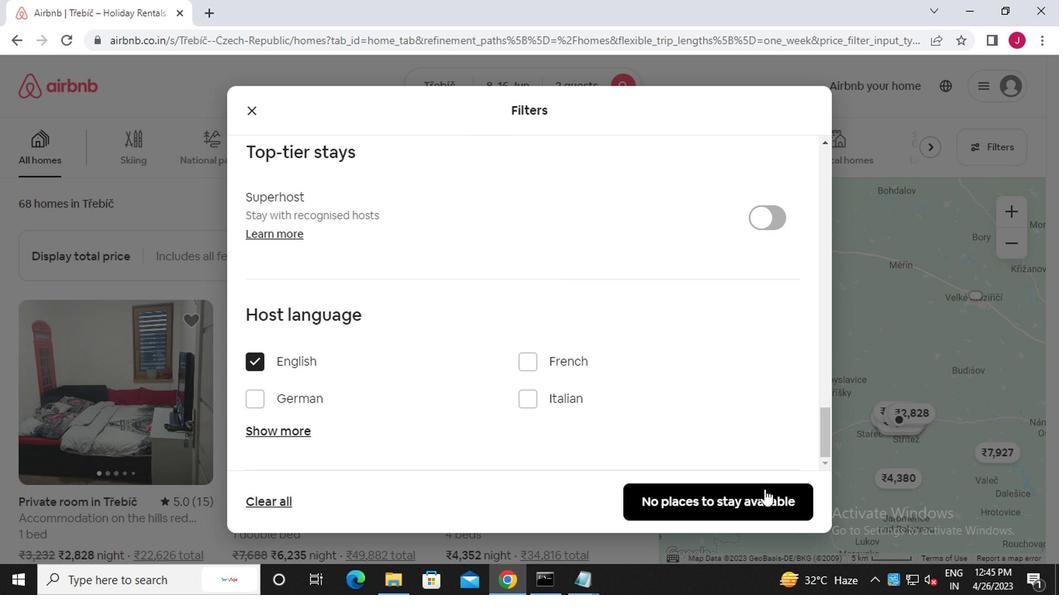 
Action: Mouse pressed left at (757, 498)
Screenshot: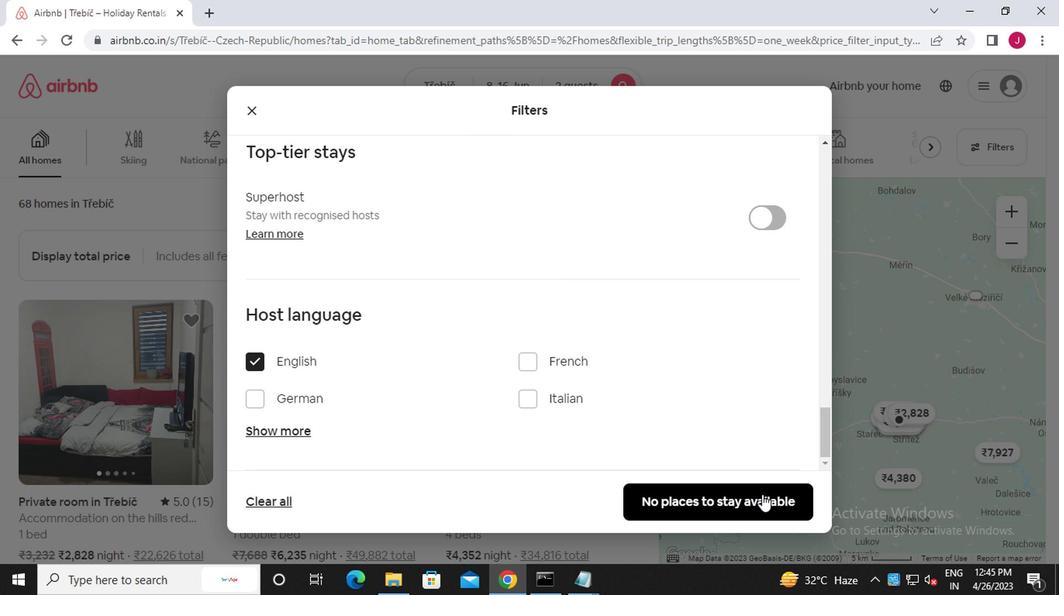 
Action: Mouse moved to (741, 482)
Screenshot: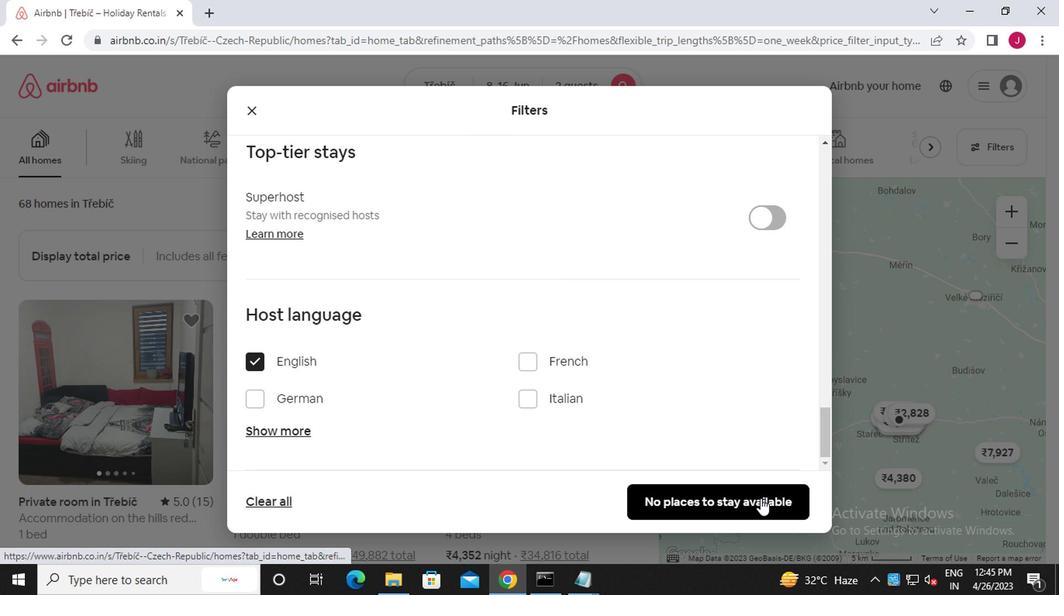 
